 Task: Add a signature Megan Martinez containing Best wishes for a happy National Hug Day, Megan Martinez to email address softage.9@softage.net and add a folder Home insurance
Action: Mouse moved to (1009, 76)
Screenshot: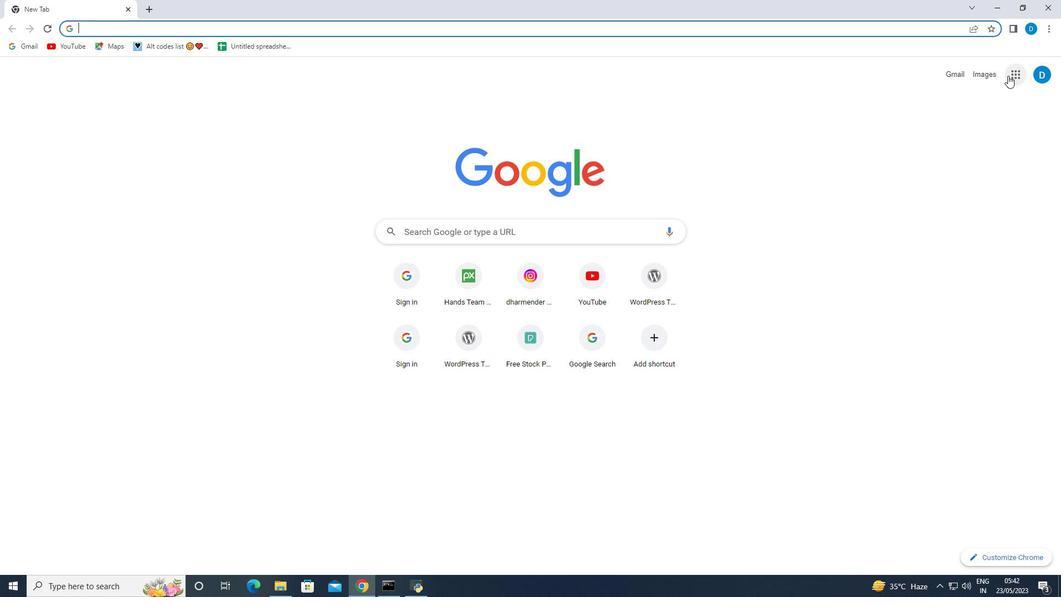 
Action: Mouse pressed left at (1009, 76)
Screenshot: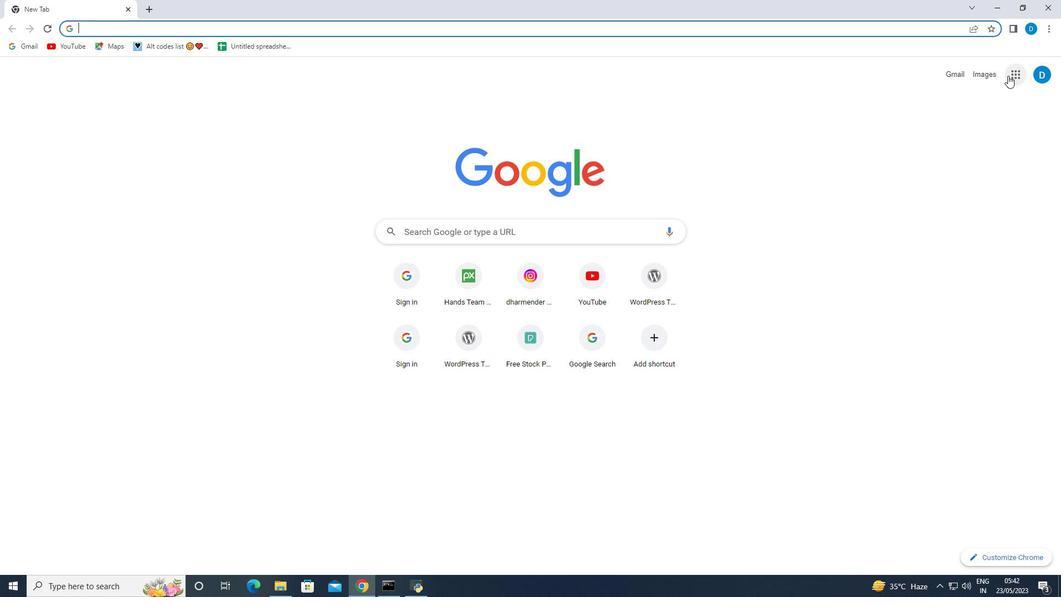 
Action: Mouse moved to (928, 215)
Screenshot: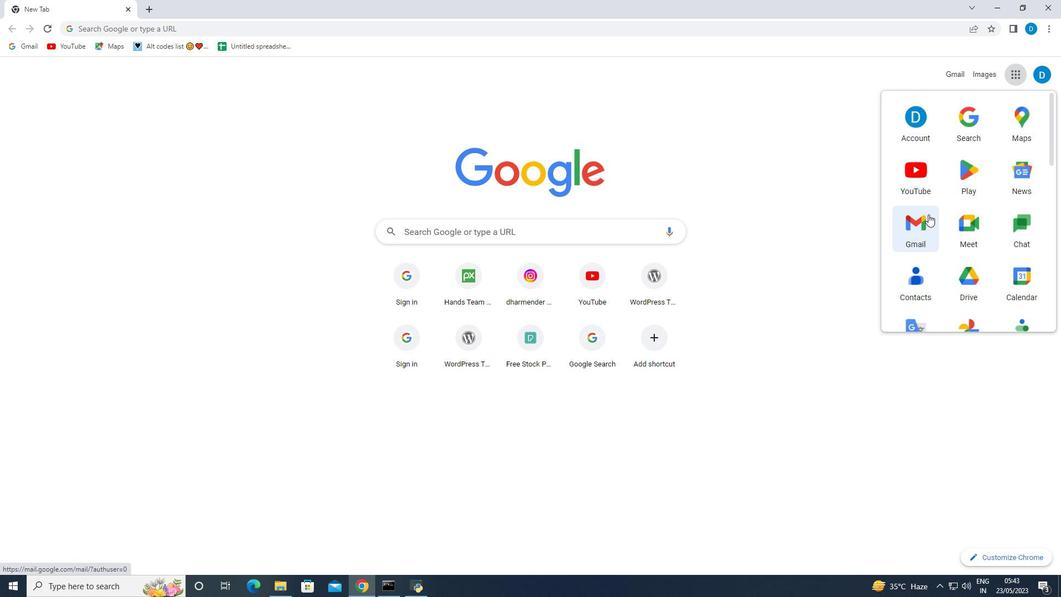 
Action: Mouse pressed left at (928, 215)
Screenshot: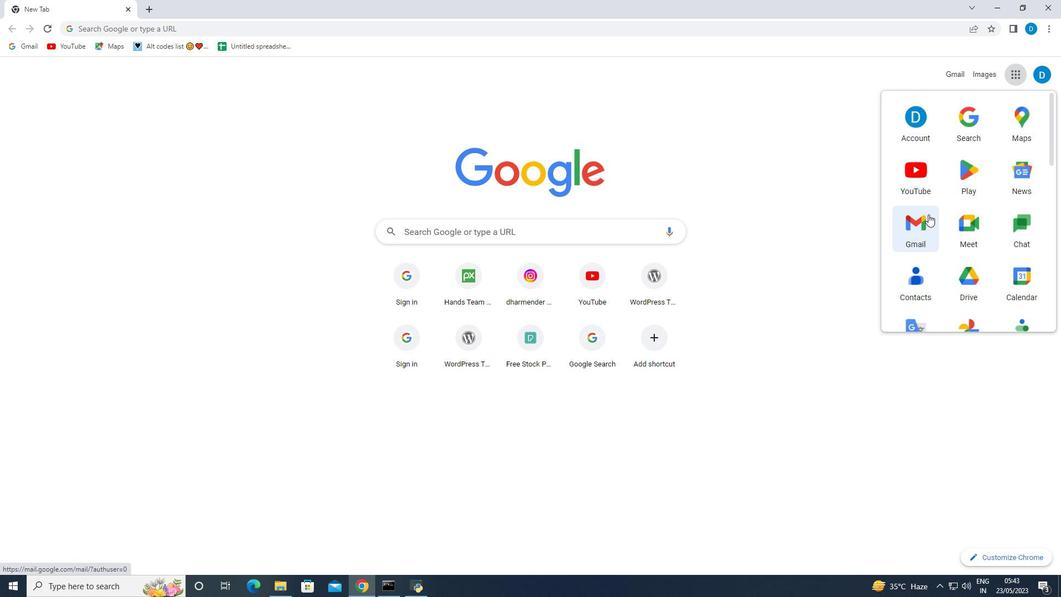 
Action: Mouse moved to (123, 283)
Screenshot: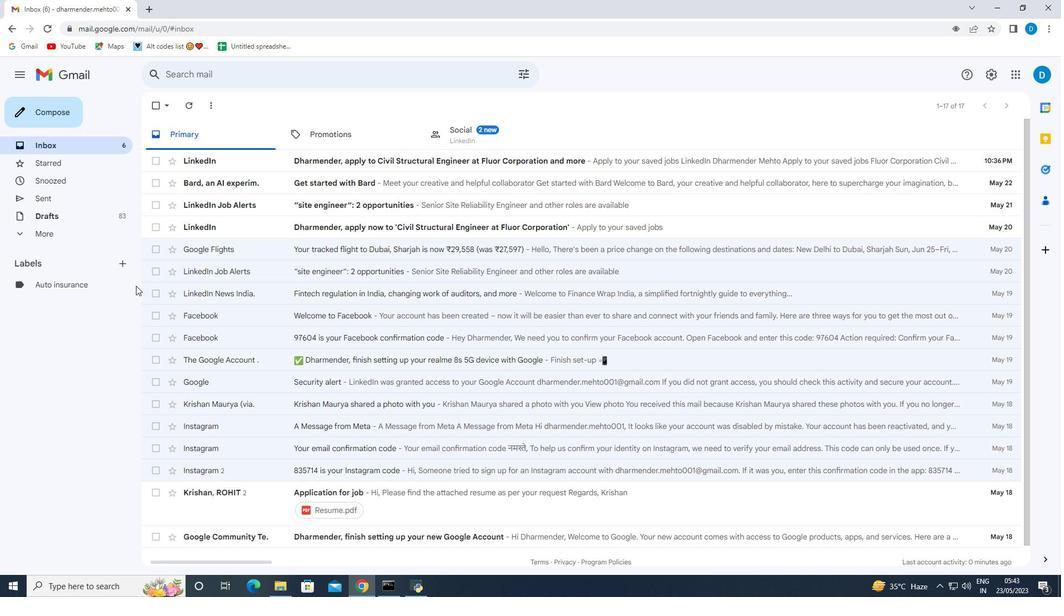 
Action: Mouse pressed left at (123, 283)
Screenshot: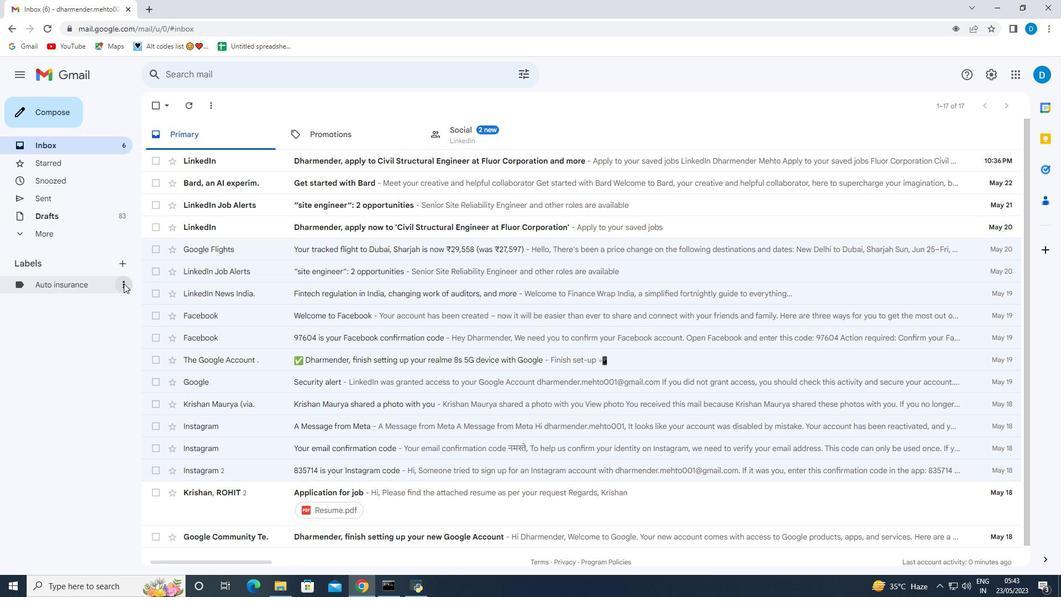 
Action: Mouse moved to (165, 479)
Screenshot: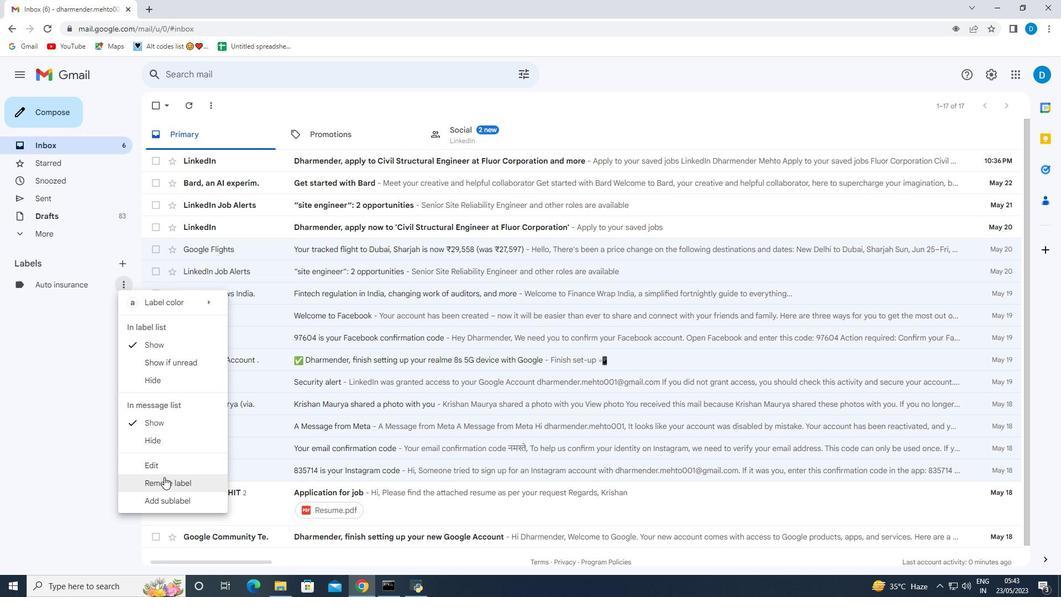 
Action: Mouse pressed left at (165, 479)
Screenshot: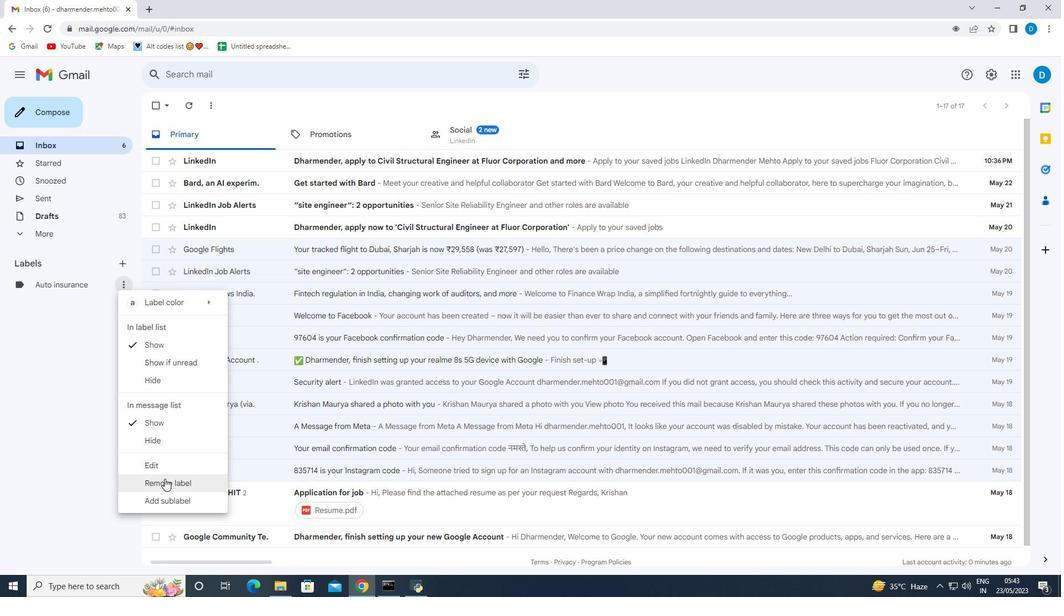 
Action: Mouse moved to (635, 347)
Screenshot: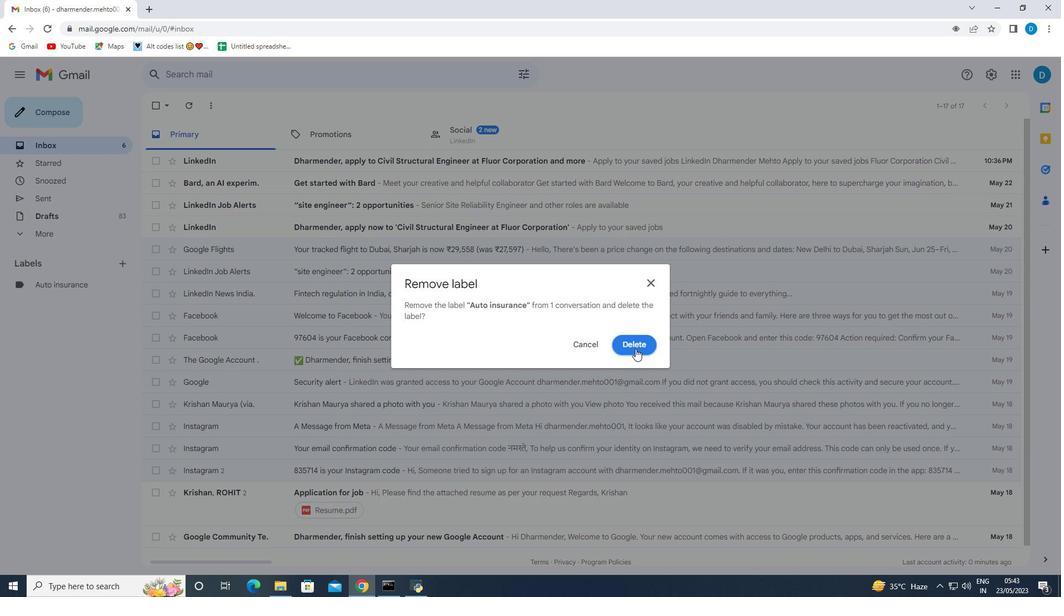 
Action: Mouse pressed left at (635, 347)
Screenshot: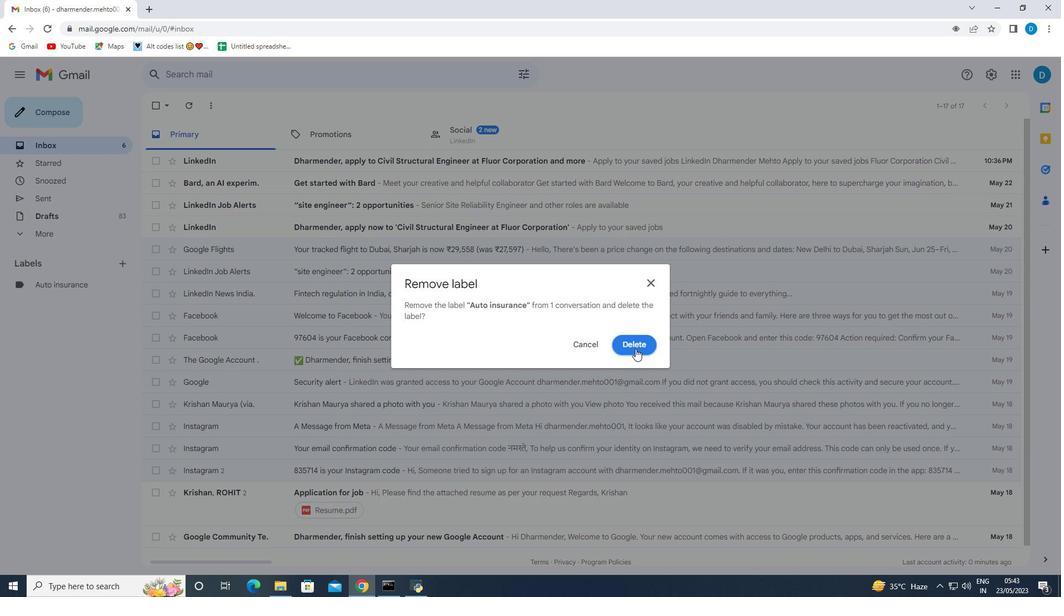 
Action: Mouse moved to (994, 75)
Screenshot: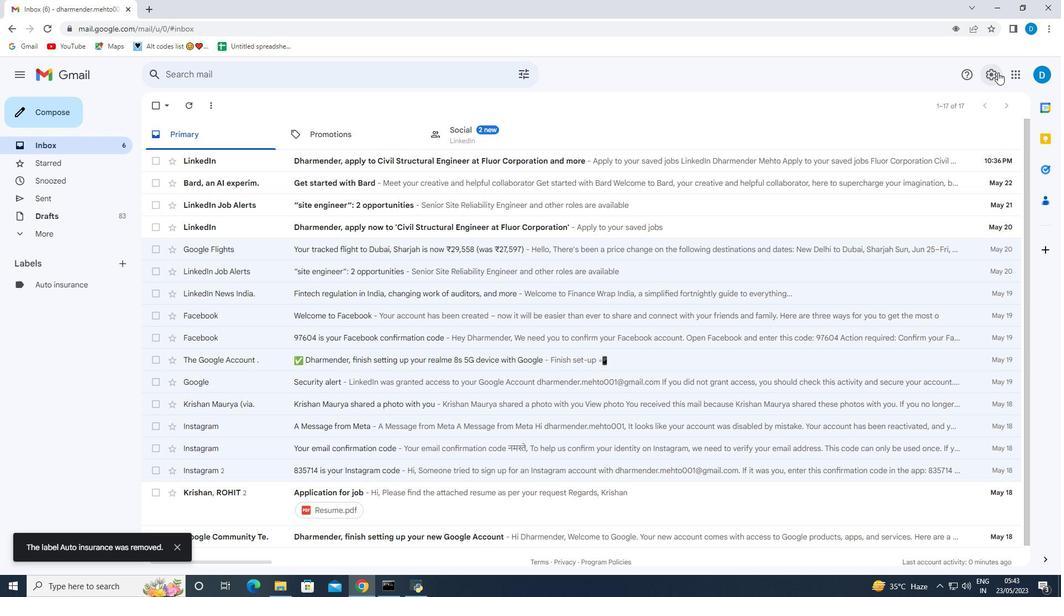 
Action: Mouse pressed left at (994, 75)
Screenshot: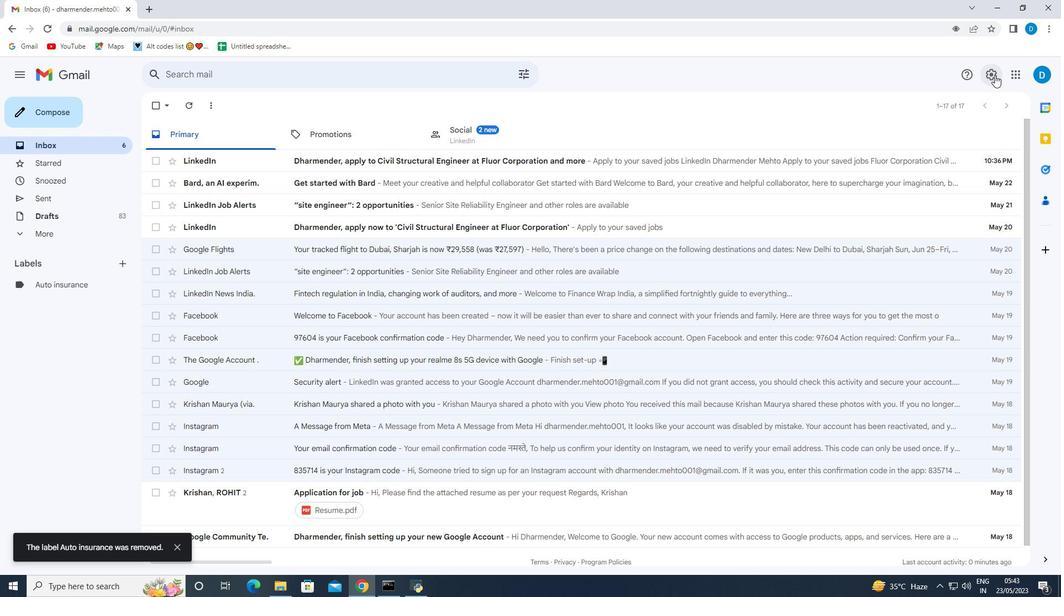
Action: Mouse moved to (919, 126)
Screenshot: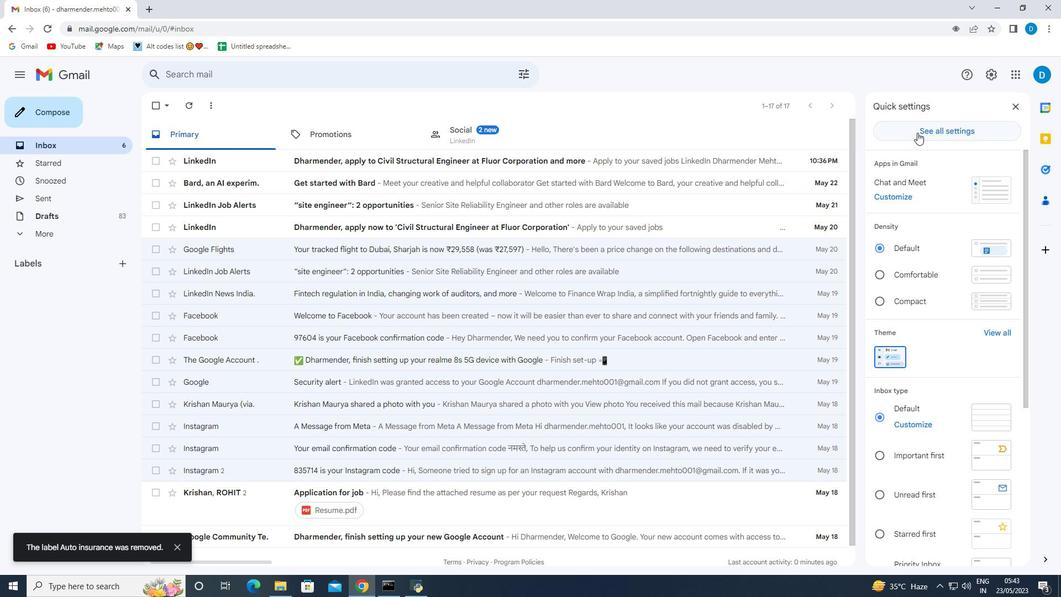 
Action: Mouse pressed left at (919, 126)
Screenshot: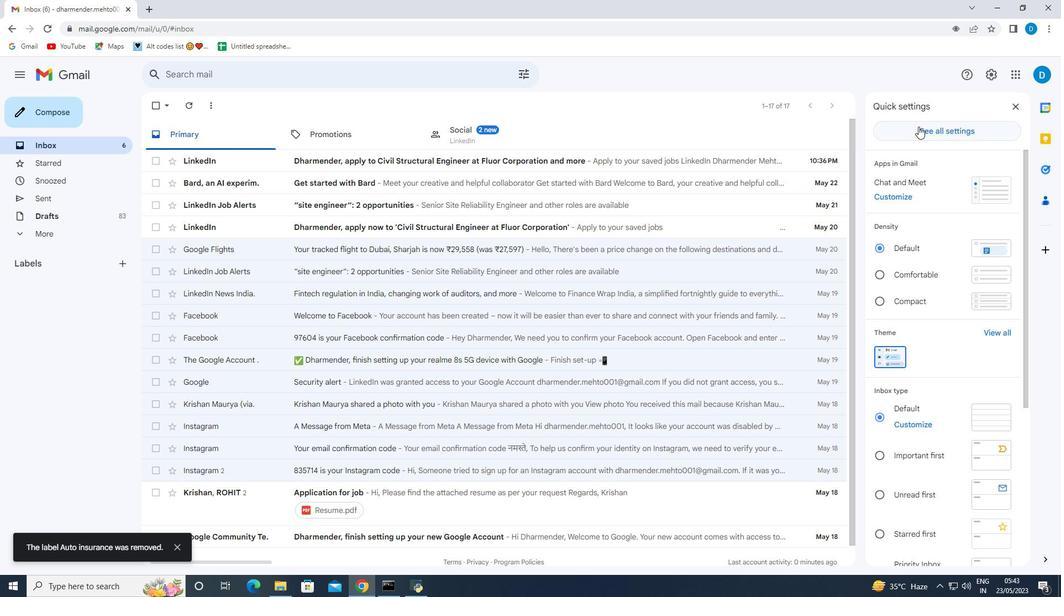 
Action: Mouse moved to (941, 130)
Screenshot: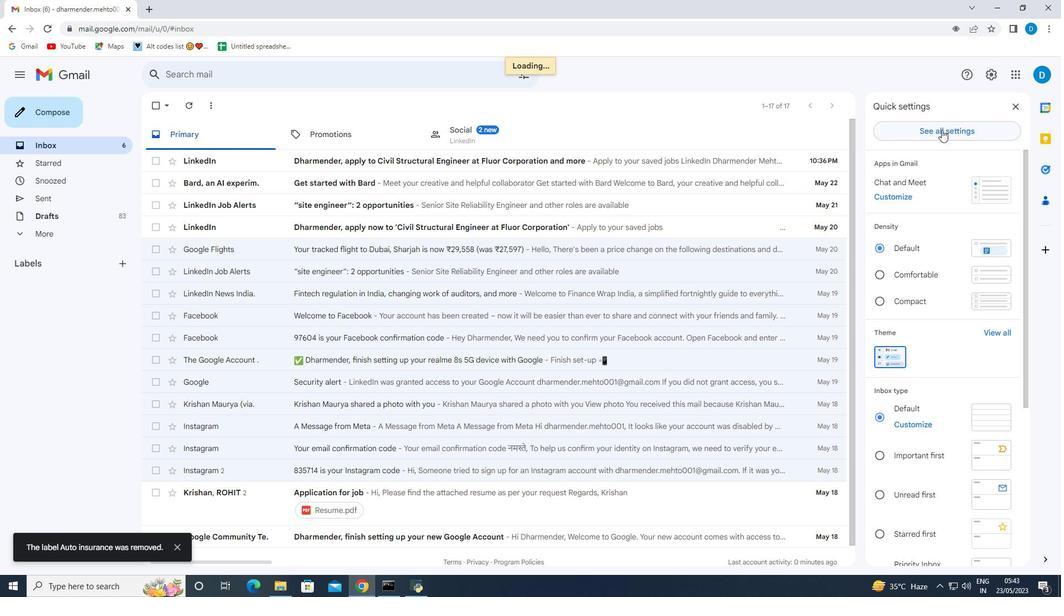 
Action: Mouse pressed left at (941, 130)
Screenshot: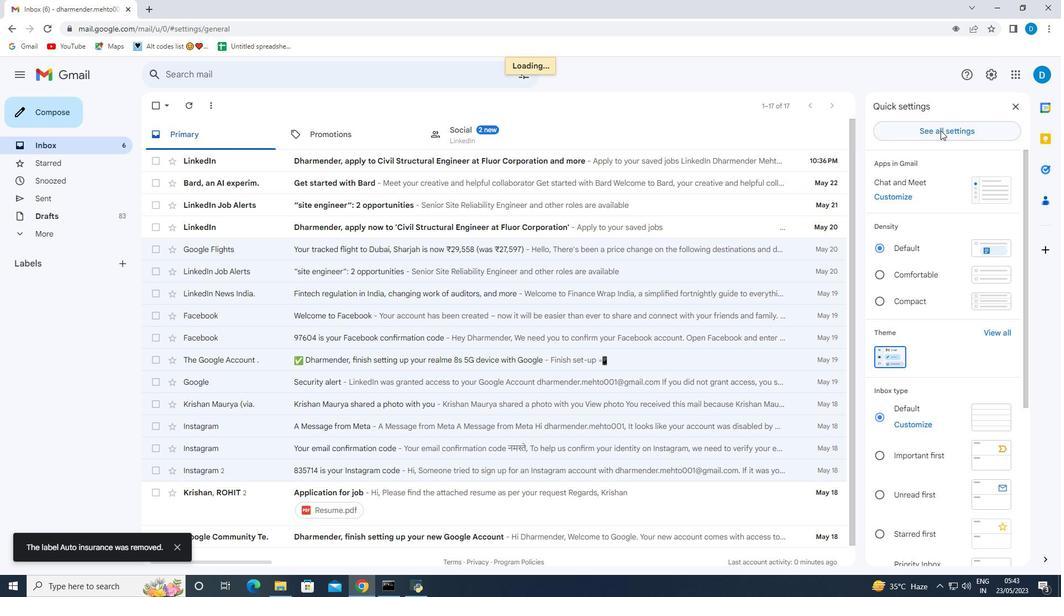 
Action: Mouse pressed left at (941, 130)
Screenshot: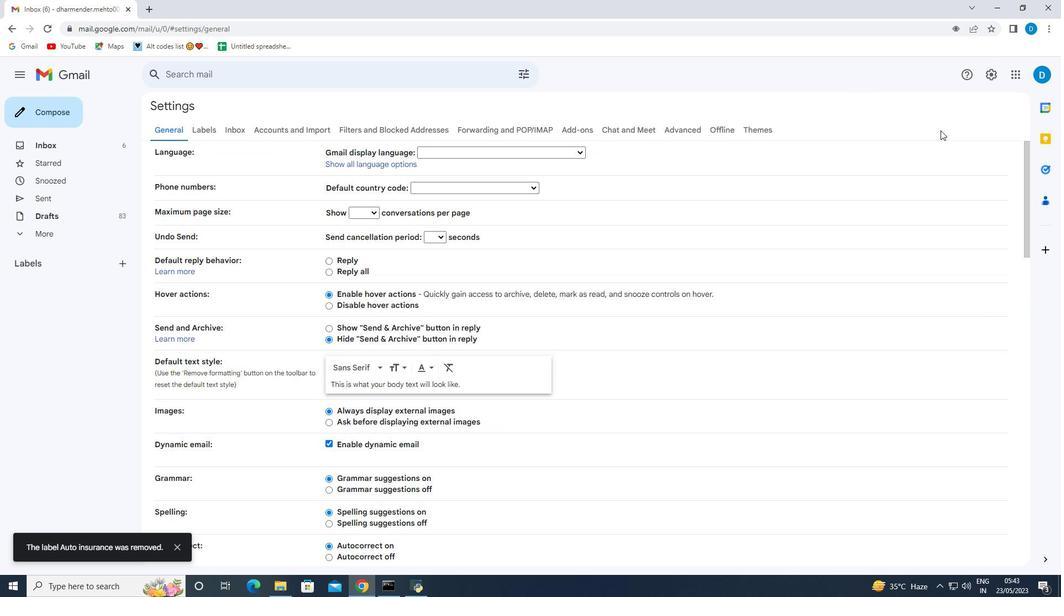 
Action: Mouse moved to (560, 273)
Screenshot: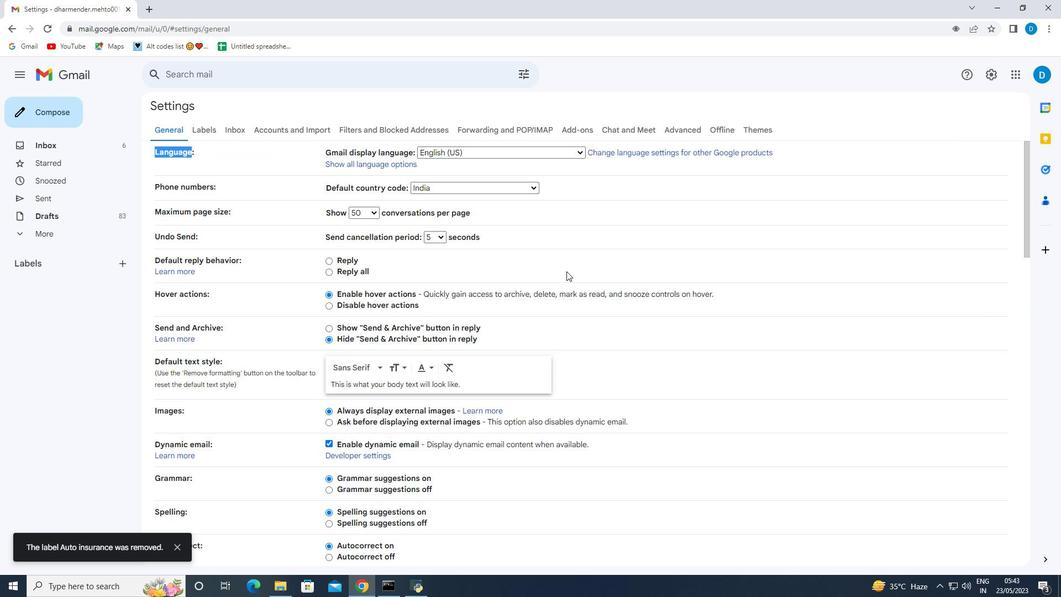 
Action: Mouse scrolled (560, 272) with delta (0, 0)
Screenshot: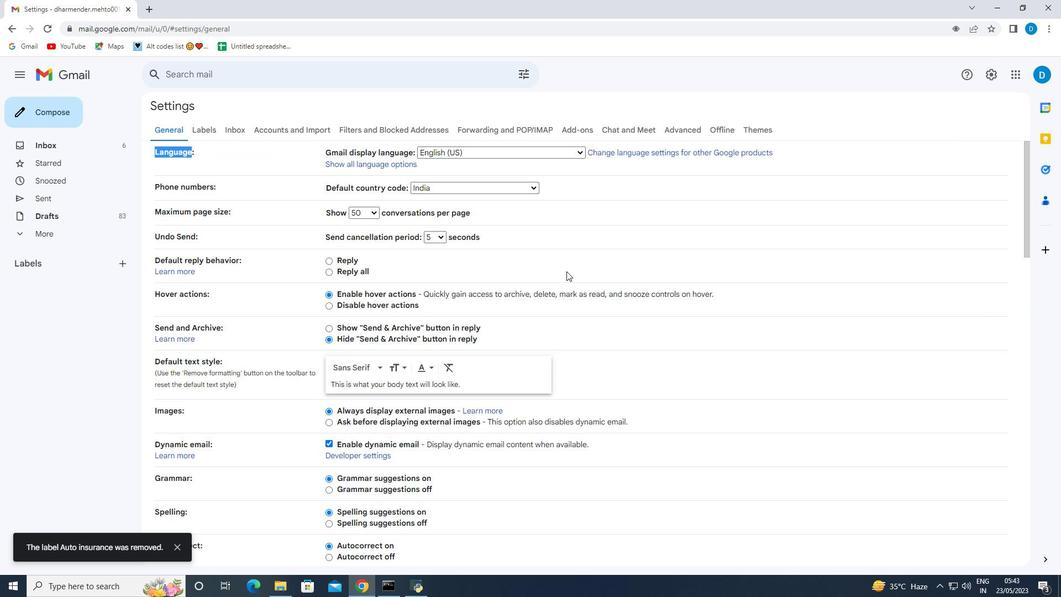 
Action: Mouse moved to (553, 273)
Screenshot: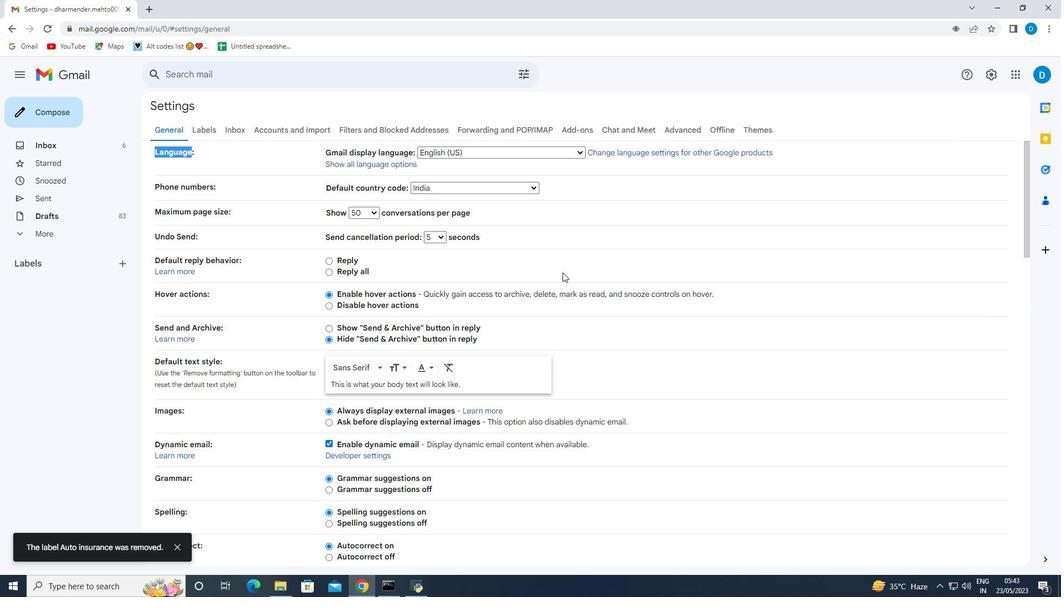 
Action: Mouse scrolled (553, 272) with delta (0, 0)
Screenshot: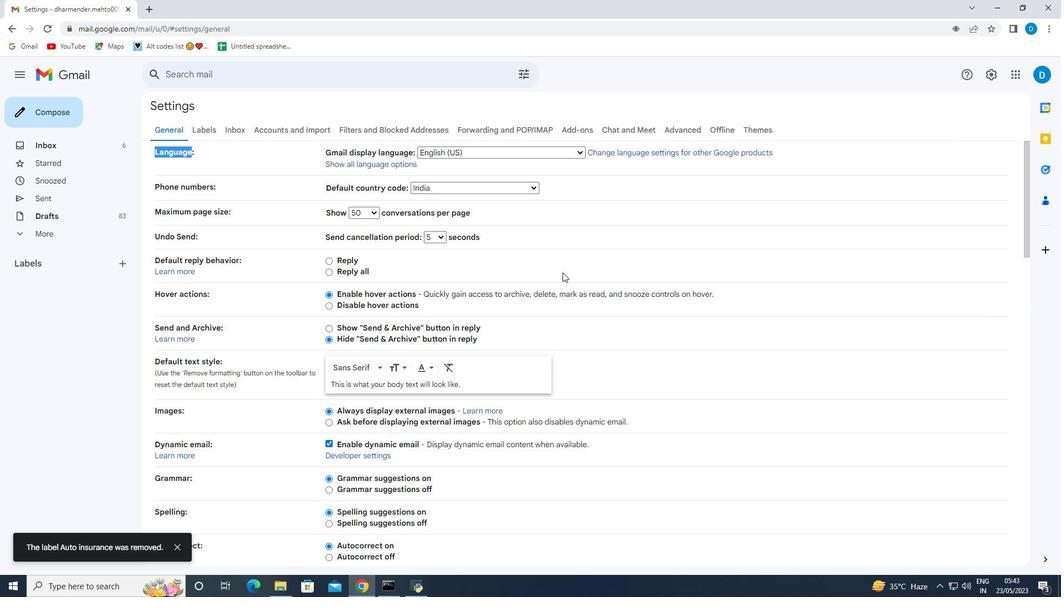 
Action: Mouse moved to (552, 273)
Screenshot: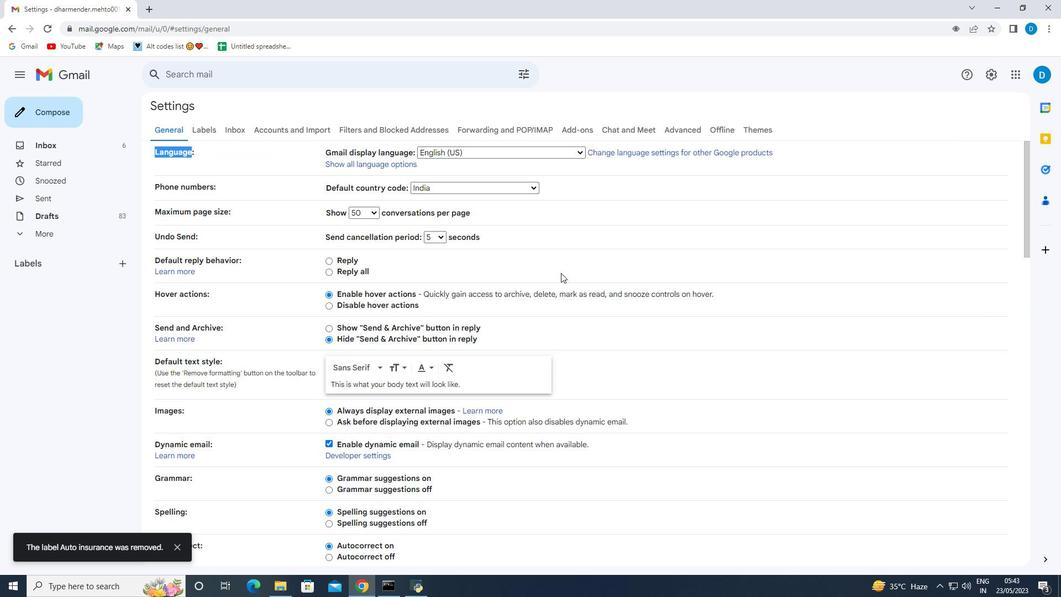 
Action: Mouse scrolled (552, 272) with delta (0, 0)
Screenshot: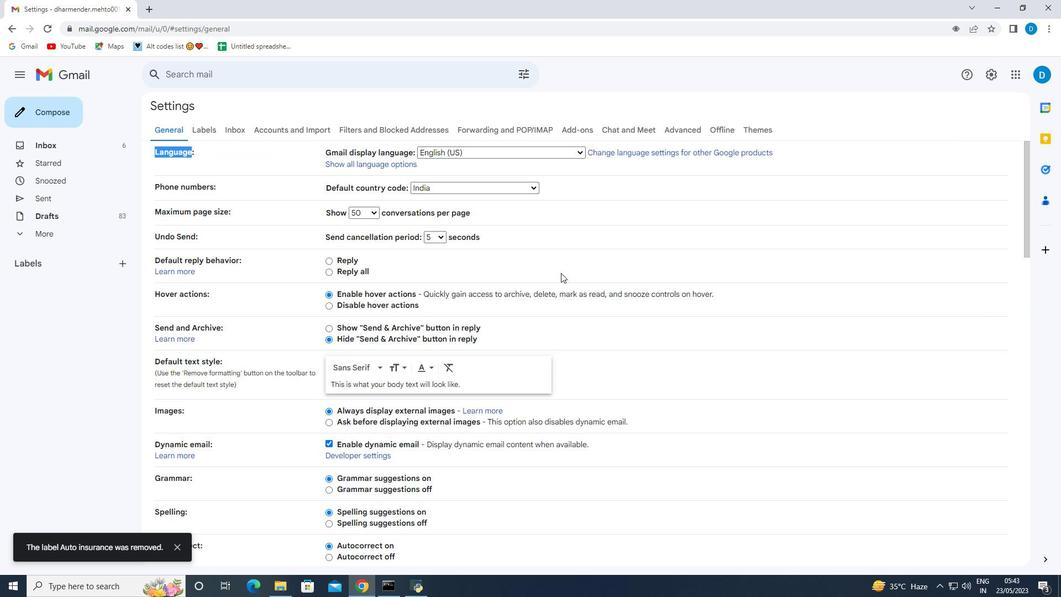 
Action: Mouse scrolled (552, 272) with delta (0, 0)
Screenshot: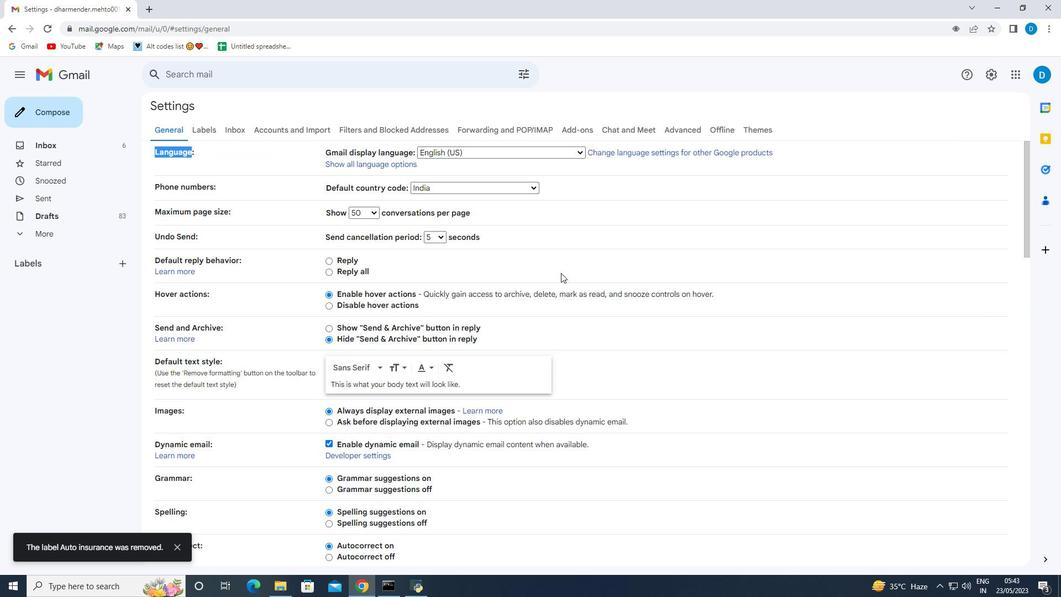 
Action: Mouse scrolled (552, 272) with delta (0, 0)
Screenshot: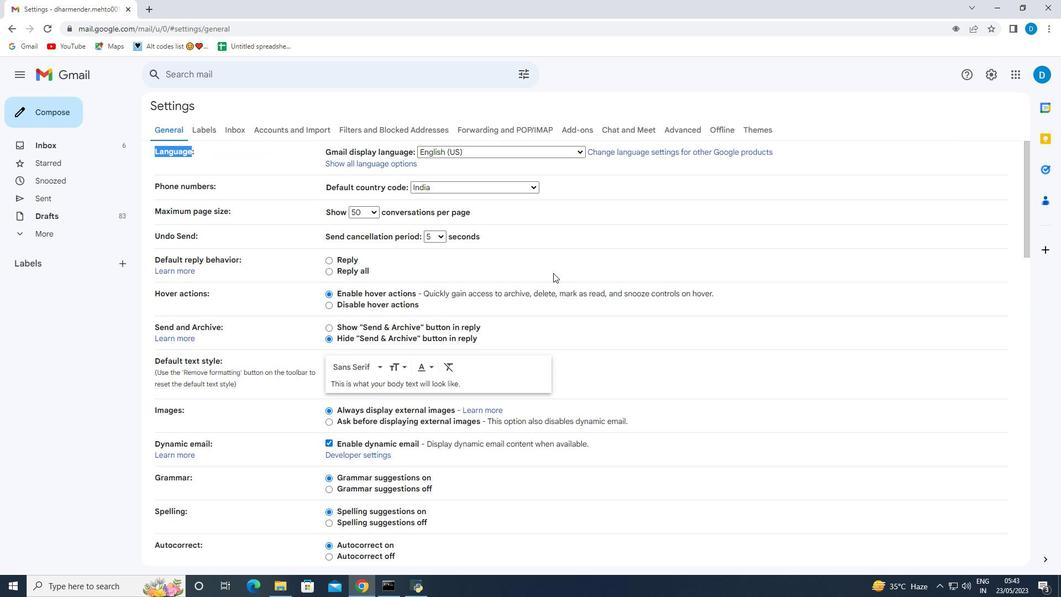 
Action: Mouse moved to (525, 277)
Screenshot: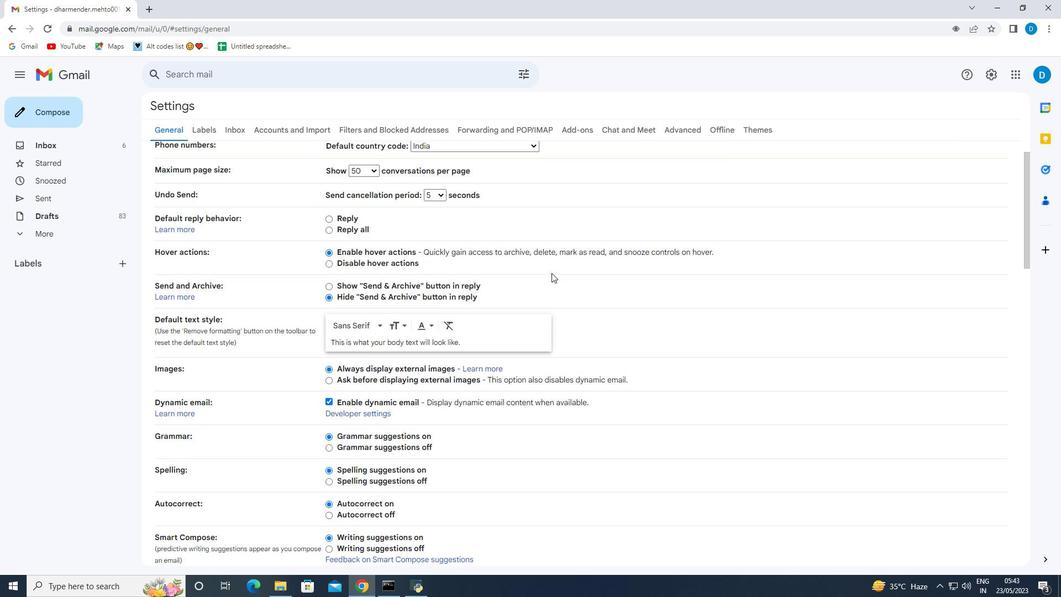 
Action: Mouse scrolled (525, 277) with delta (0, 0)
Screenshot: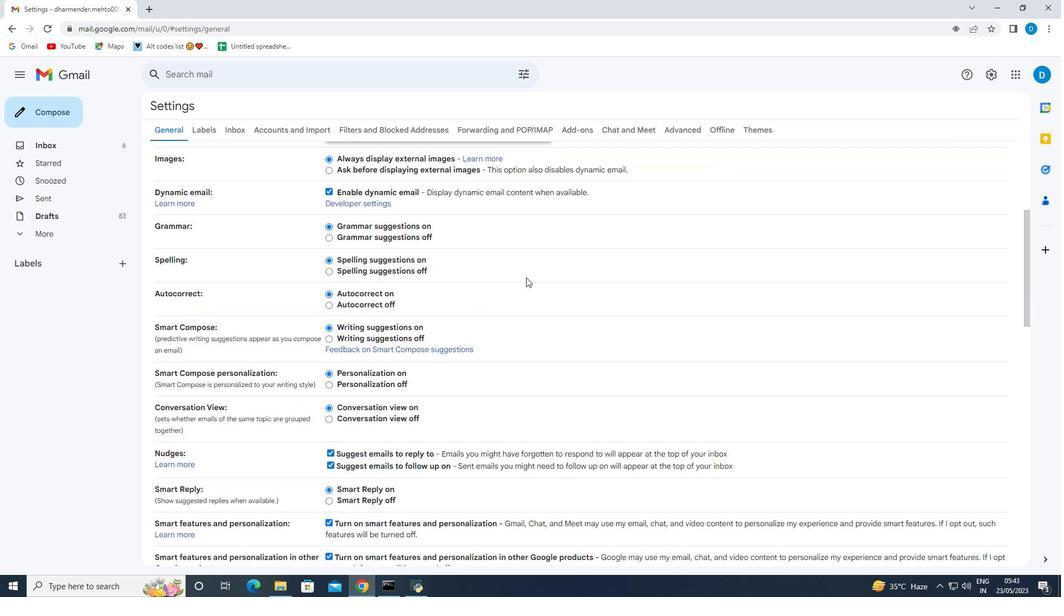
Action: Mouse moved to (523, 283)
Screenshot: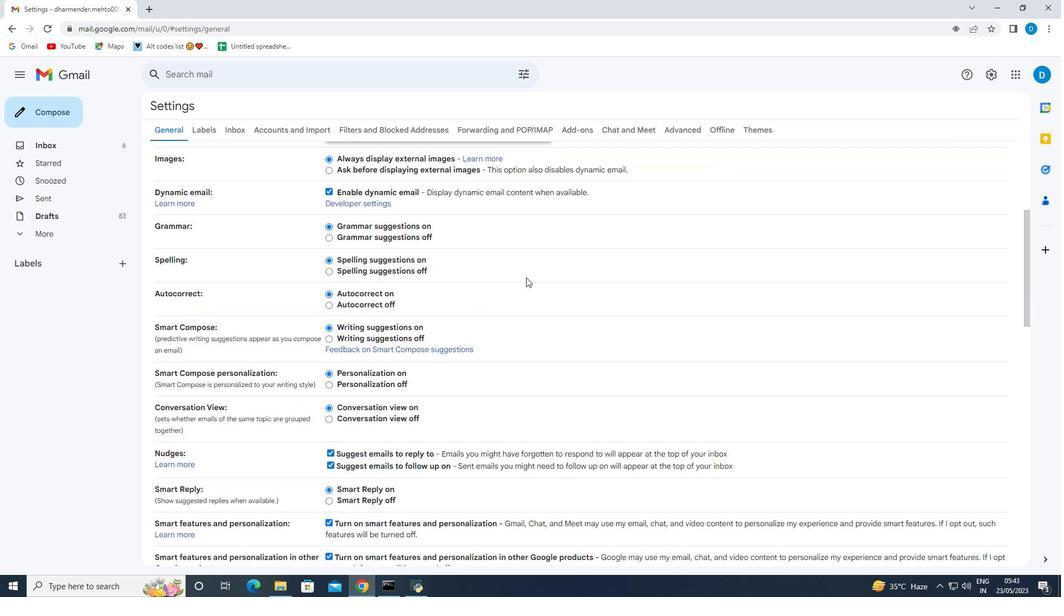 
Action: Mouse scrolled (523, 282) with delta (0, 0)
Screenshot: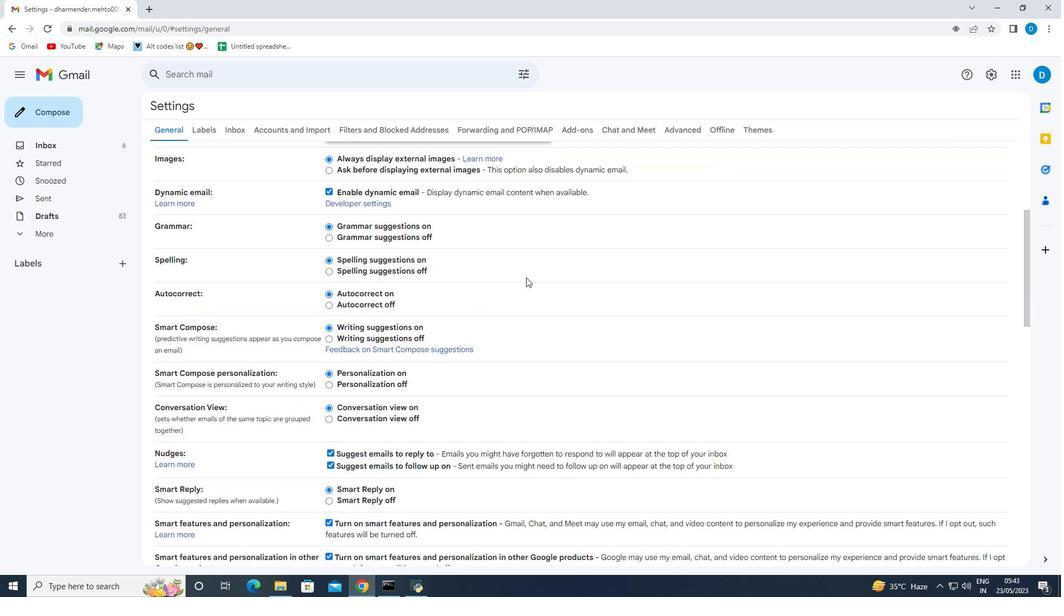 
Action: Mouse moved to (521, 285)
Screenshot: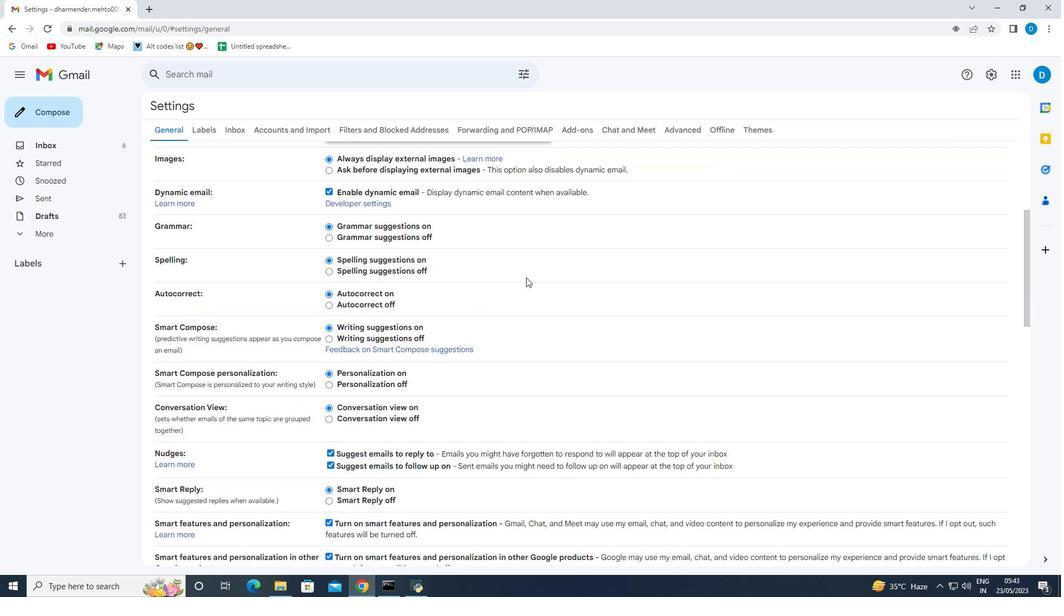 
Action: Mouse scrolled (521, 284) with delta (0, 0)
Screenshot: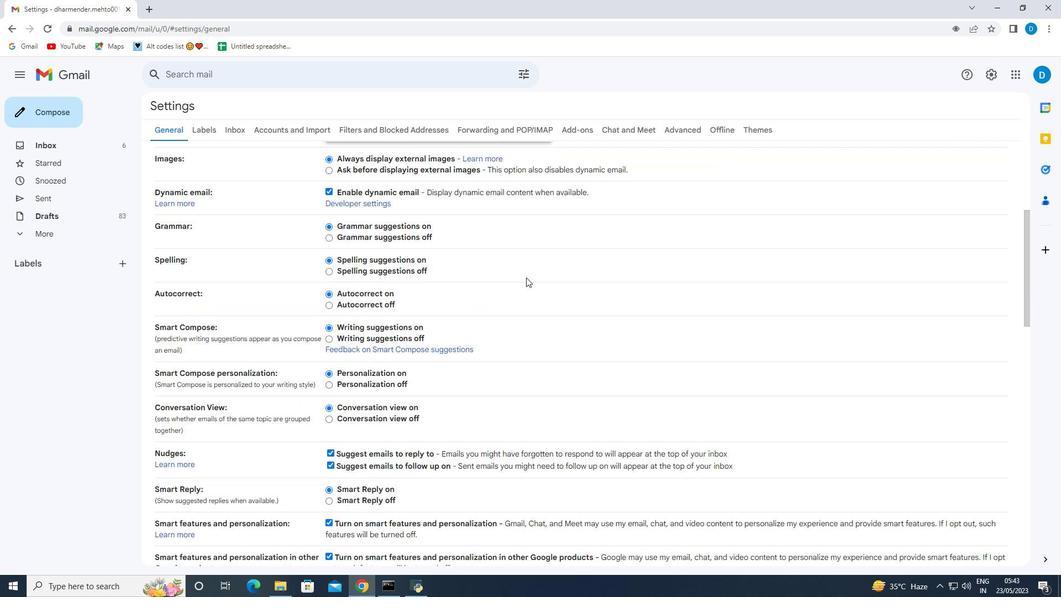 
Action: Mouse moved to (521, 286)
Screenshot: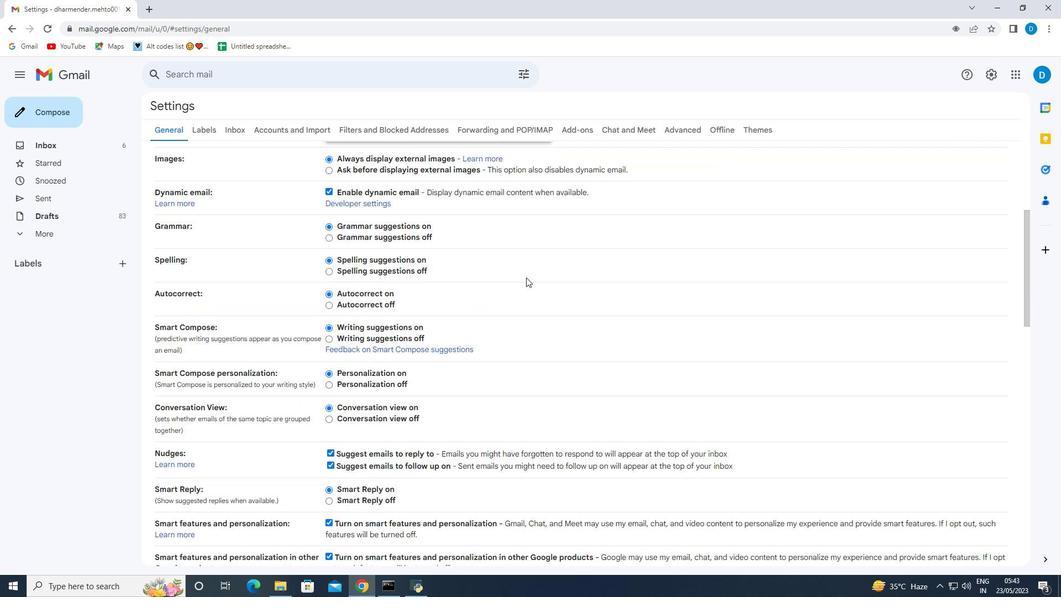 
Action: Mouse scrolled (521, 285) with delta (0, 0)
Screenshot: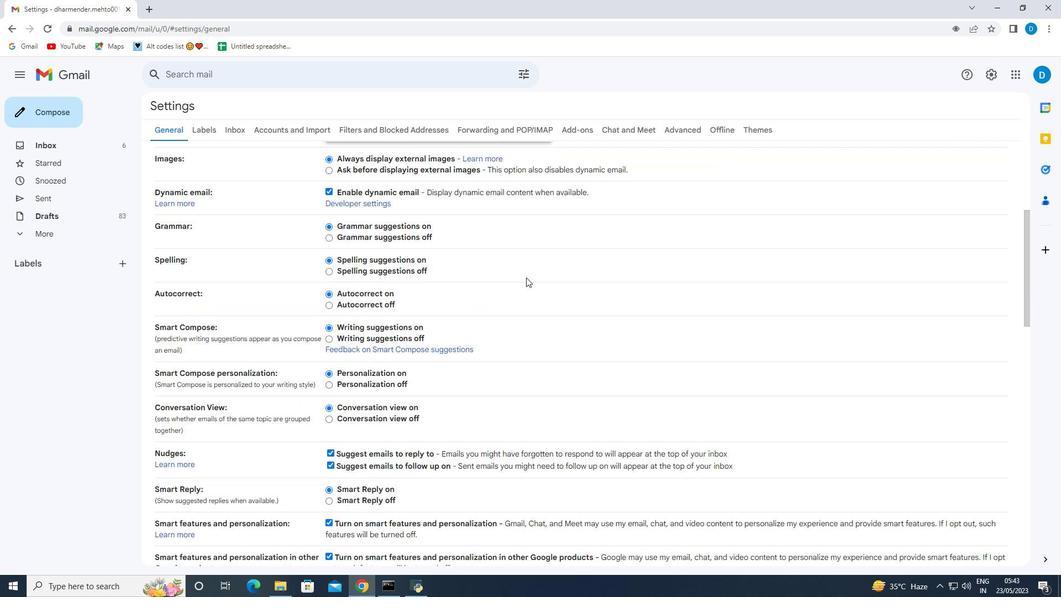 
Action: Mouse moved to (520, 286)
Screenshot: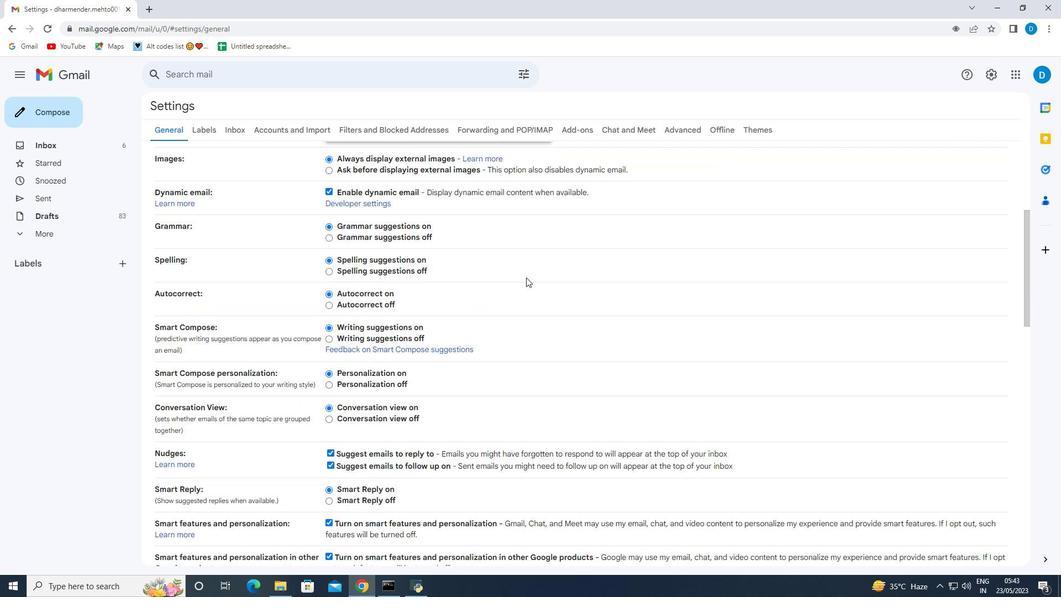 
Action: Mouse scrolled (520, 285) with delta (0, 0)
Screenshot: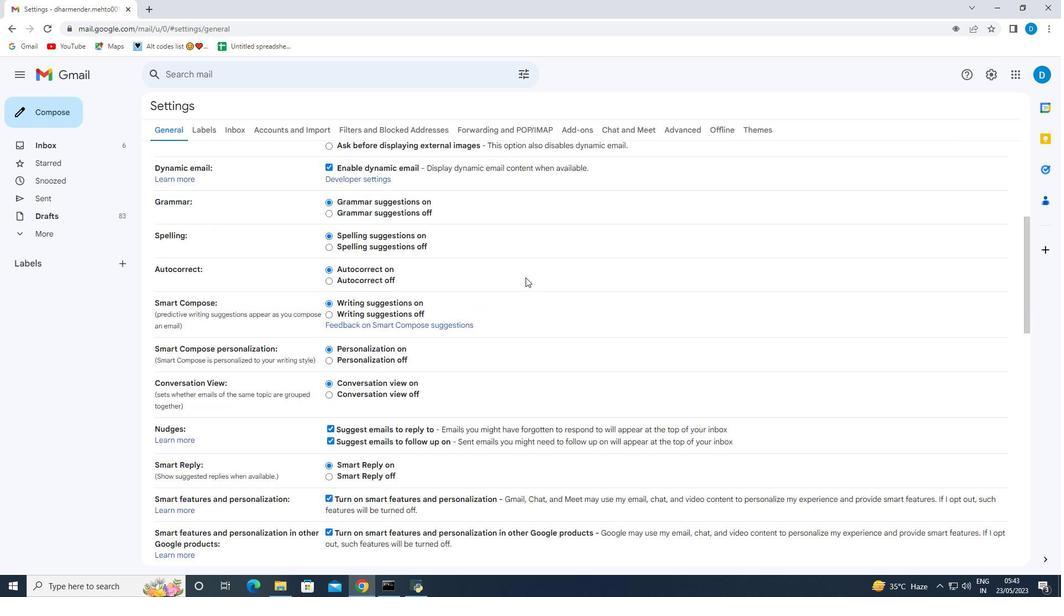 
Action: Mouse scrolled (520, 285) with delta (0, 0)
Screenshot: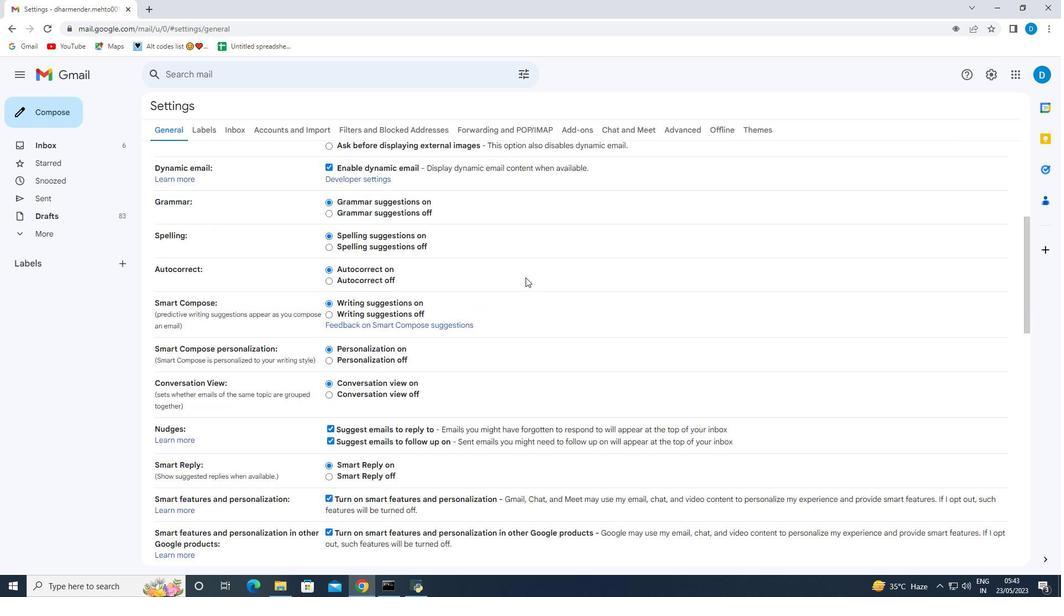 
Action: Mouse scrolled (520, 285) with delta (0, 0)
Screenshot: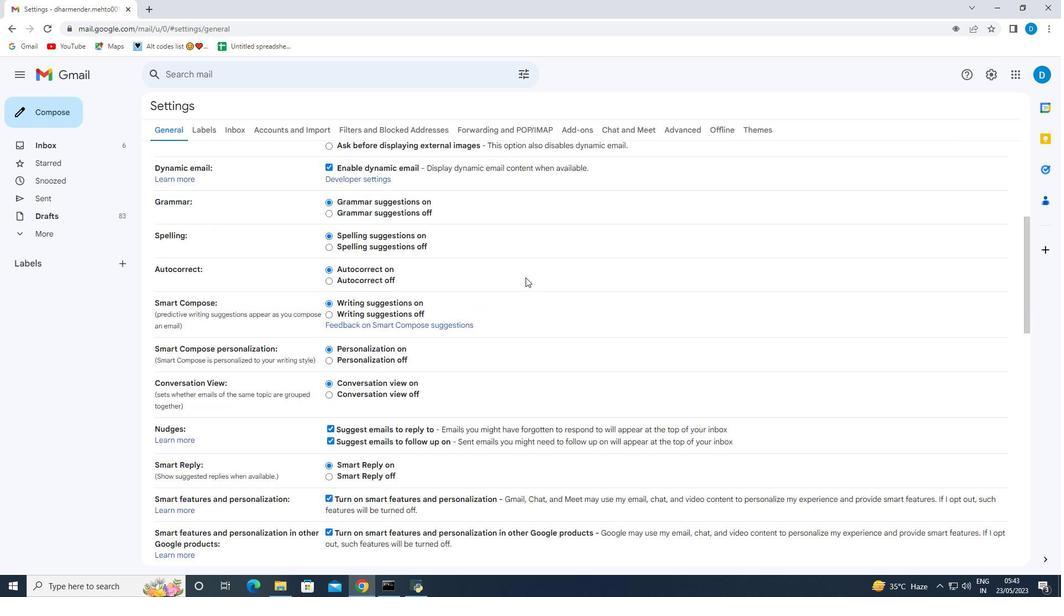 
Action: Mouse moved to (514, 296)
Screenshot: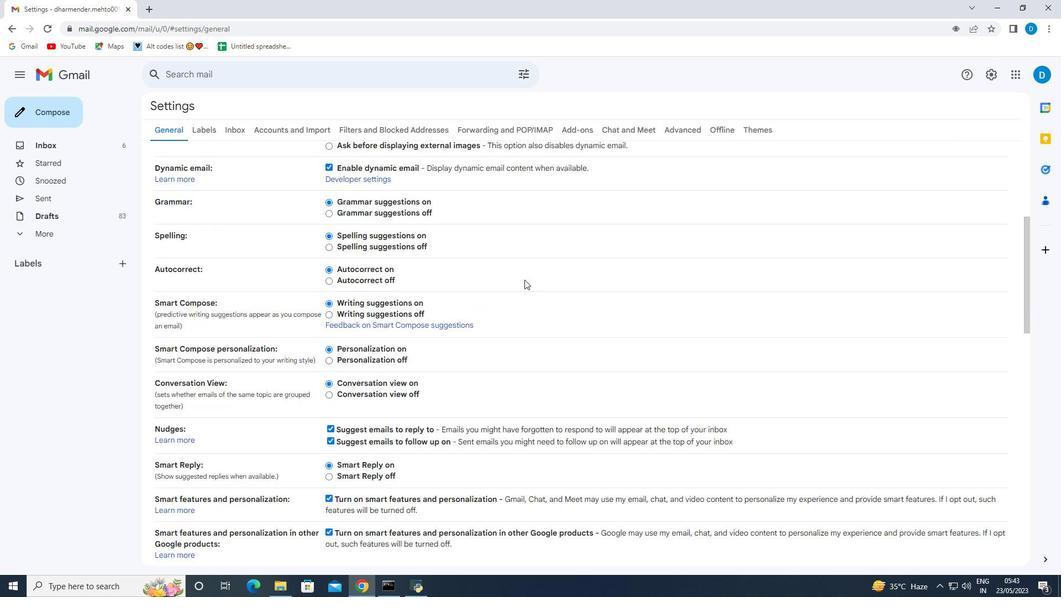 
Action: Mouse scrolled (514, 295) with delta (0, 0)
Screenshot: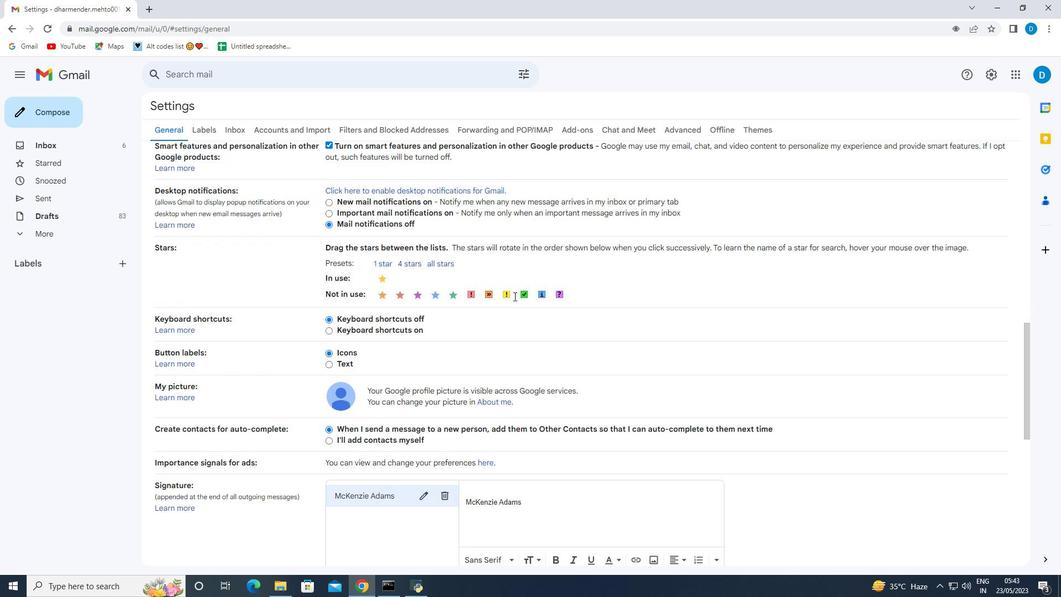 
Action: Mouse moved to (513, 297)
Screenshot: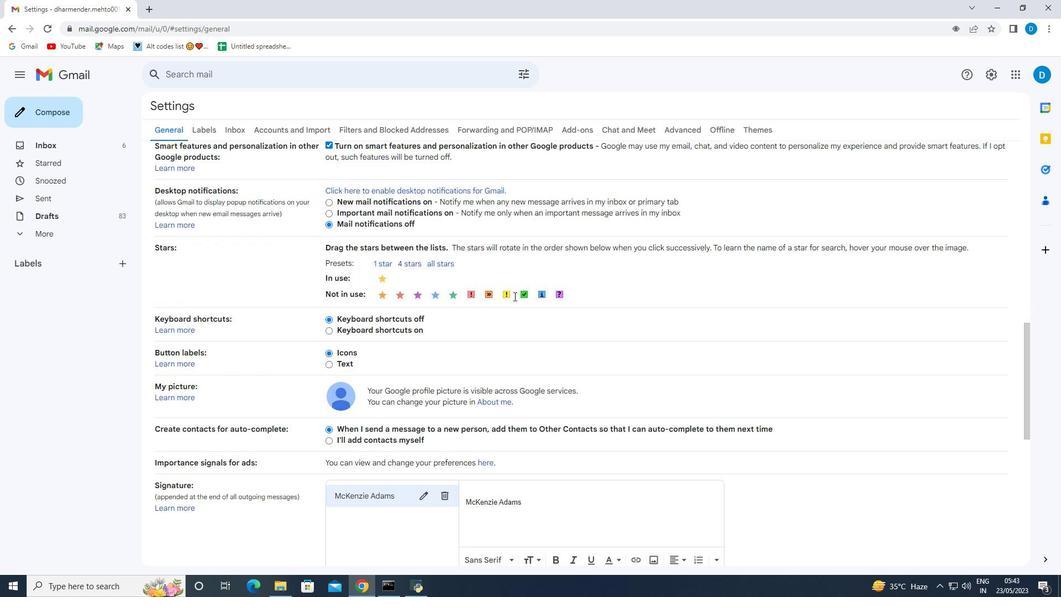 
Action: Mouse scrolled (514, 296) with delta (0, 0)
Screenshot: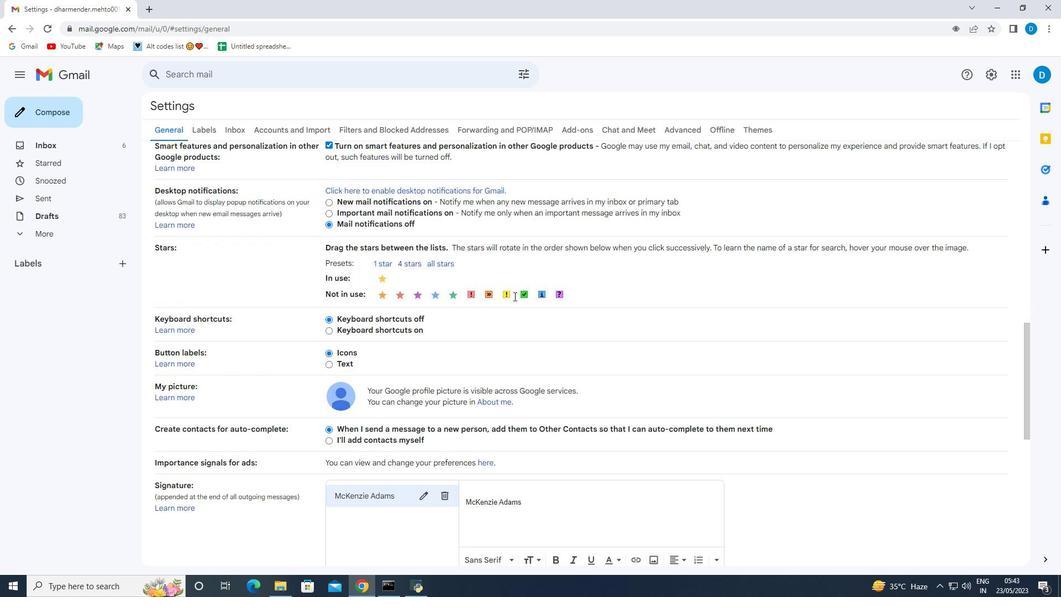 
Action: Mouse scrolled (513, 296) with delta (0, 0)
Screenshot: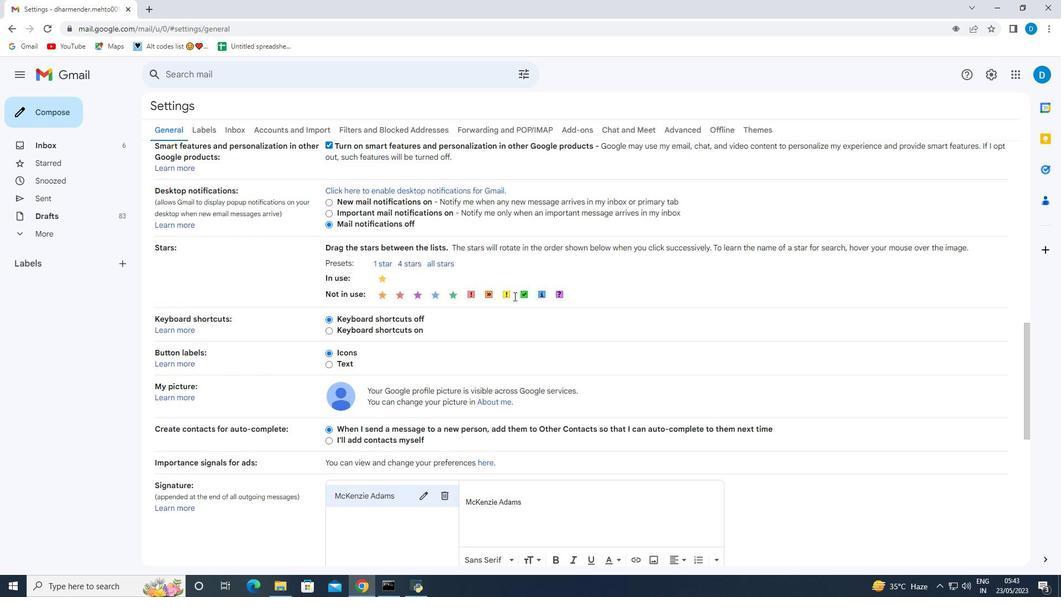 
Action: Mouse scrolled (513, 296) with delta (0, 0)
Screenshot: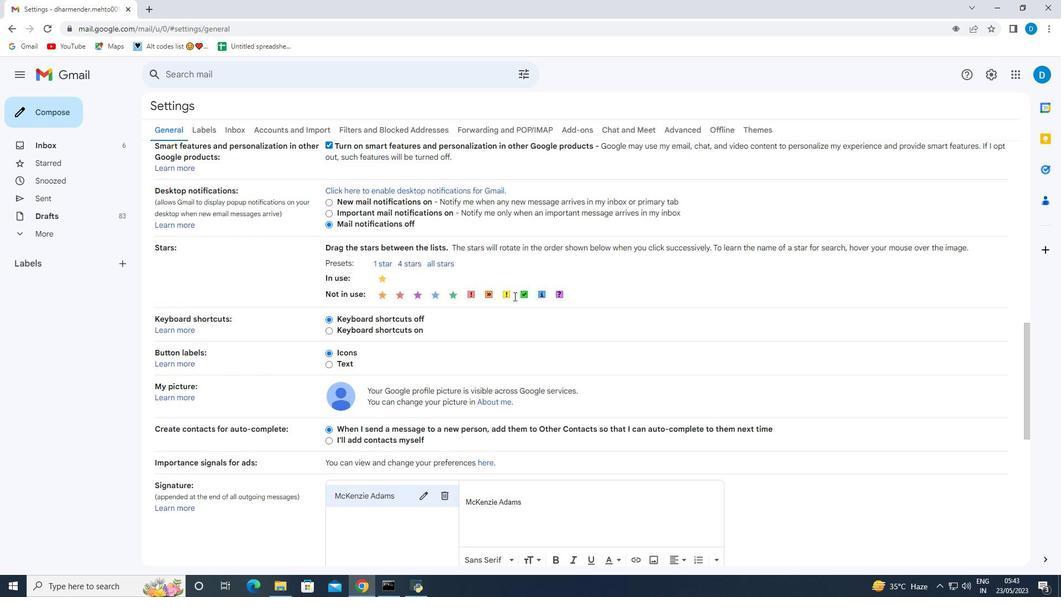 
Action: Mouse scrolled (513, 296) with delta (0, 0)
Screenshot: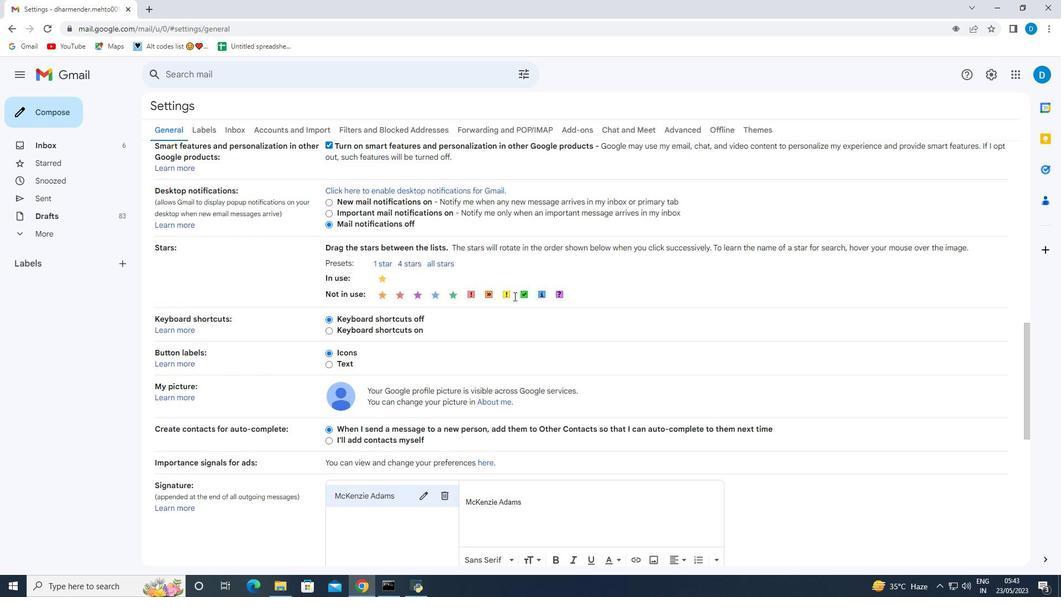 
Action: Mouse scrolled (513, 296) with delta (0, 0)
Screenshot: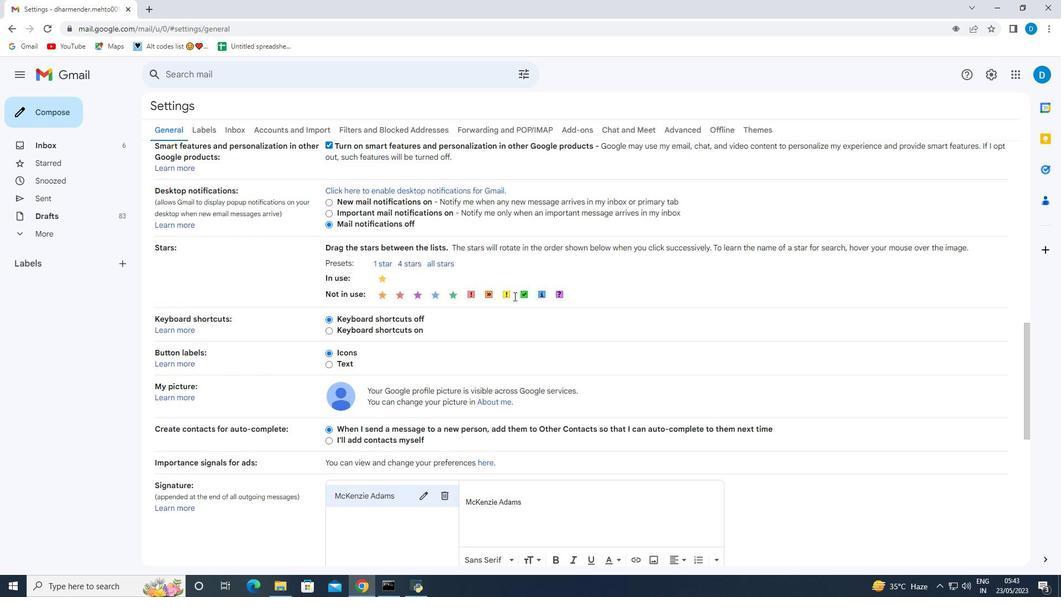 
Action: Mouse scrolled (513, 296) with delta (0, 0)
Screenshot: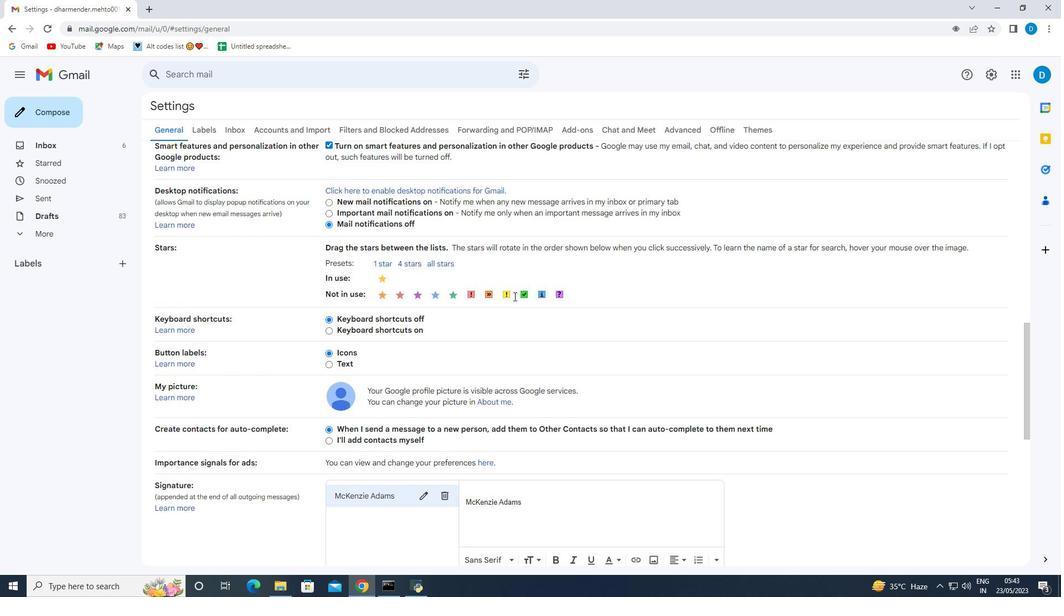 
Action: Mouse moved to (410, 231)
Screenshot: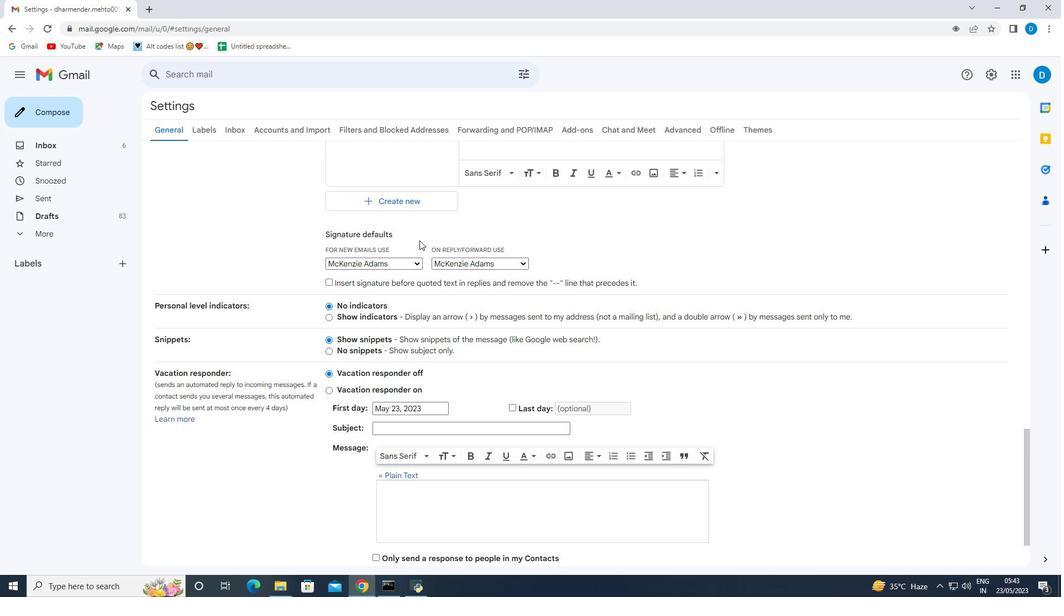 
Action: Mouse scrolled (410, 232) with delta (0, 0)
Screenshot: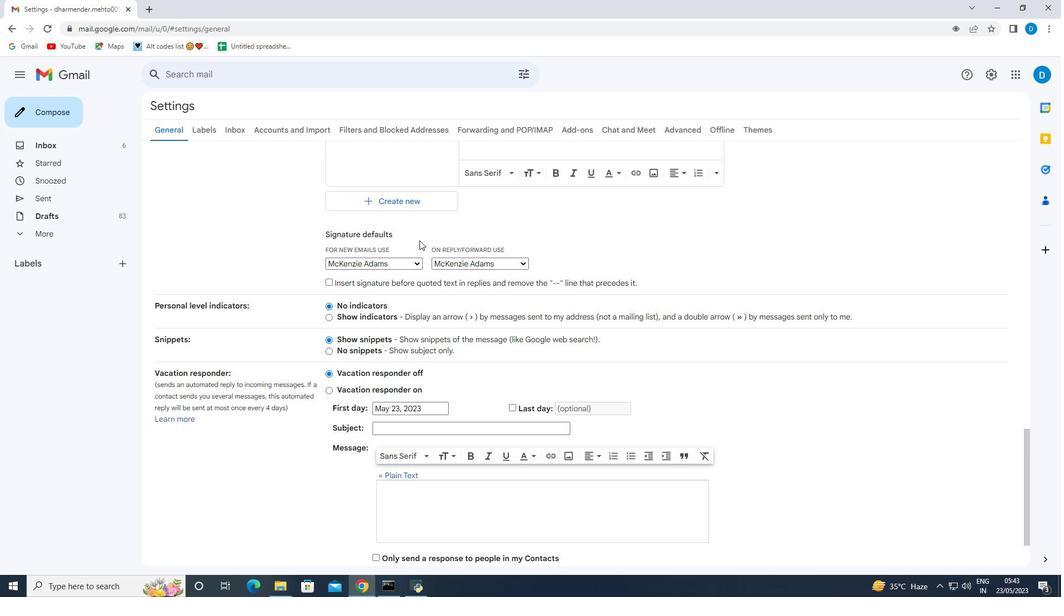 
Action: Mouse moved to (410, 231)
Screenshot: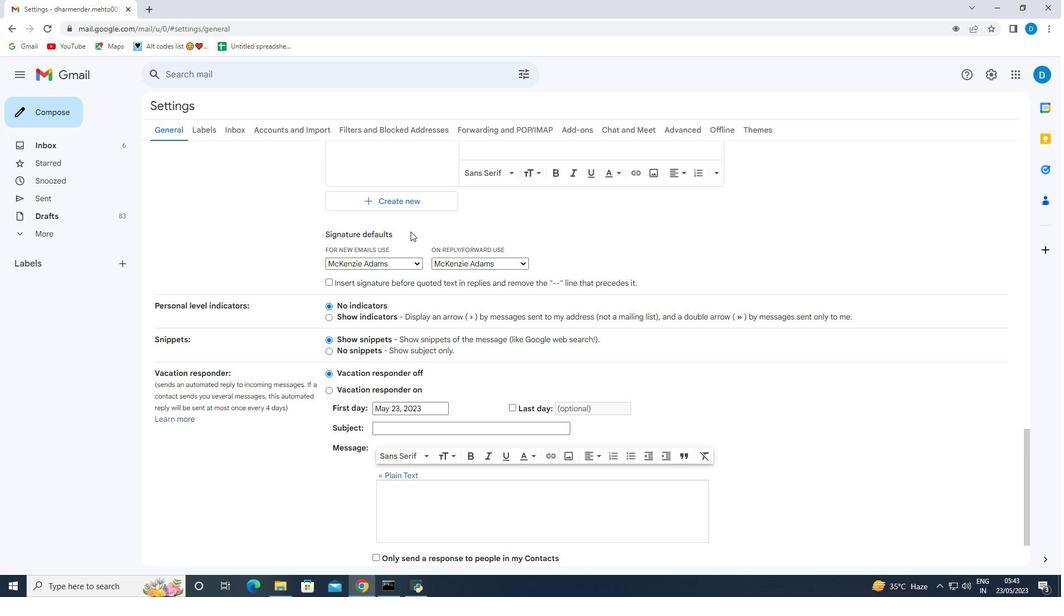 
Action: Mouse scrolled (410, 232) with delta (0, 0)
Screenshot: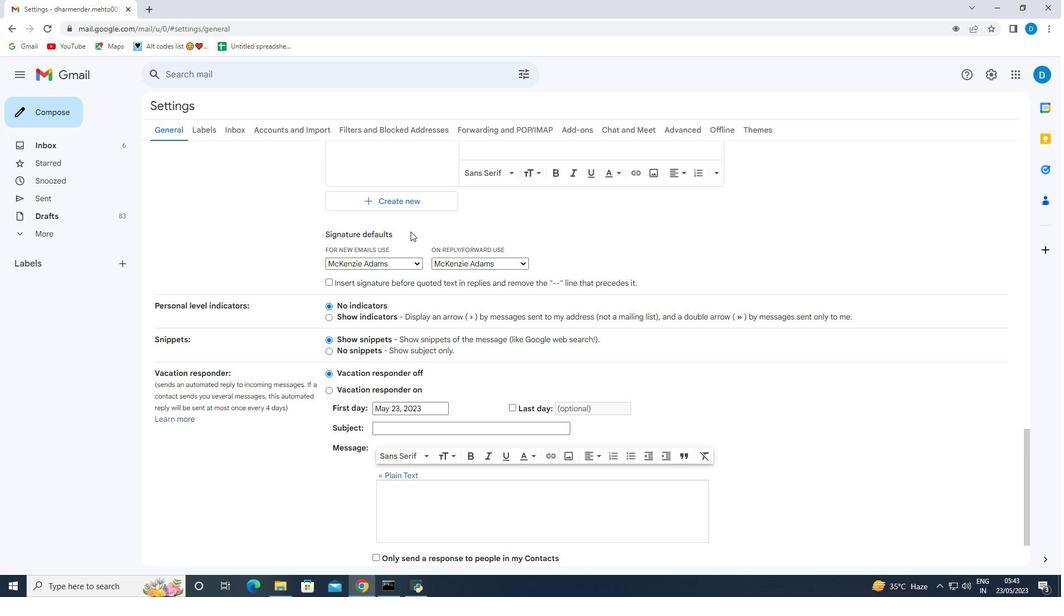 
Action: Mouse moved to (412, 232)
Screenshot: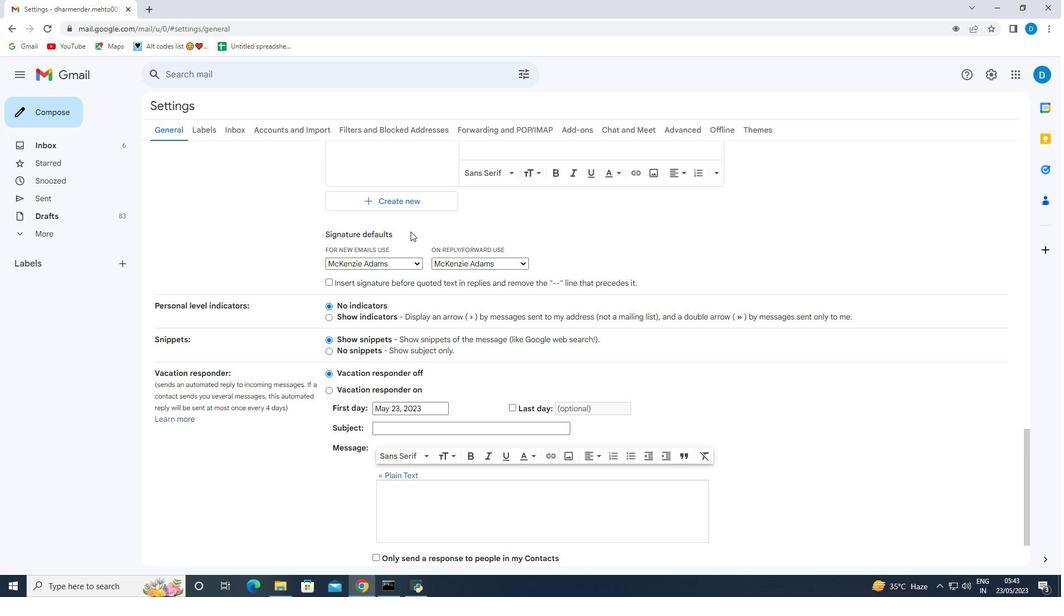 
Action: Mouse scrolled (412, 232) with delta (0, 0)
Screenshot: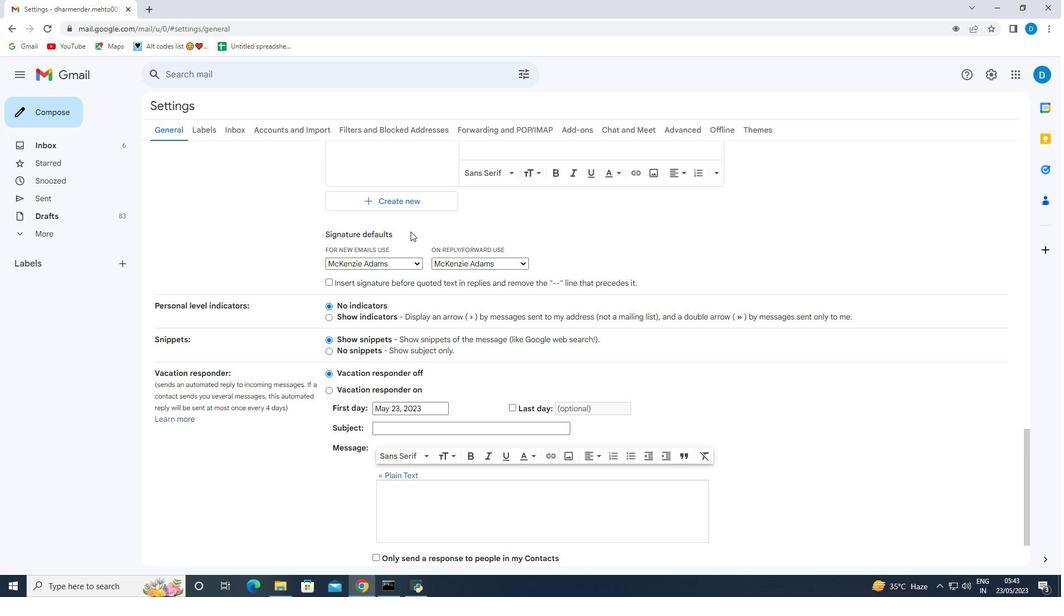 
Action: Mouse moved to (442, 272)
Screenshot: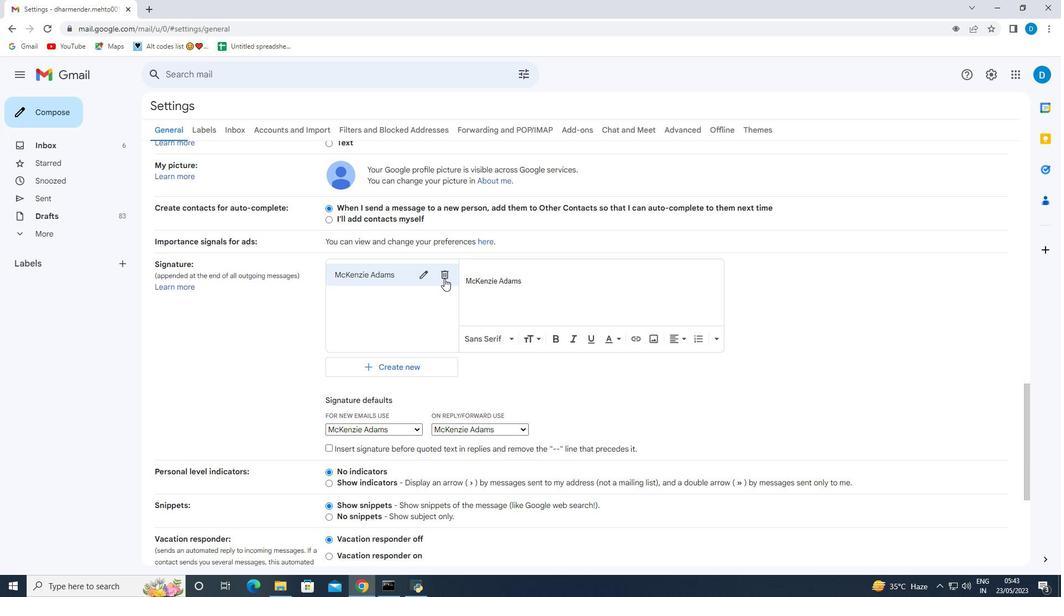 
Action: Mouse pressed left at (442, 272)
Screenshot: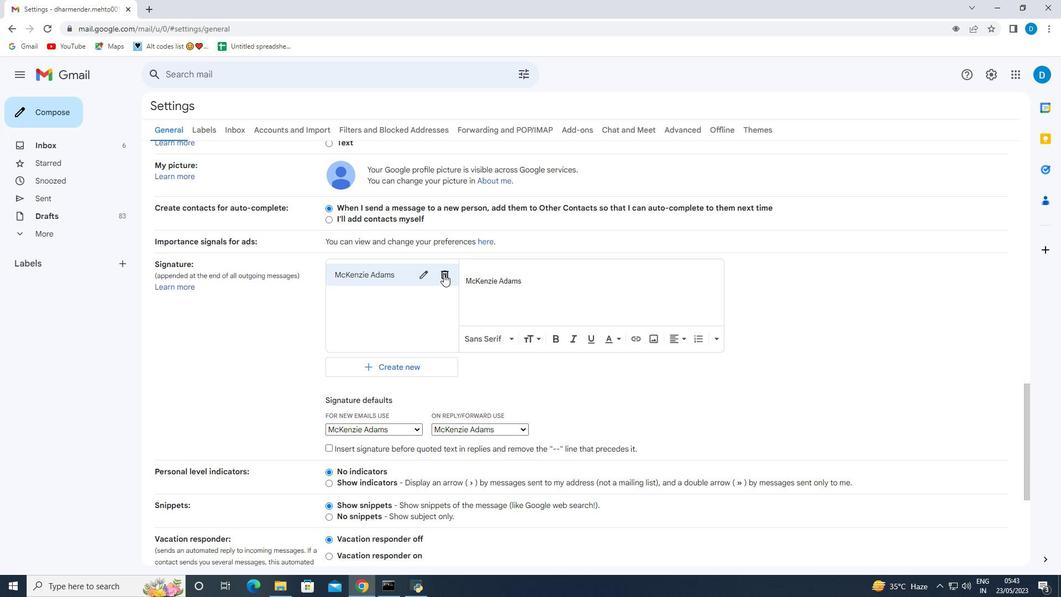 
Action: Mouse moved to (619, 339)
Screenshot: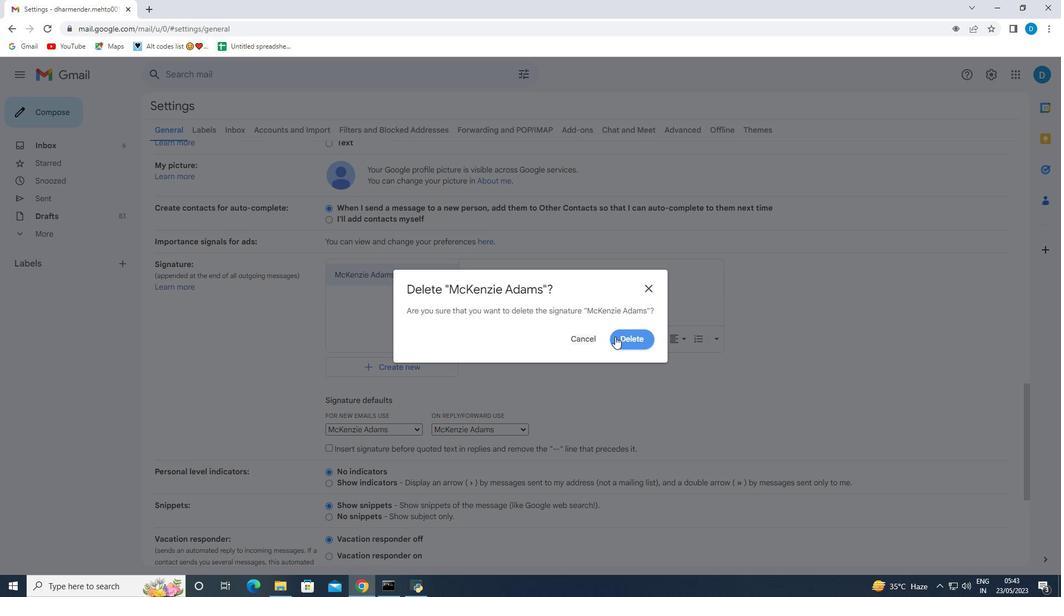 
Action: Mouse pressed left at (619, 339)
Screenshot: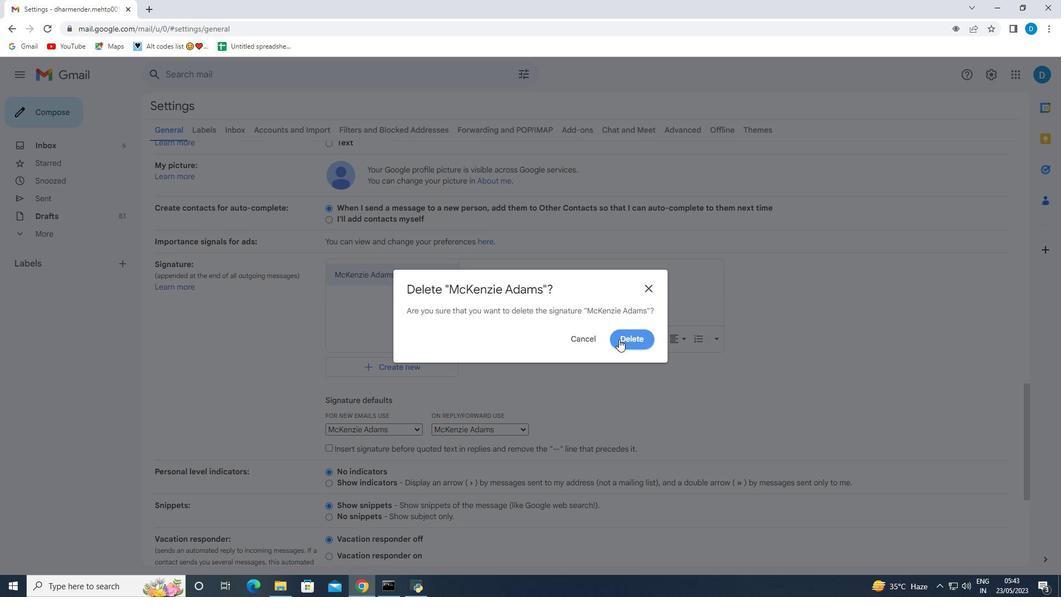
Action: Mouse moved to (388, 283)
Screenshot: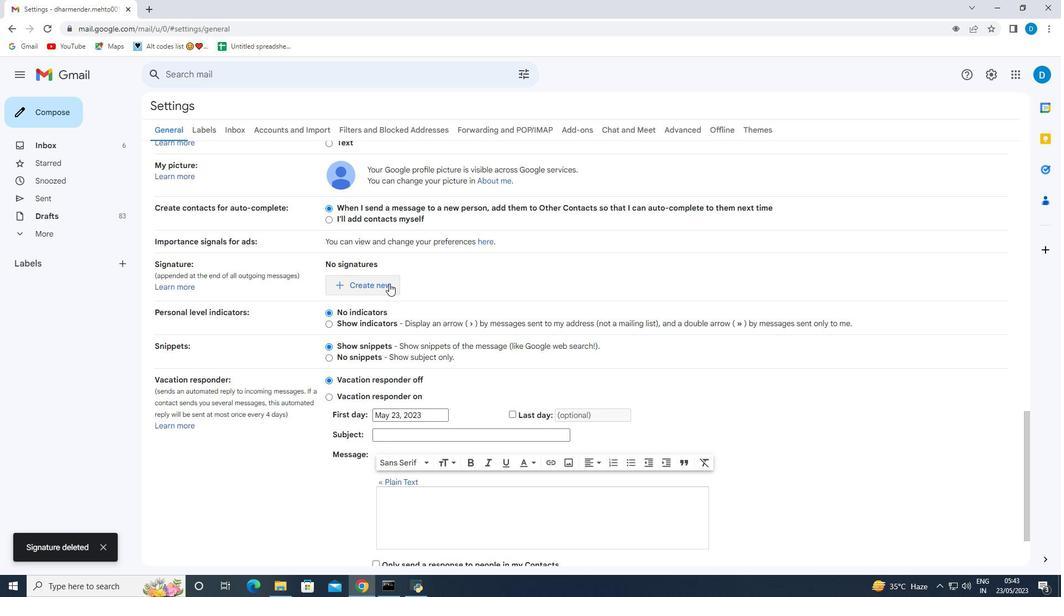 
Action: Mouse pressed left at (388, 283)
Screenshot: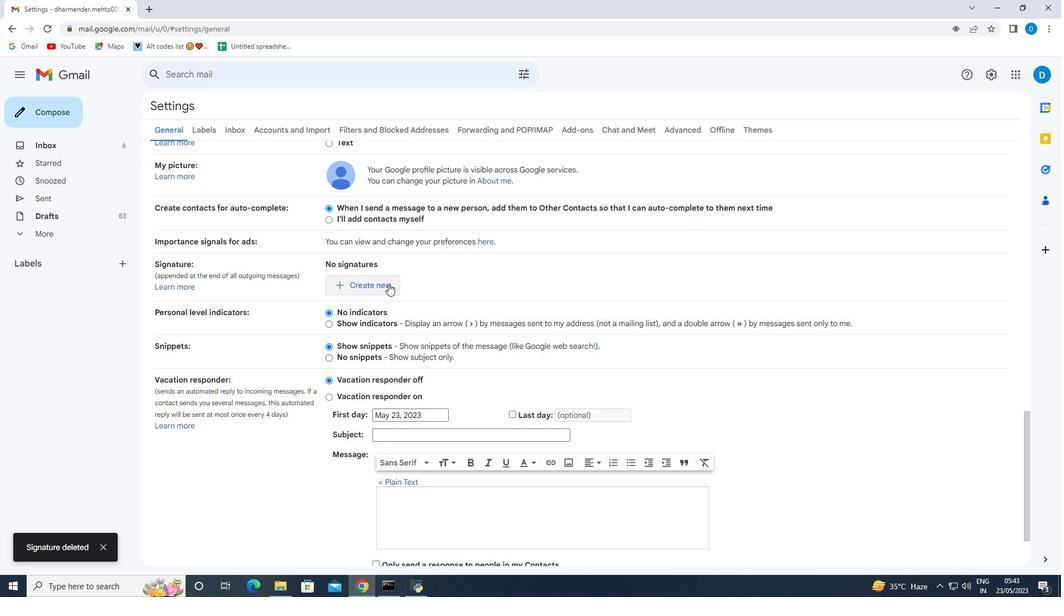 
Action: Mouse moved to (443, 311)
Screenshot: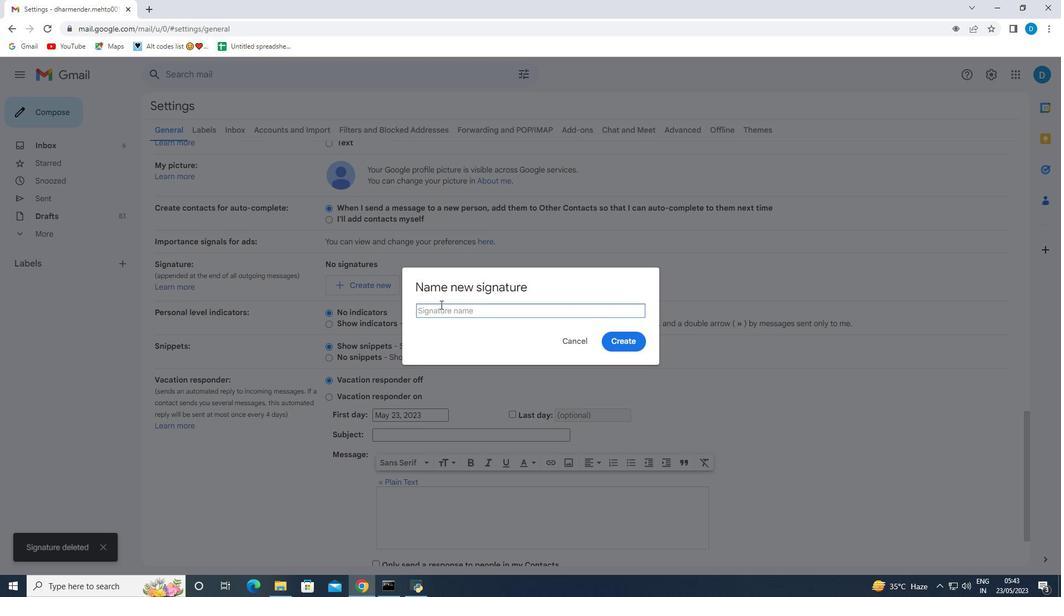 
Action: Mouse pressed left at (443, 311)
Screenshot: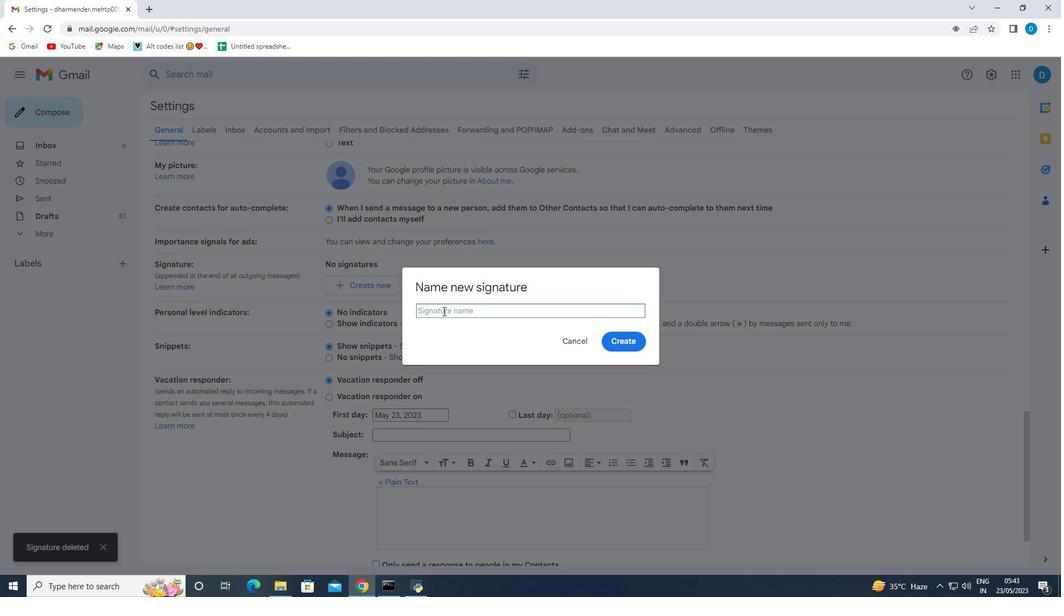
Action: Mouse moved to (447, 310)
Screenshot: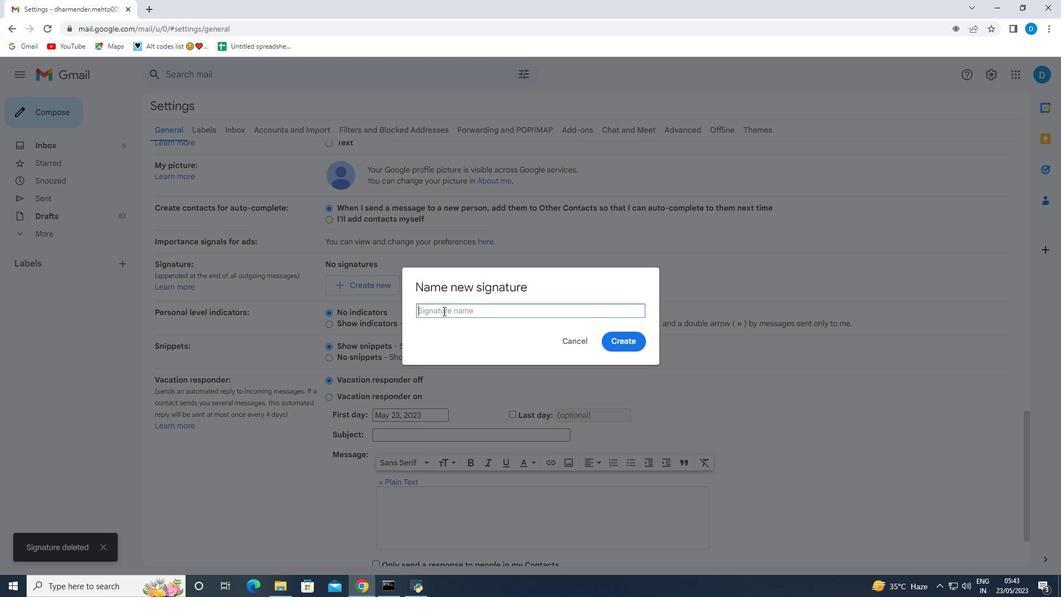 
Action: Key pressed <Key.shift>Megan<Key.space><Key.shift>Martinez
Screenshot: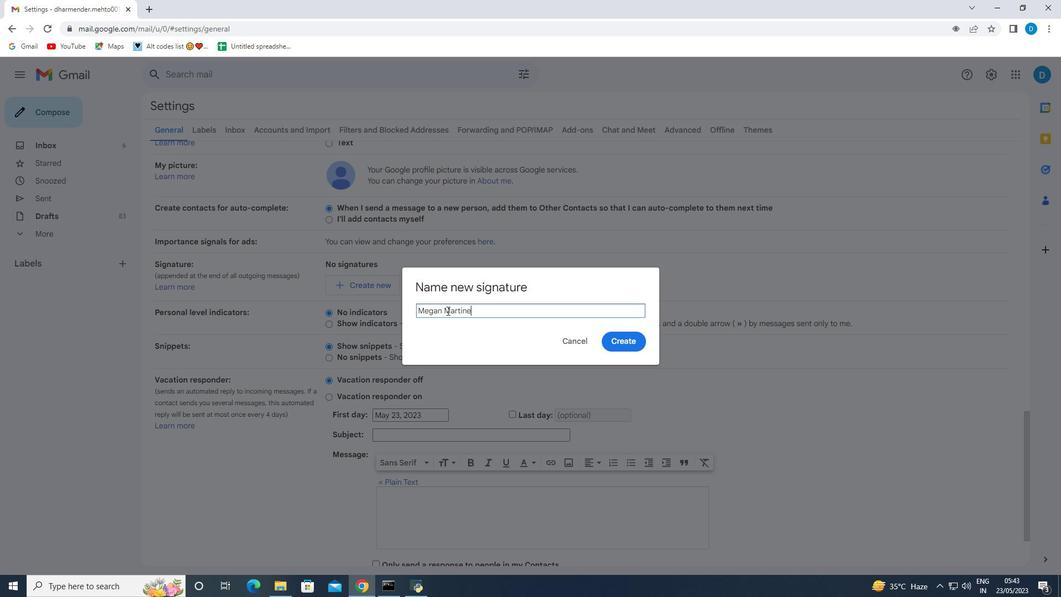
Action: Mouse moved to (619, 343)
Screenshot: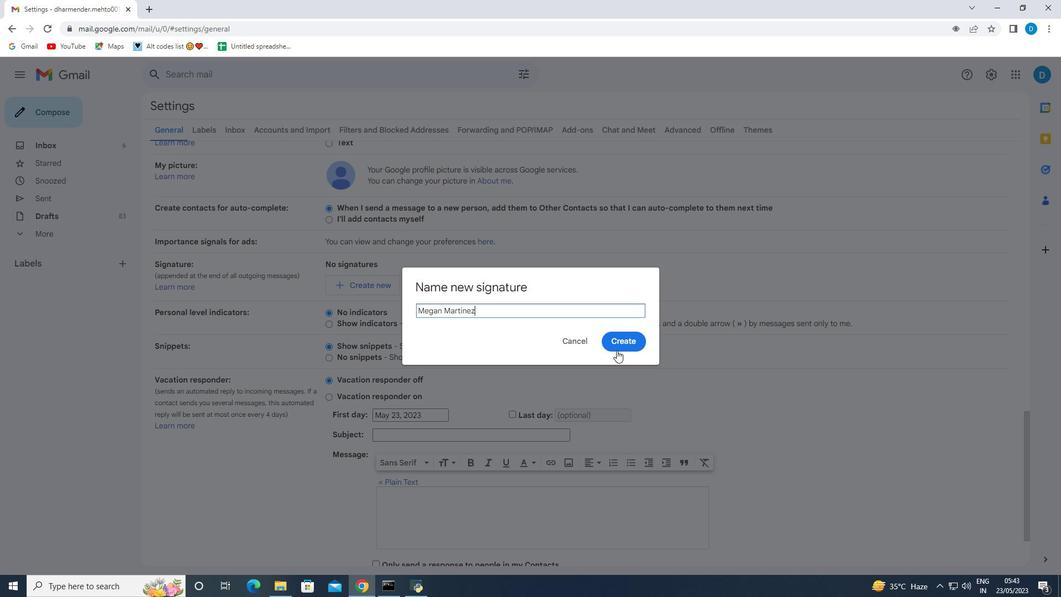 
Action: Mouse pressed left at (619, 343)
Screenshot: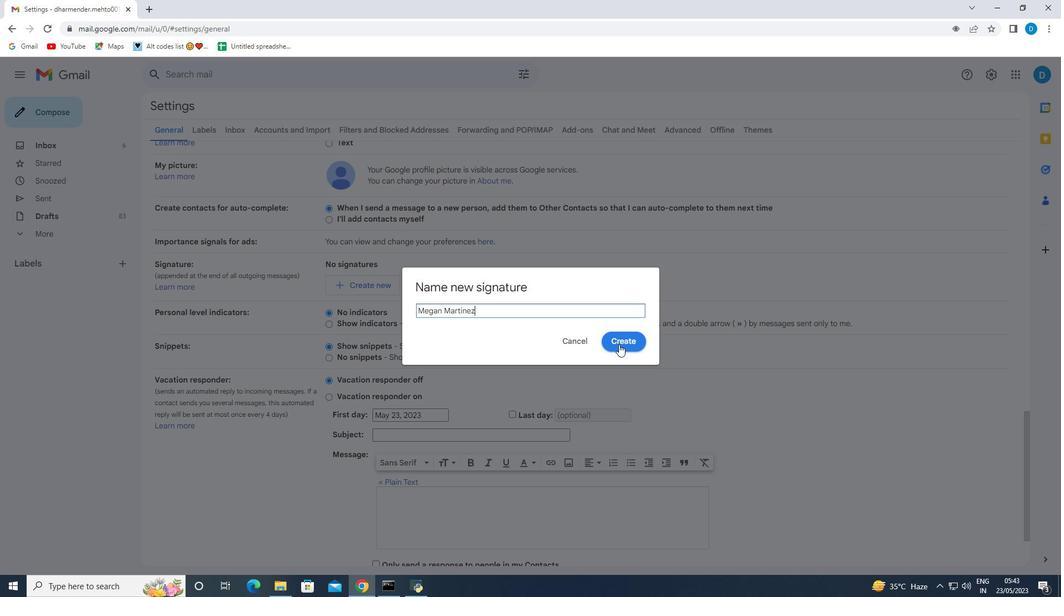
Action: Mouse moved to (488, 286)
Screenshot: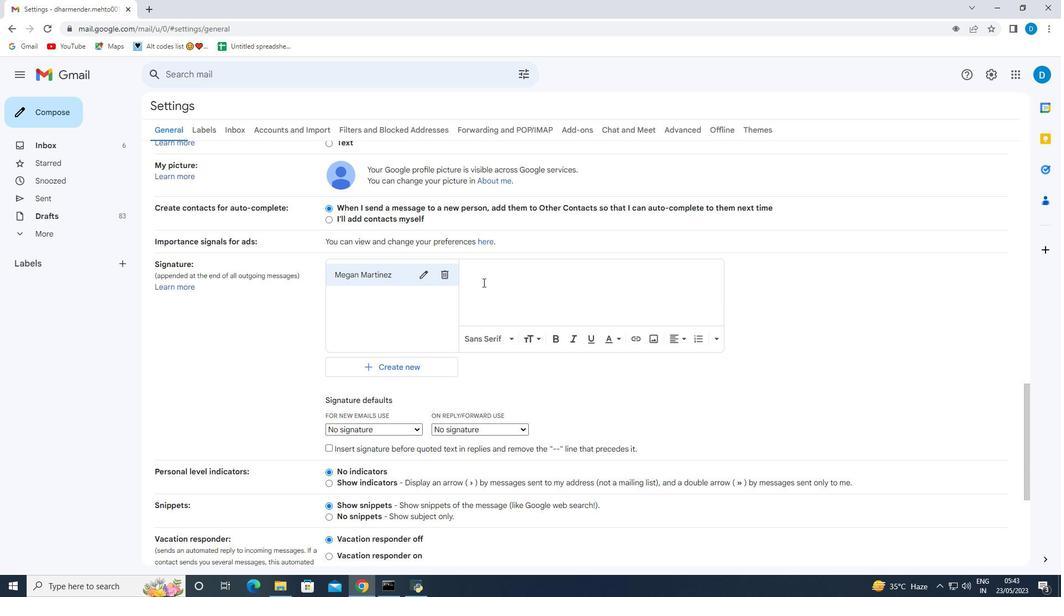 
Action: Mouse pressed left at (488, 286)
Screenshot: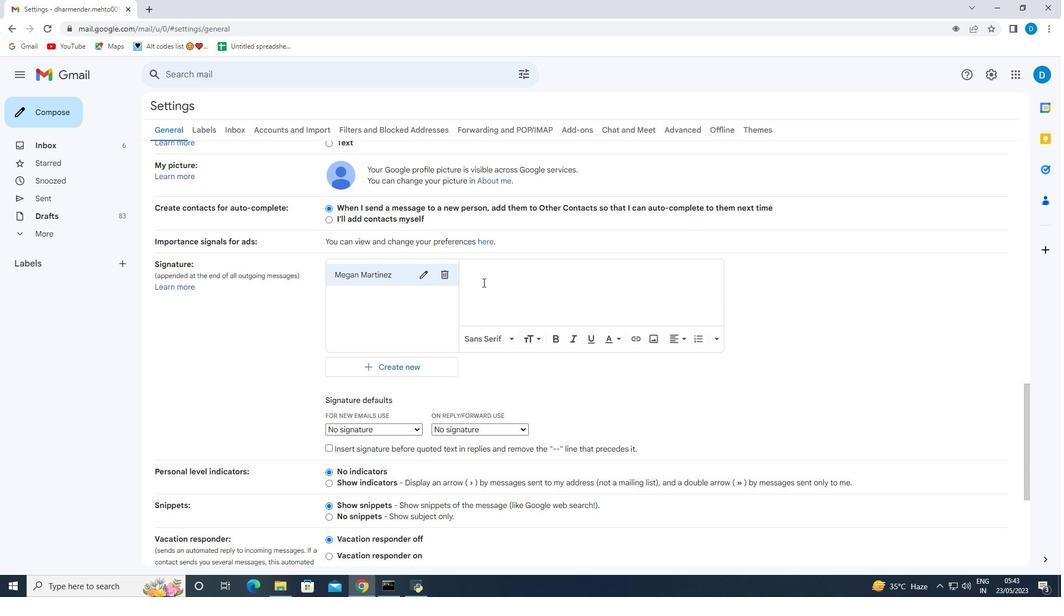 
Action: Key pressed <Key.enter><Key.shift>Megan<Key.space><Key.shift>Martinez
Screenshot: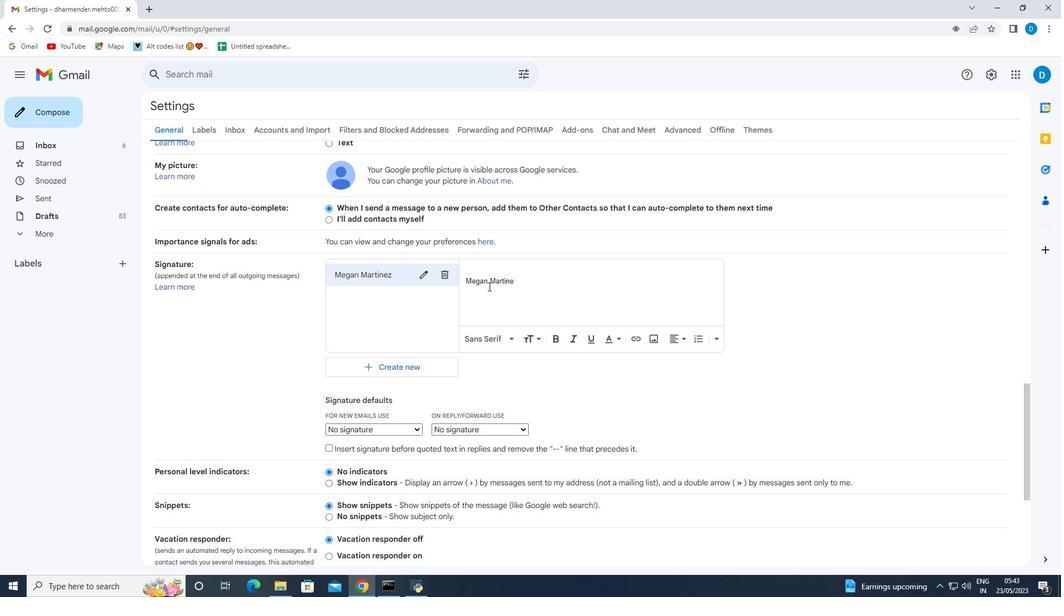 
Action: Mouse moved to (378, 378)
Screenshot: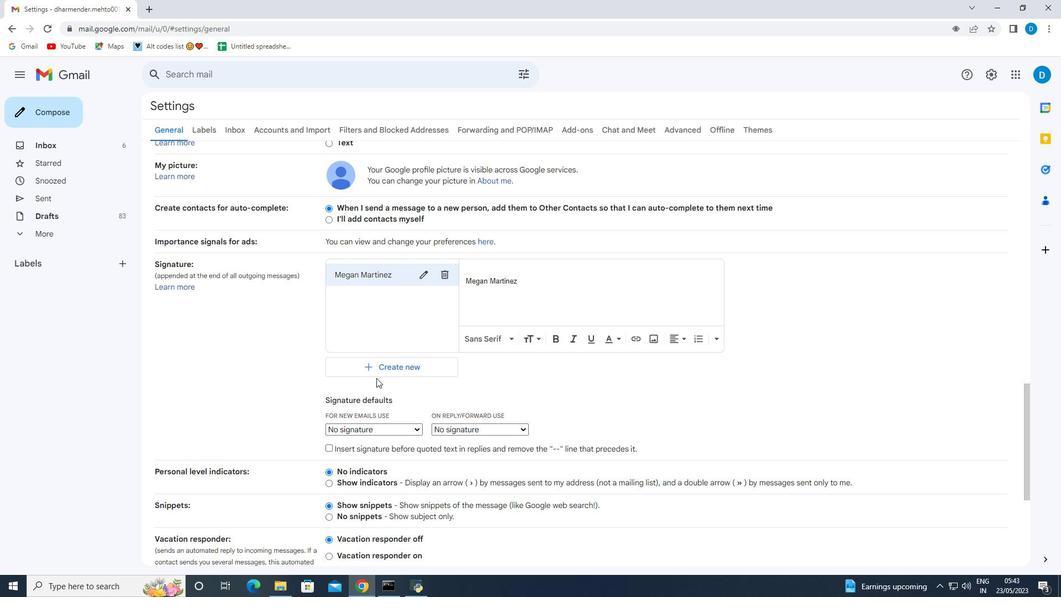 
Action: Mouse scrolled (378, 378) with delta (0, 0)
Screenshot: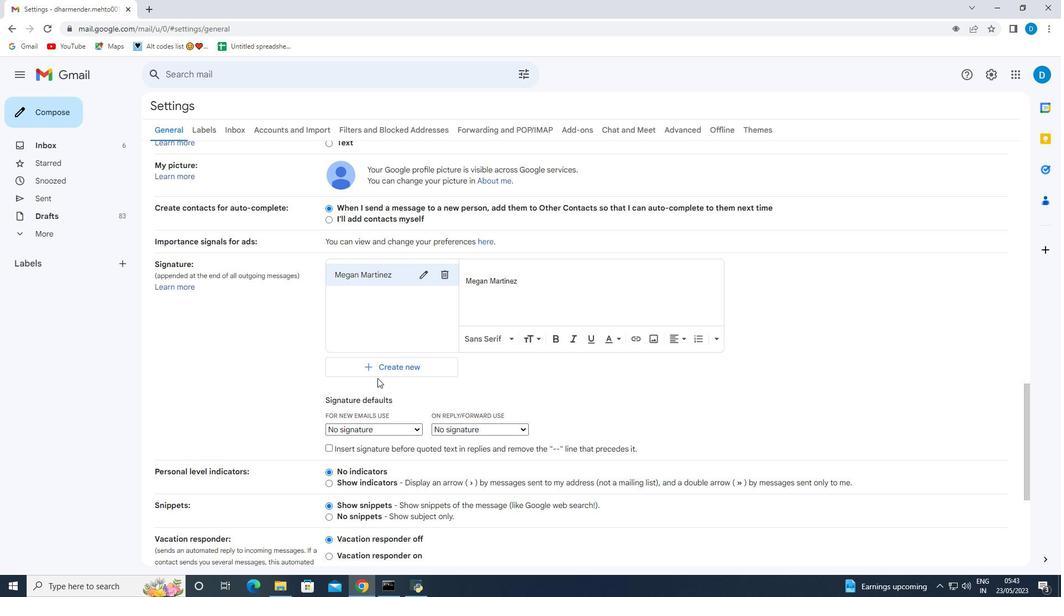 
Action: Mouse moved to (387, 368)
Screenshot: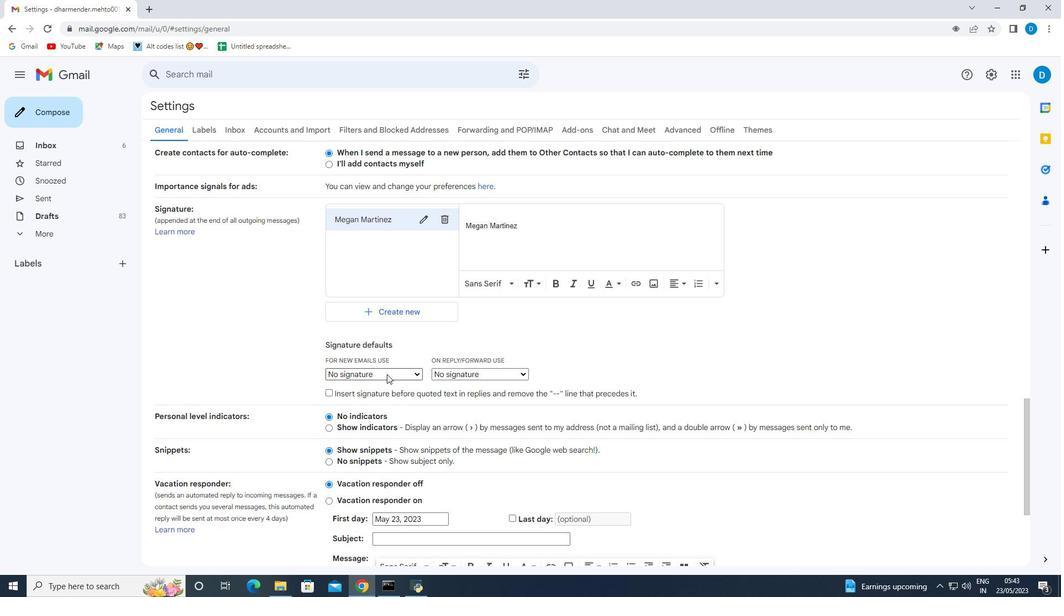 
Action: Mouse pressed left at (387, 368)
Screenshot: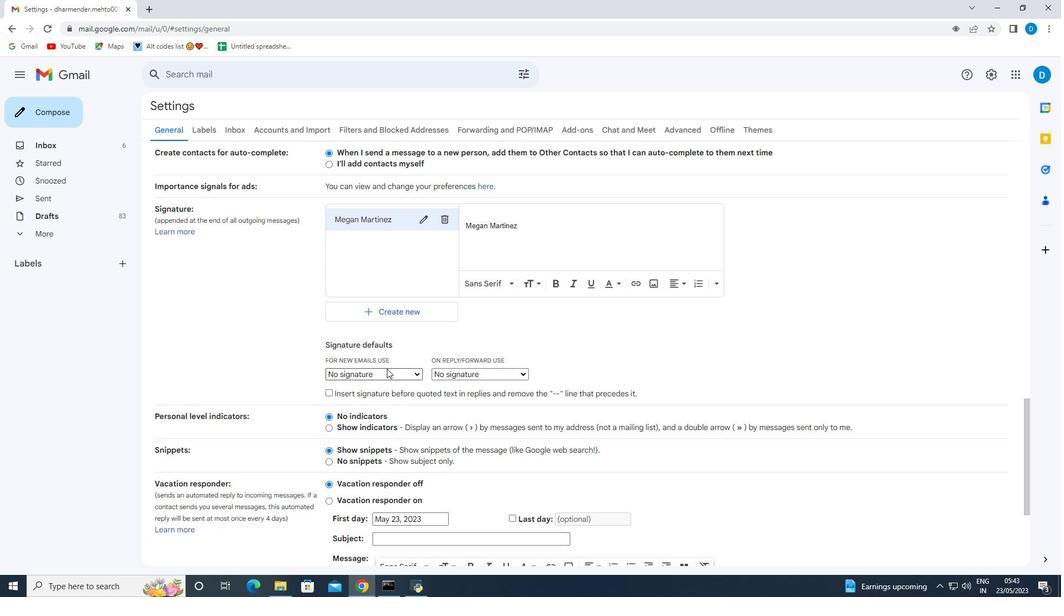 
Action: Mouse moved to (381, 390)
Screenshot: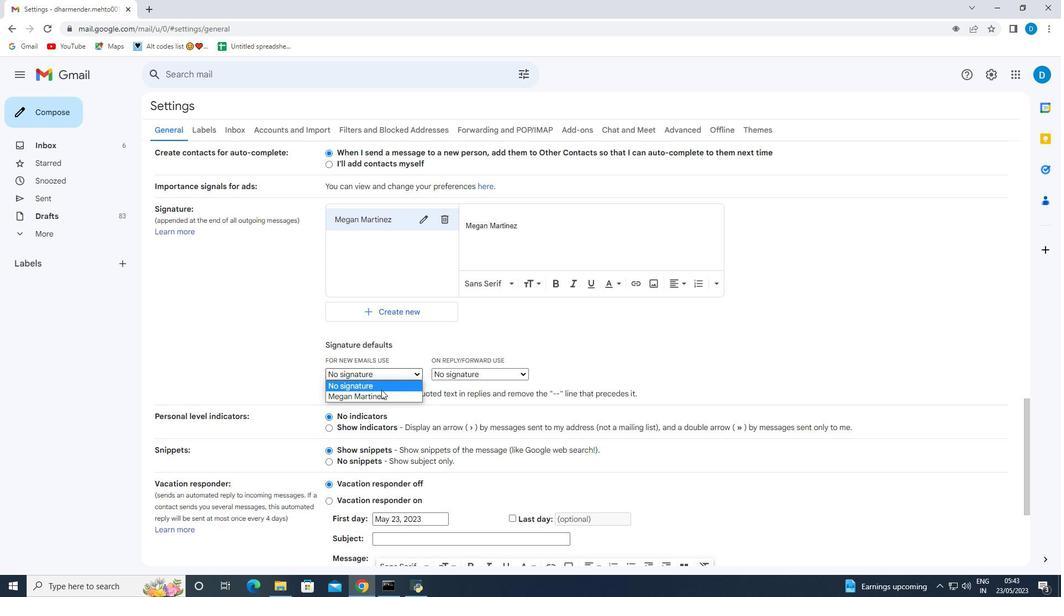 
Action: Mouse pressed left at (381, 390)
Screenshot: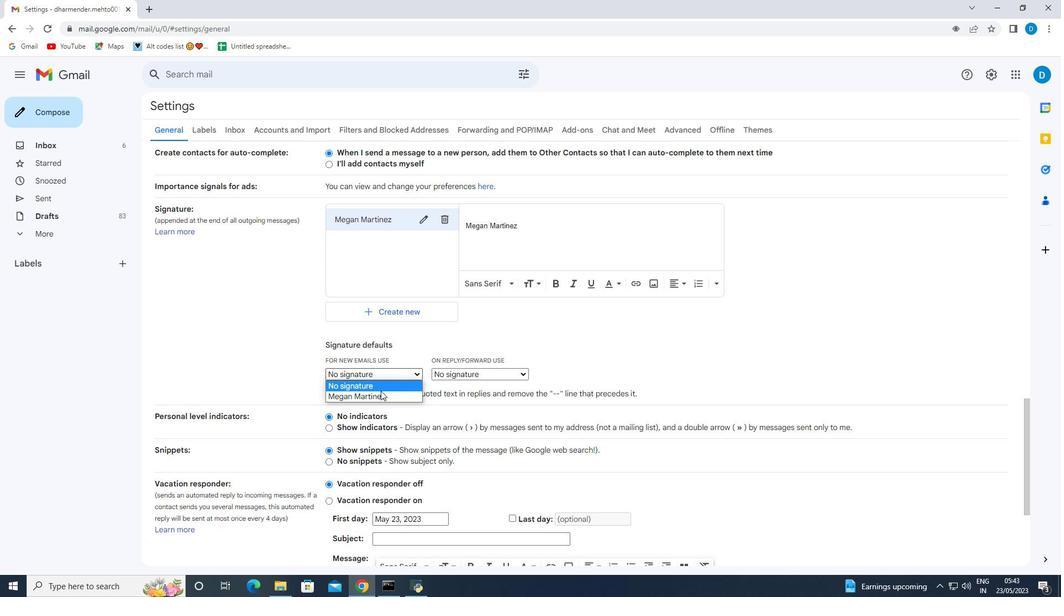 
Action: Mouse moved to (382, 376)
Screenshot: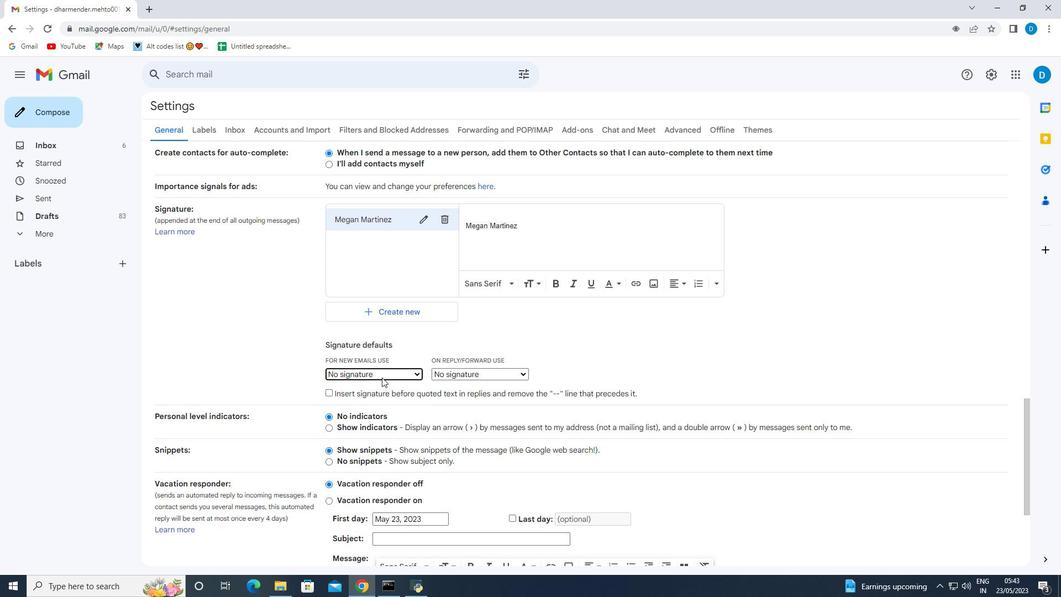 
Action: Mouse pressed left at (382, 376)
Screenshot: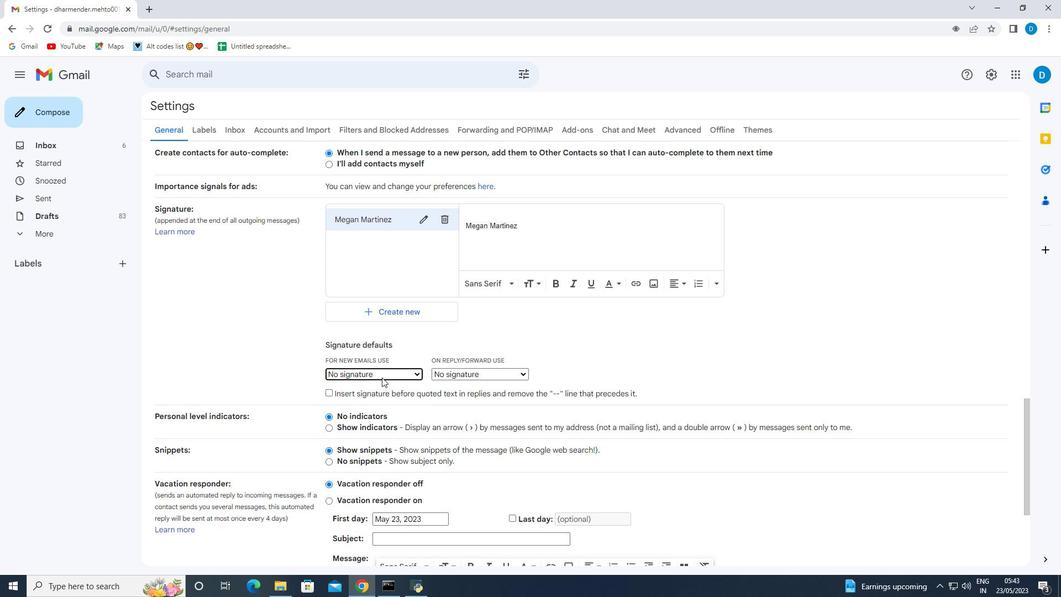 
Action: Mouse moved to (381, 393)
Screenshot: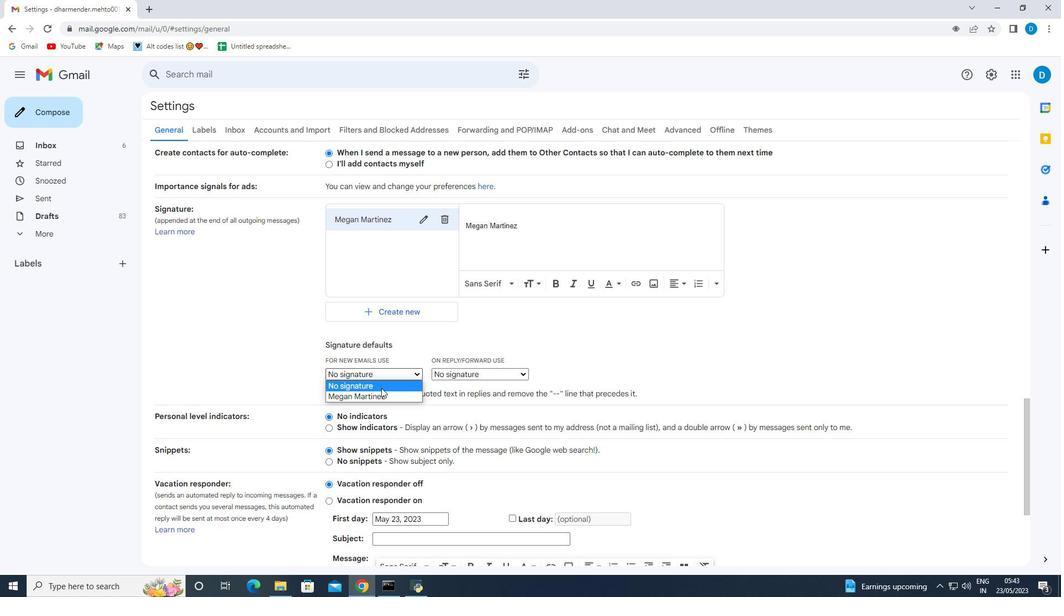 
Action: Mouse pressed left at (381, 393)
Screenshot: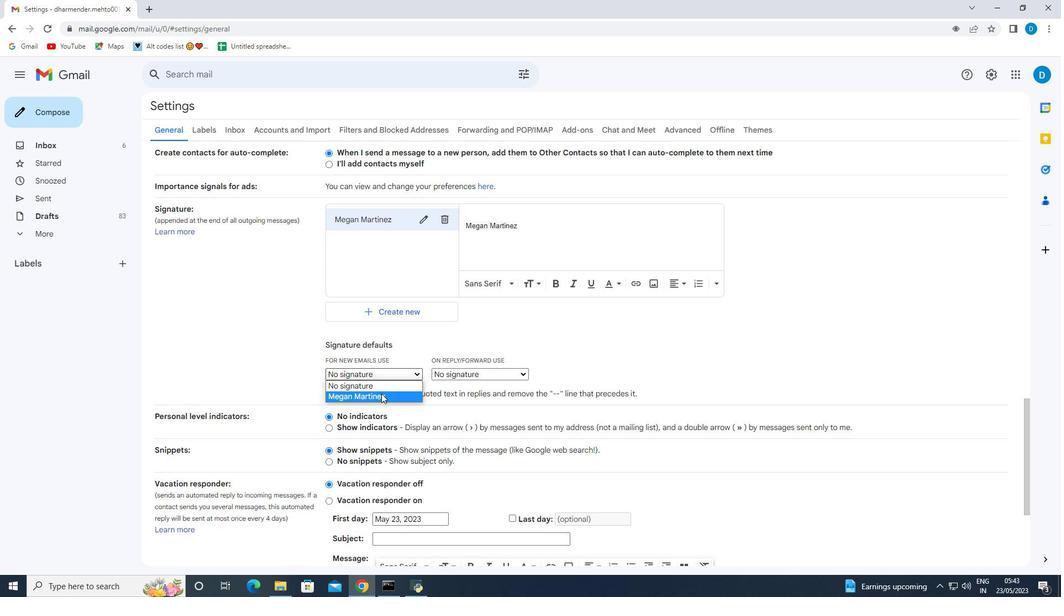 
Action: Mouse moved to (435, 371)
Screenshot: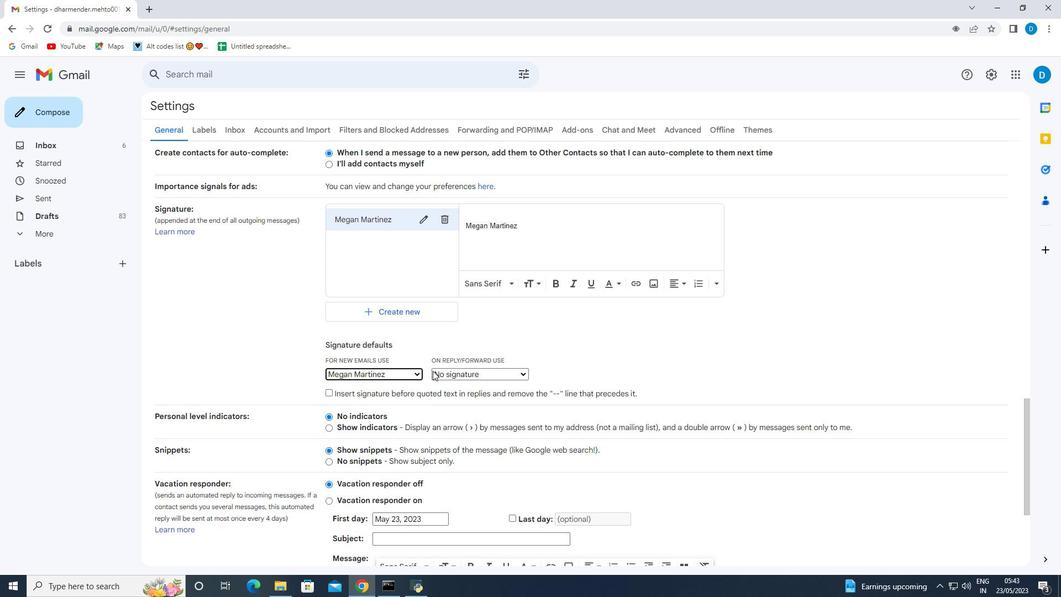 
Action: Mouse pressed left at (435, 371)
Screenshot: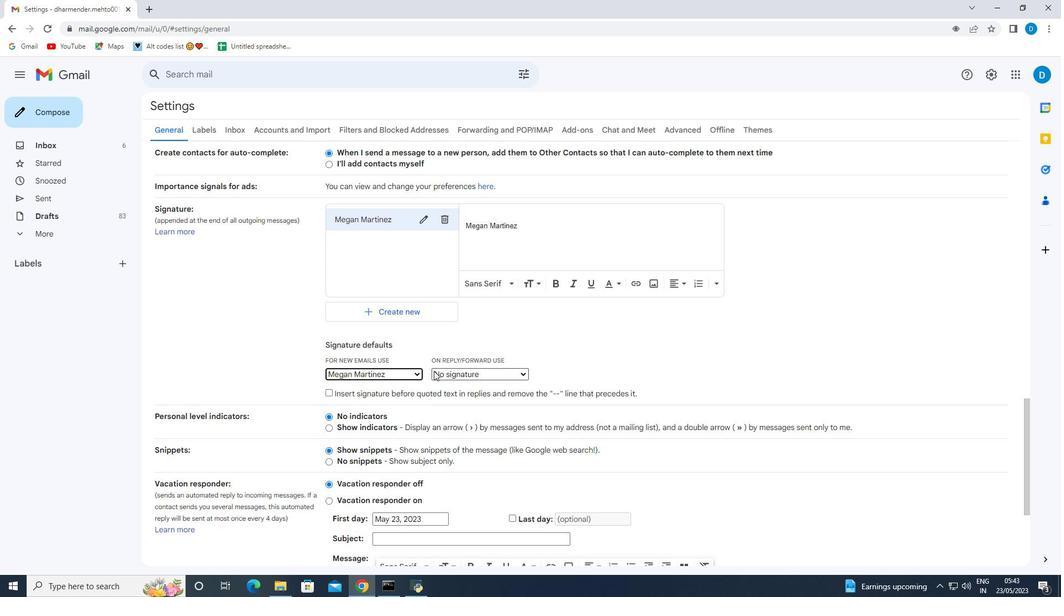 
Action: Mouse moved to (452, 397)
Screenshot: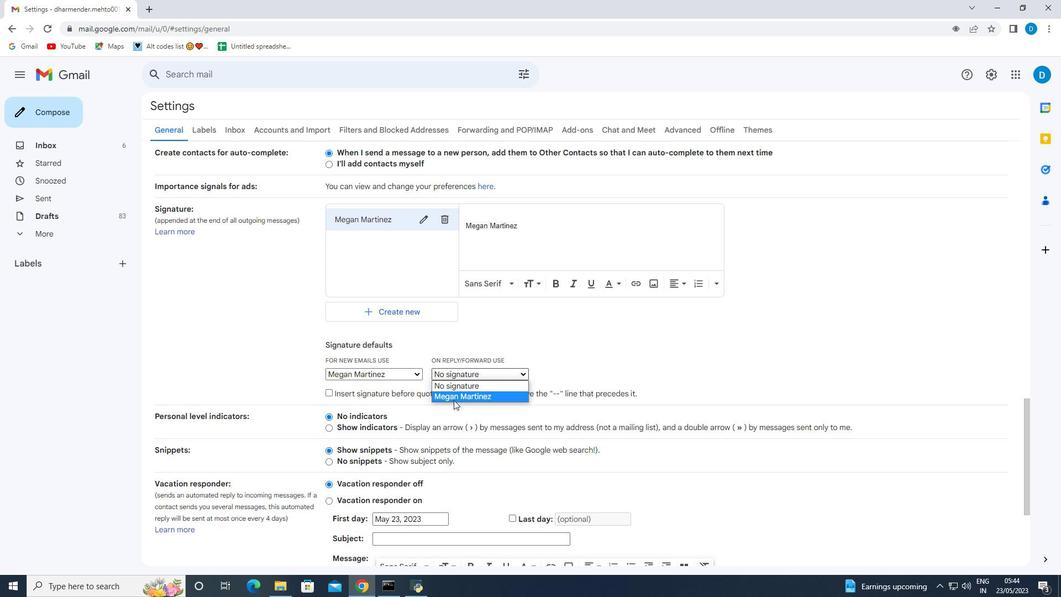 
Action: Mouse pressed left at (452, 397)
Screenshot: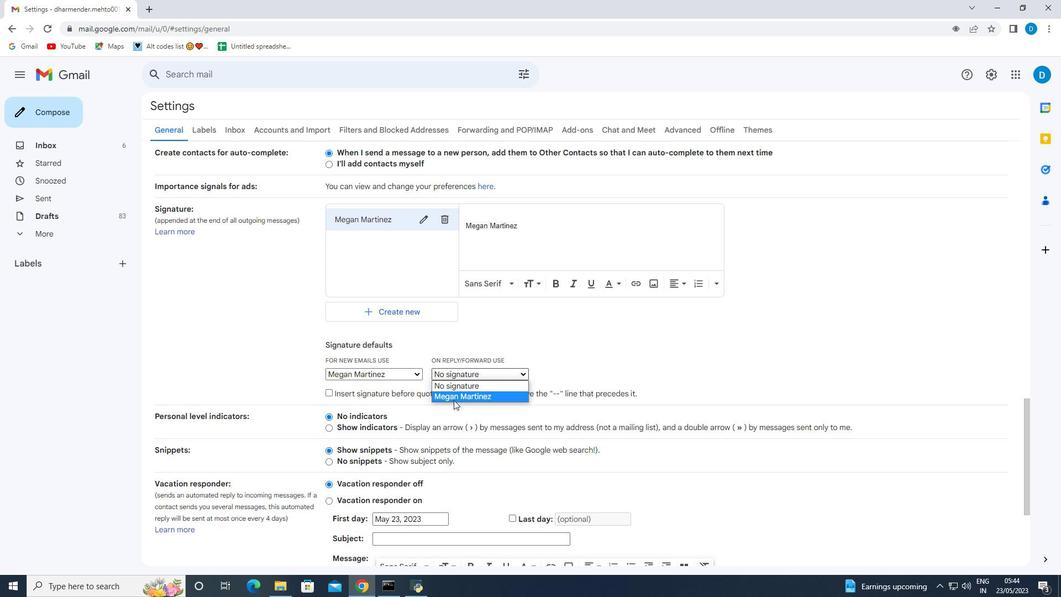 
Action: Mouse moved to (386, 379)
Screenshot: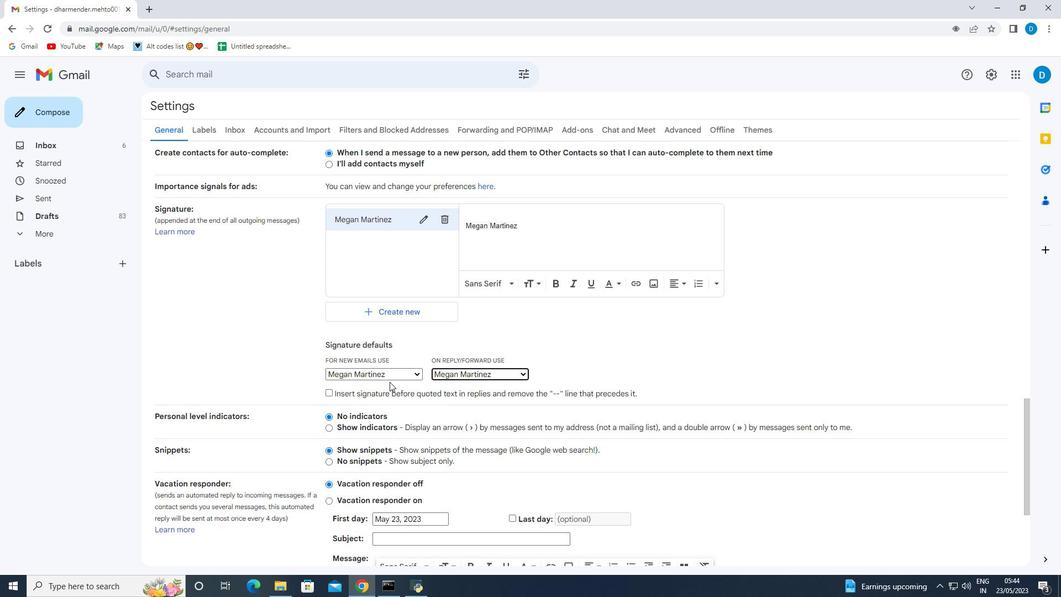 
Action: Mouse scrolled (386, 378) with delta (0, 0)
Screenshot: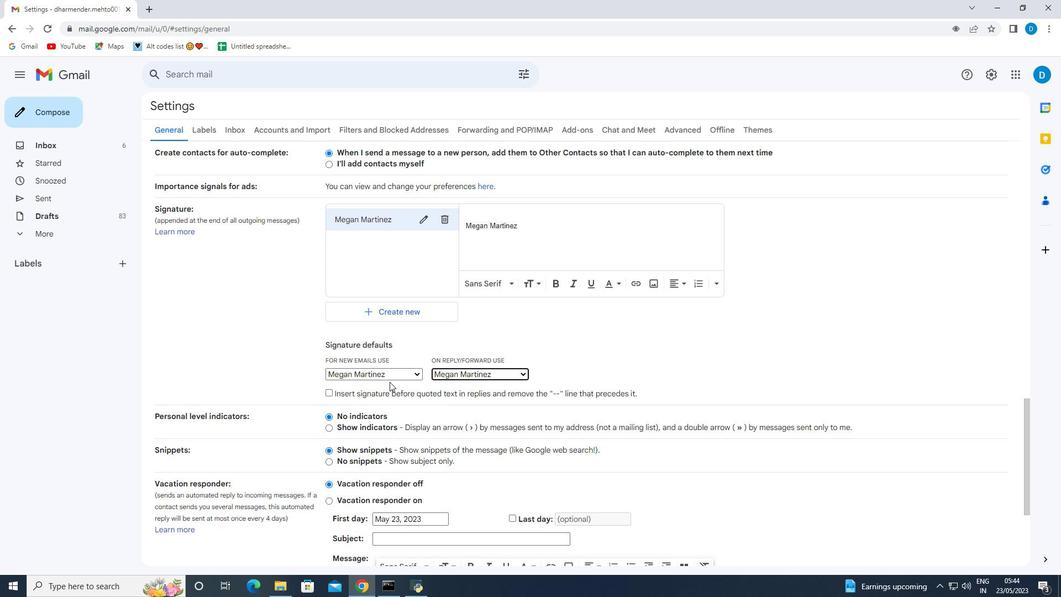
Action: Mouse scrolled (386, 378) with delta (0, 0)
Screenshot: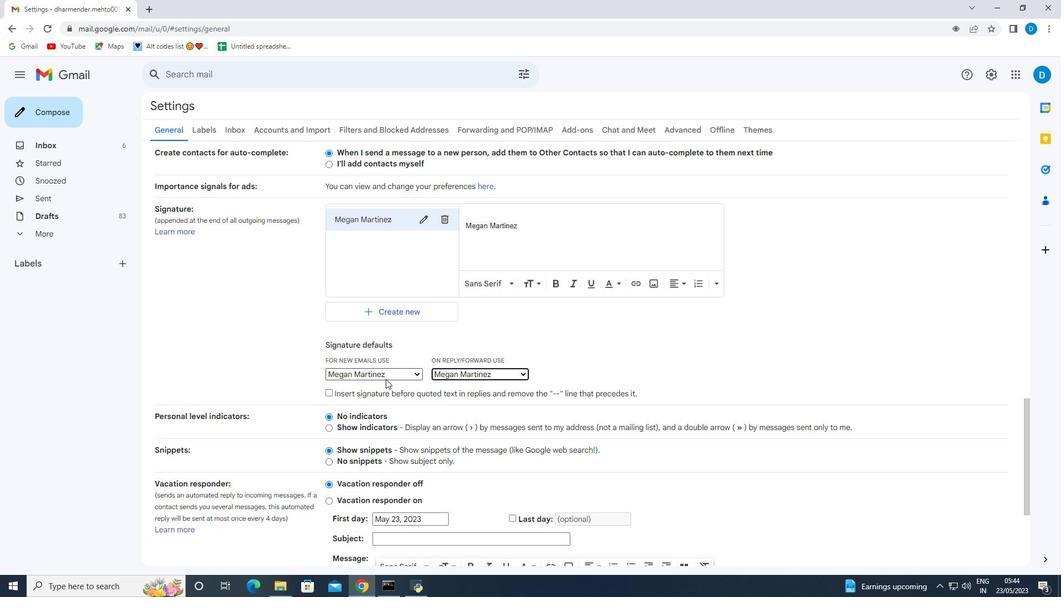 
Action: Mouse scrolled (386, 378) with delta (0, 0)
Screenshot: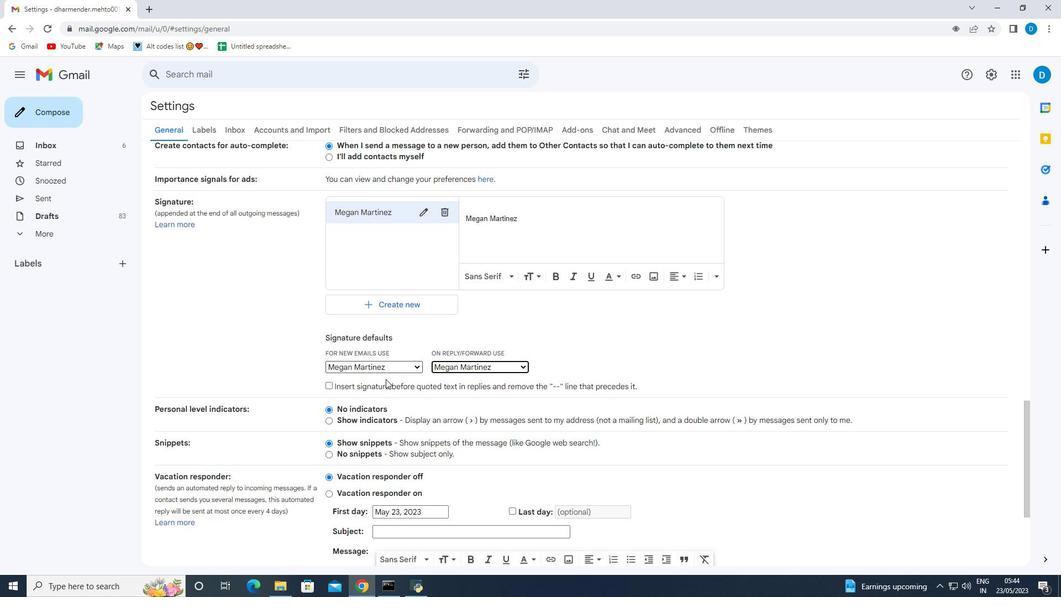 
Action: Mouse moved to (384, 379)
Screenshot: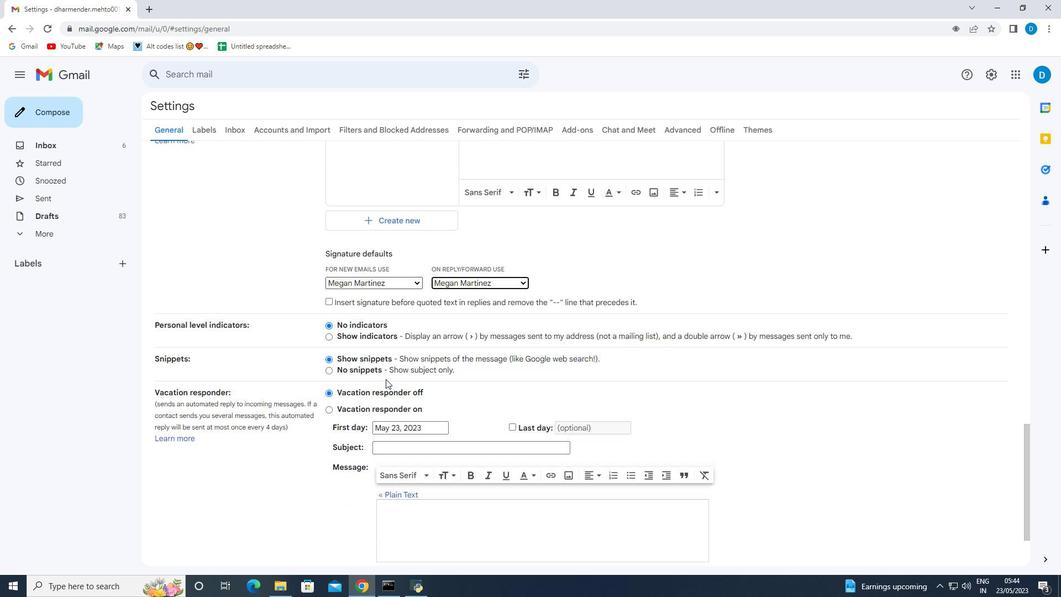 
Action: Mouse scrolled (384, 378) with delta (0, 0)
Screenshot: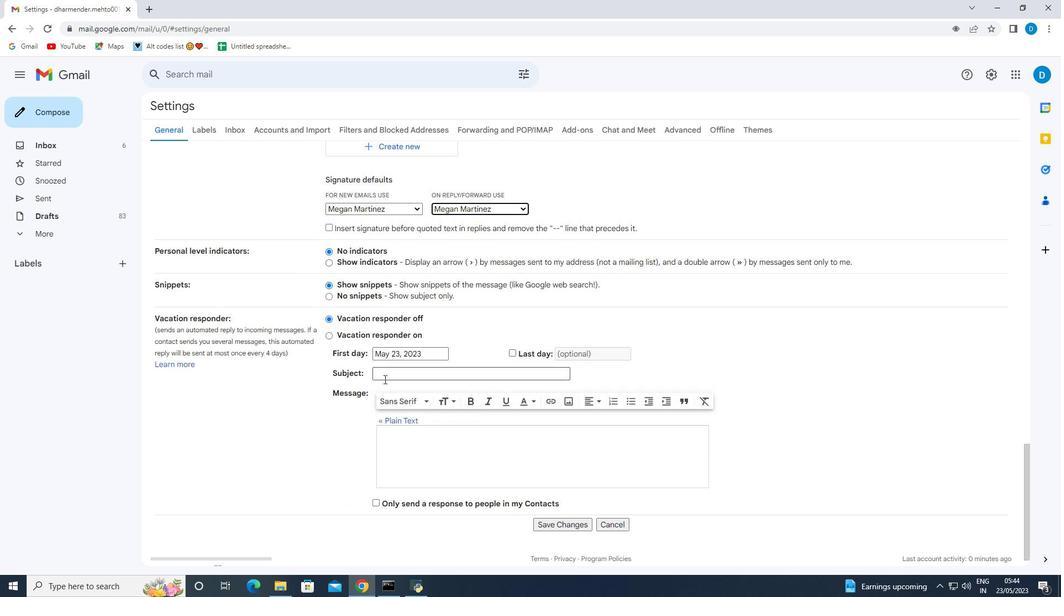 
Action: Mouse scrolled (384, 378) with delta (0, 0)
Screenshot: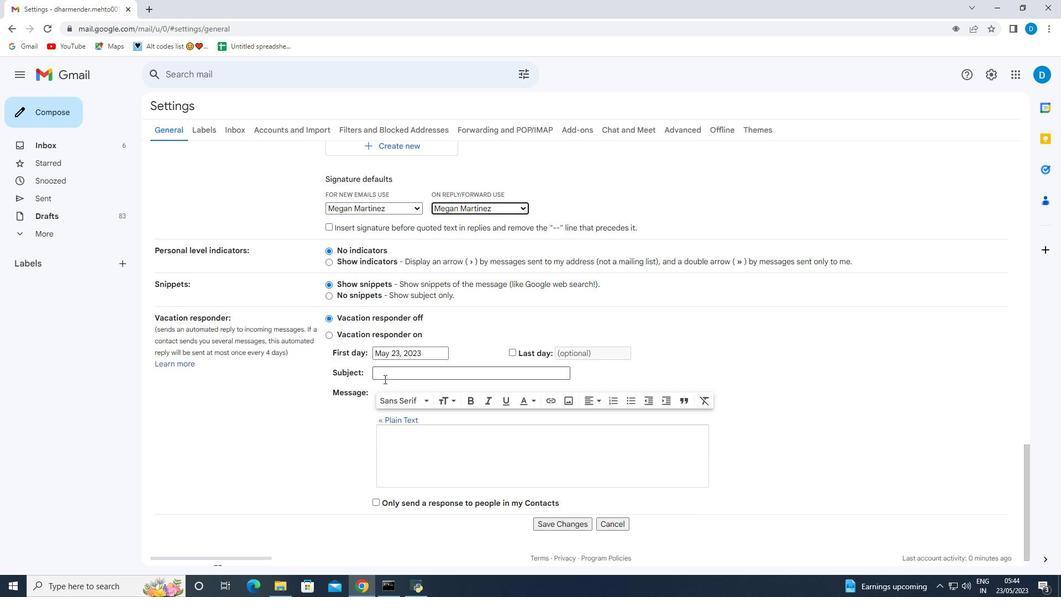 
Action: Mouse scrolled (384, 378) with delta (0, 0)
Screenshot: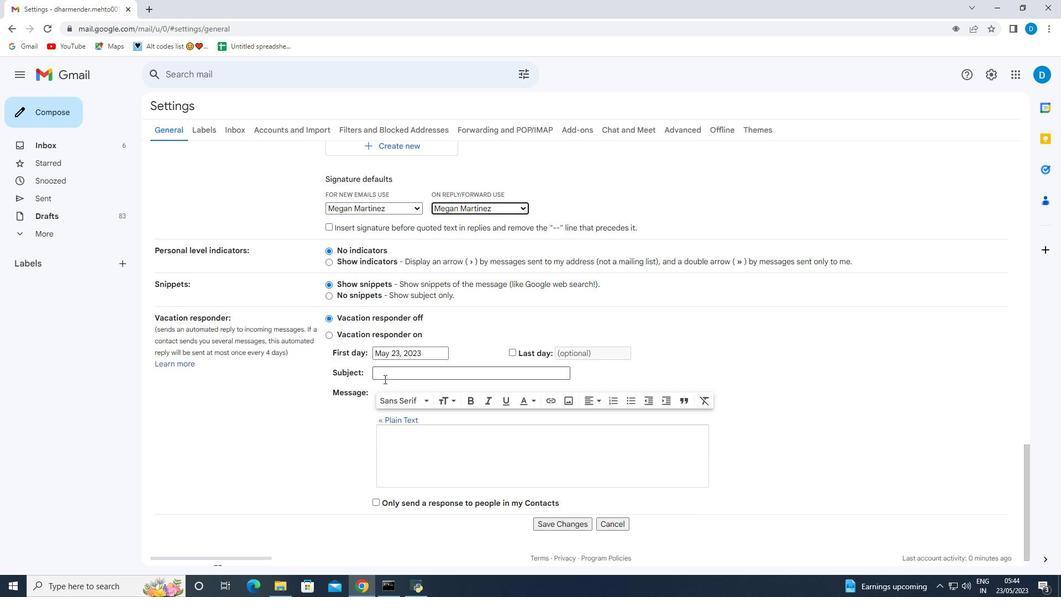 
Action: Mouse moved to (544, 501)
Screenshot: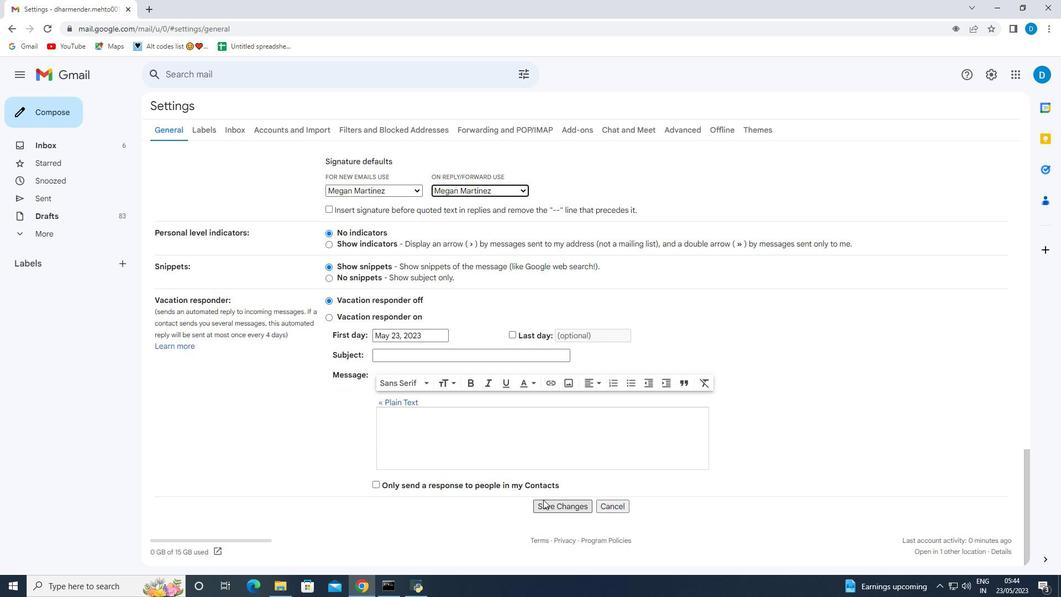 
Action: Mouse pressed left at (544, 501)
Screenshot: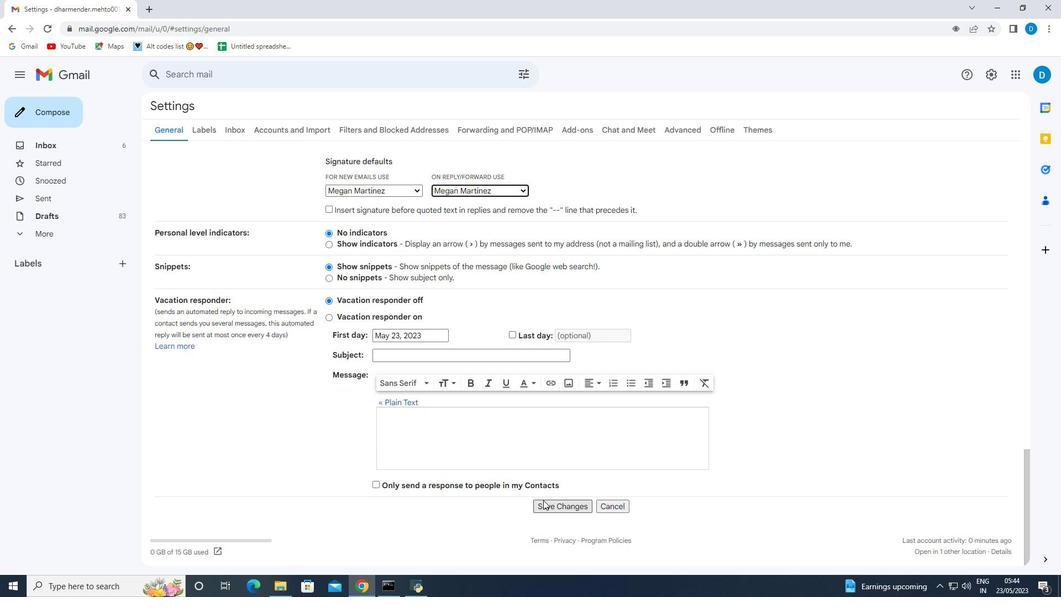 
Action: Mouse moved to (54, 116)
Screenshot: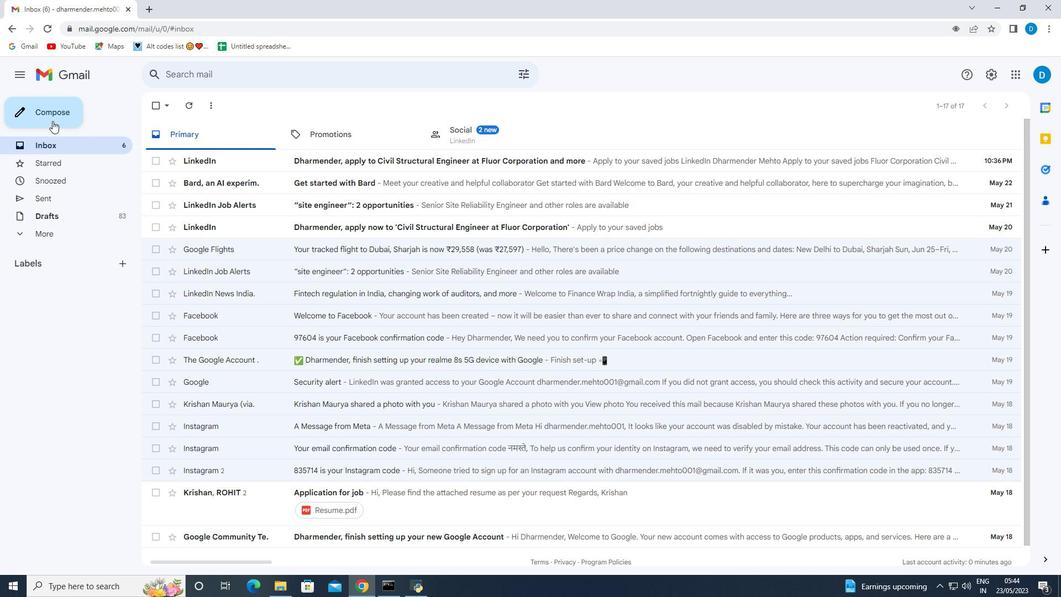 
Action: Mouse pressed left at (54, 116)
Screenshot: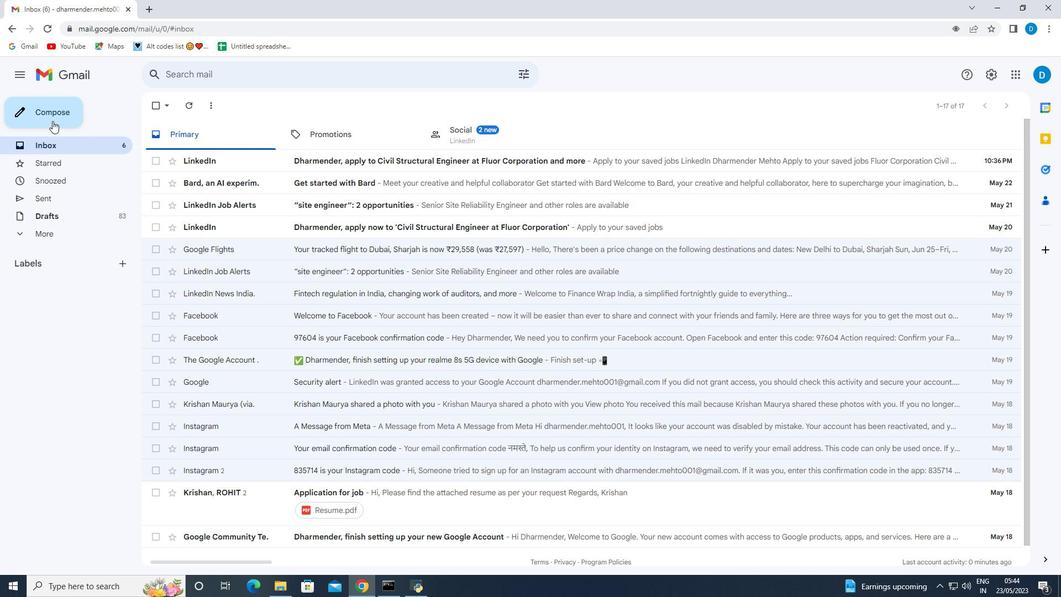
Action: Mouse moved to (707, 333)
Screenshot: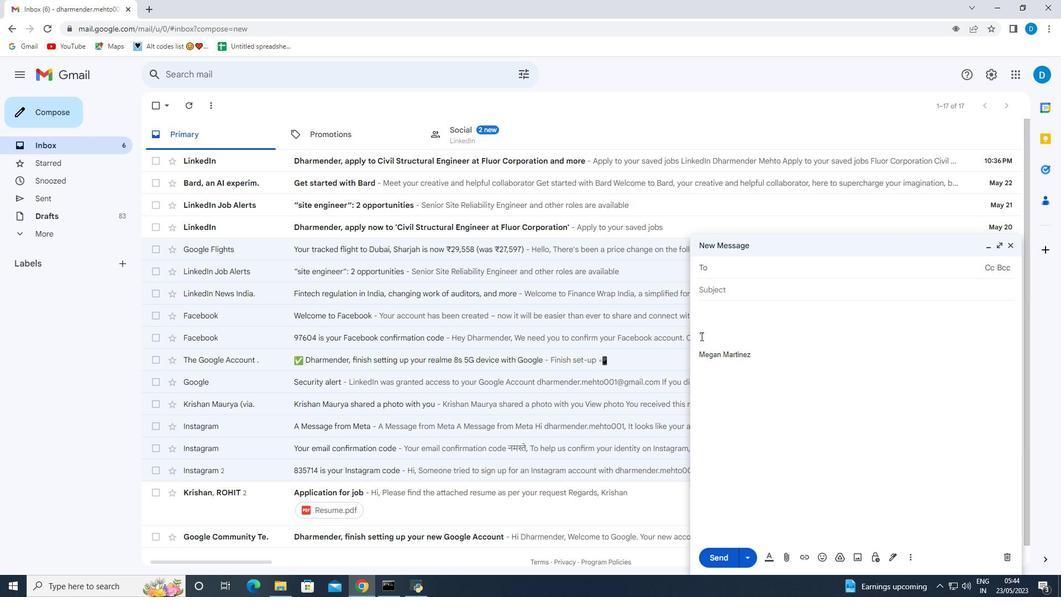 
Action: Mouse pressed left at (707, 333)
Screenshot: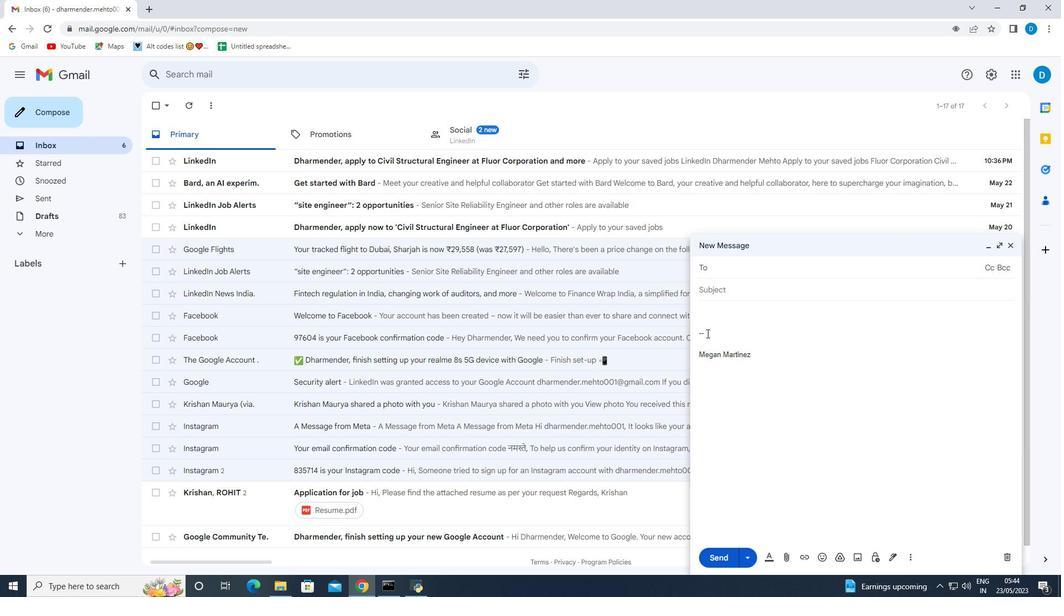 
Action: Mouse moved to (702, 335)
Screenshot: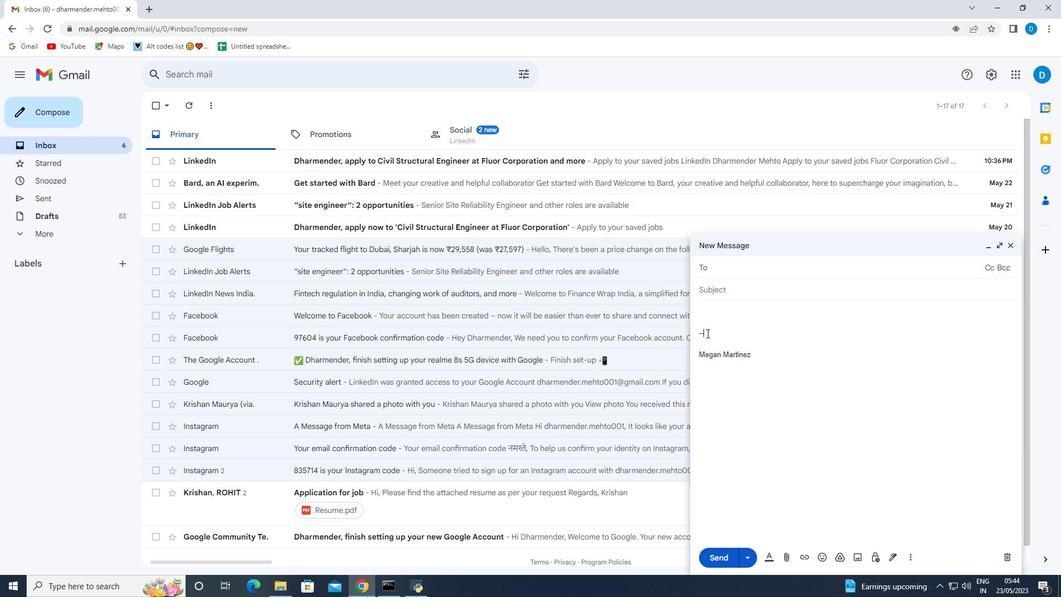 
Action: Key pressed <Key.backspace><Key.backspace><Key.backspace><Key.backspace><Key.shift>Best<Key.space><Key.shift>wishes<Key.space>for<Key.space>a<Key.space>happy<Key.space><Key.shift>National<Key.space><Key.shift>Hug<Key.space><Key.shift>Day,
Screenshot: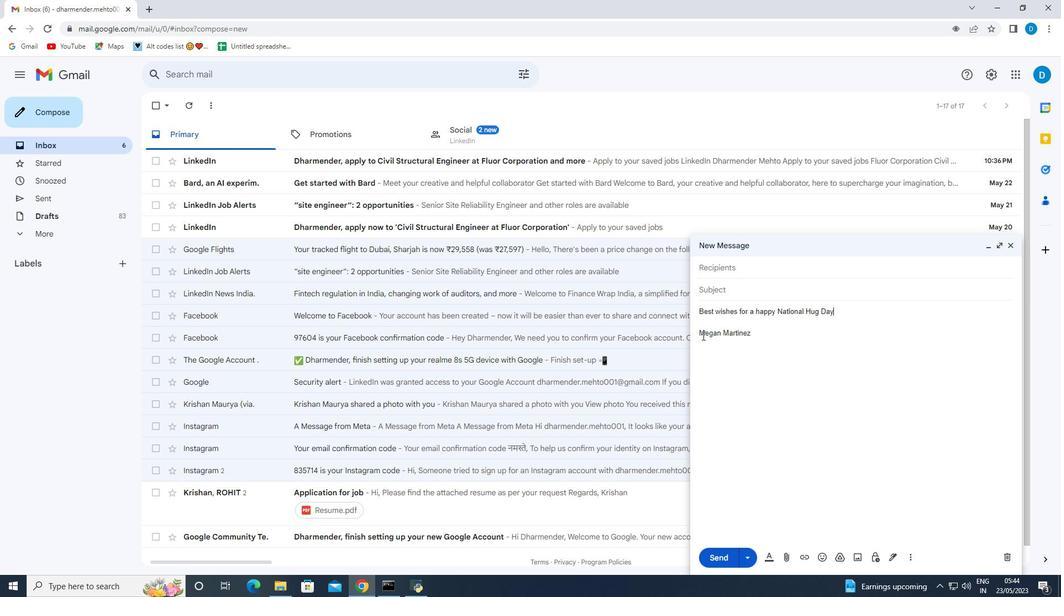 
Action: Mouse moved to (122, 258)
Screenshot: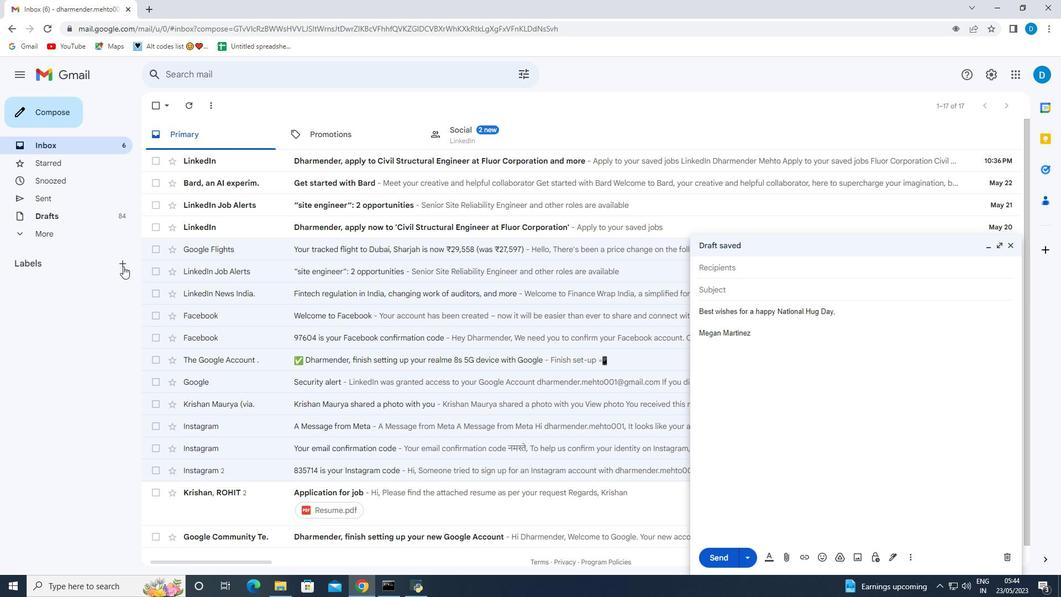 
Action: Mouse pressed left at (122, 258)
Screenshot: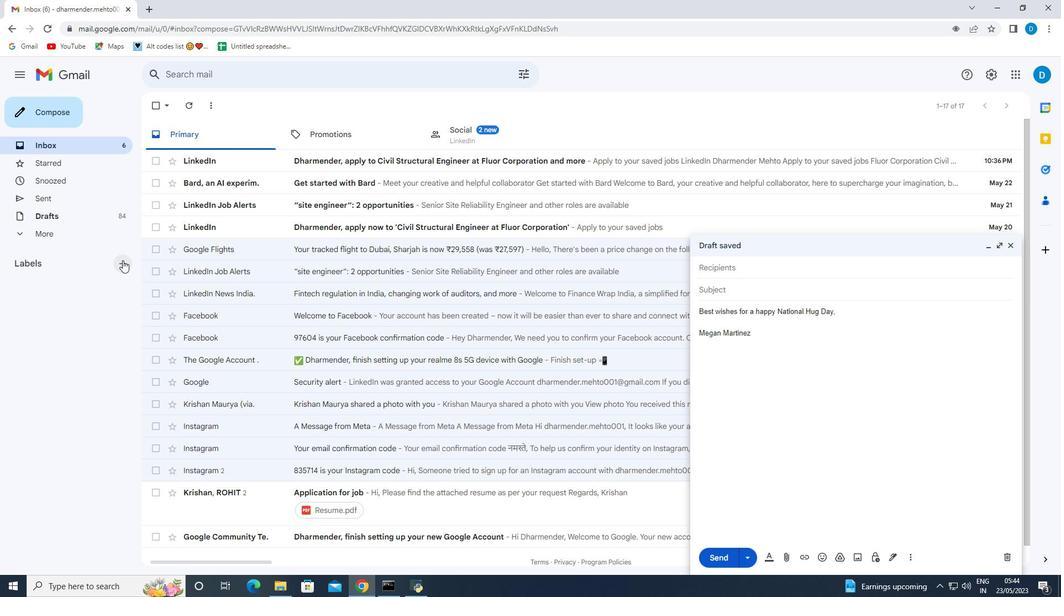
Action: Mouse moved to (468, 301)
Screenshot: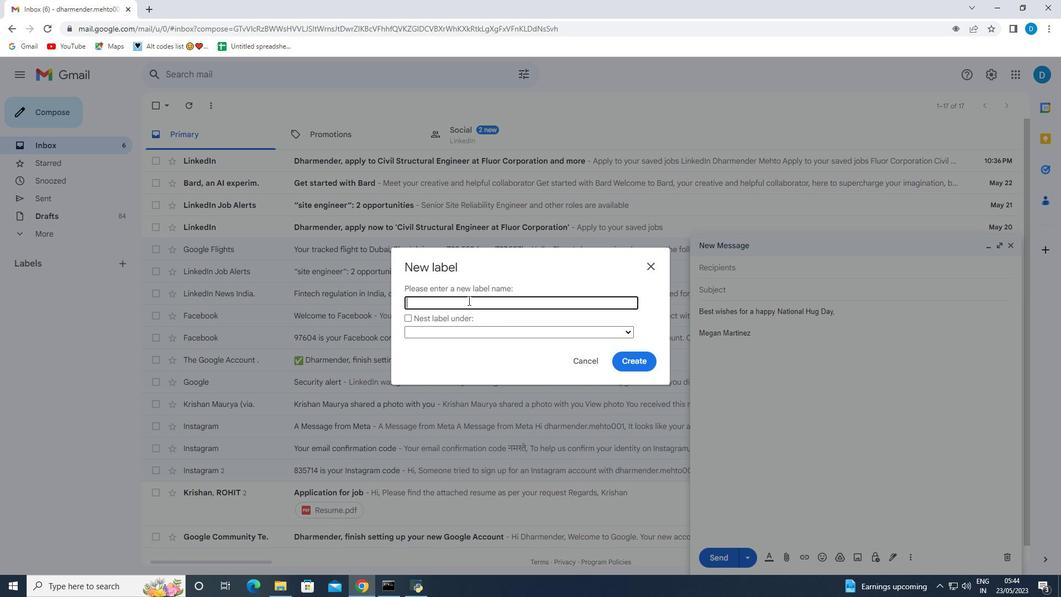 
Action: Mouse pressed left at (468, 301)
Screenshot: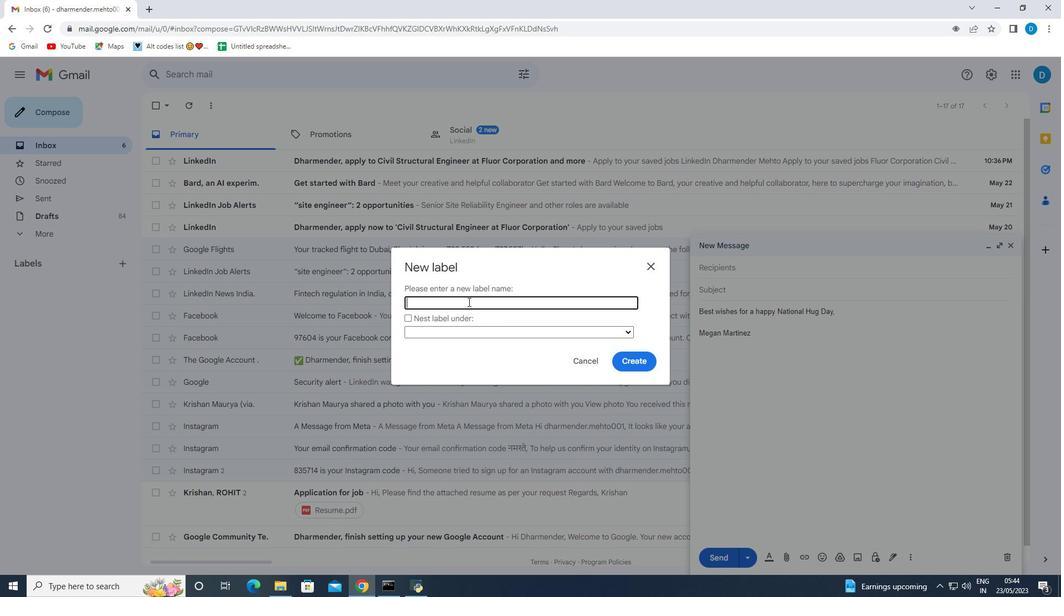 
Action: Key pressed <Key.shift>Home<Key.space><Key.shift>insurance
Screenshot: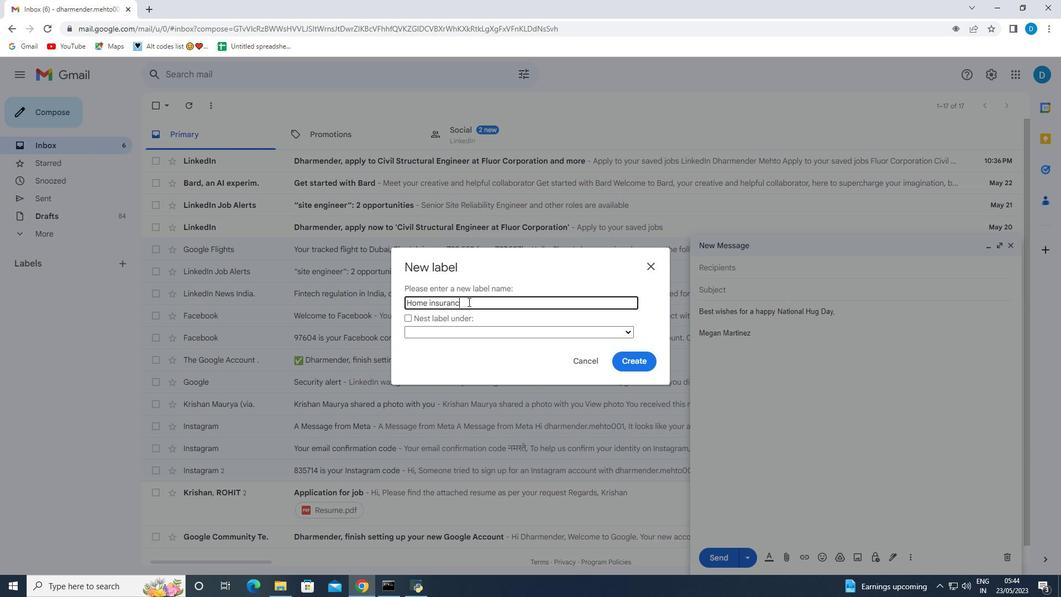 
Action: Mouse moved to (629, 361)
Screenshot: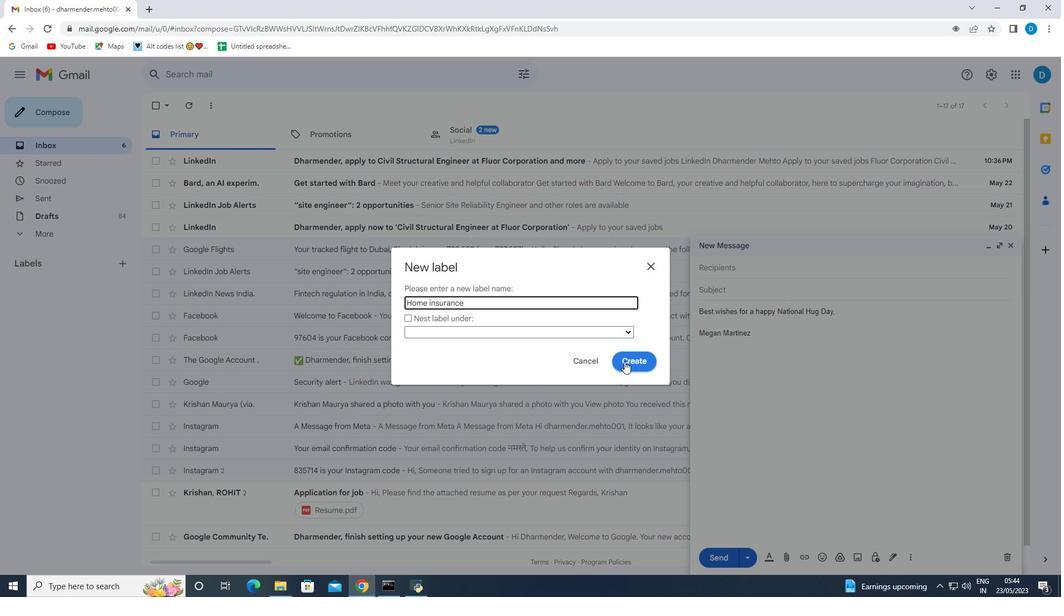 
Action: Mouse pressed left at (629, 361)
Screenshot: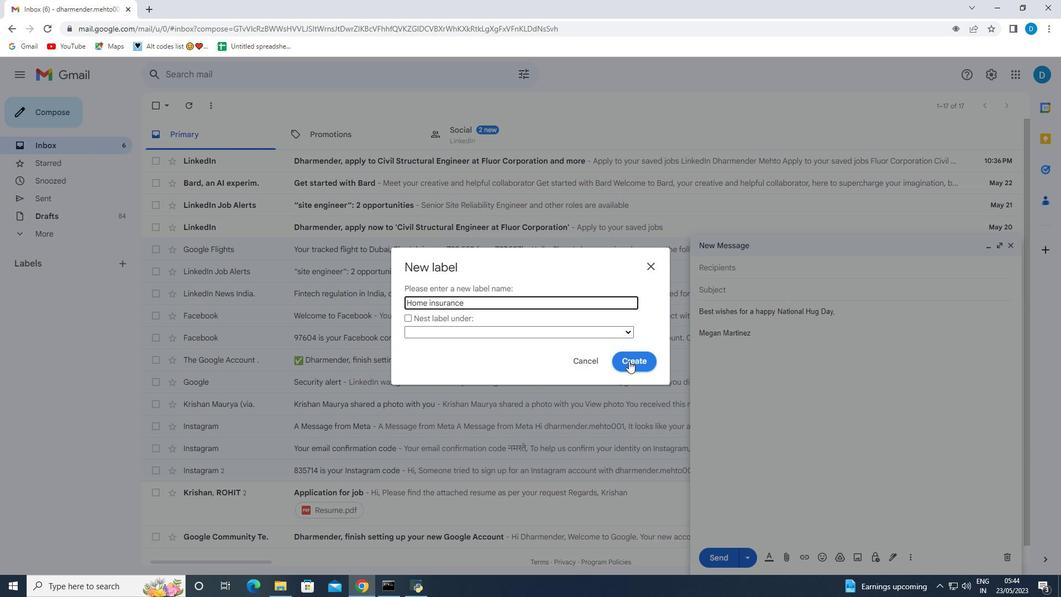 
Action: Mouse moved to (121, 287)
Screenshot: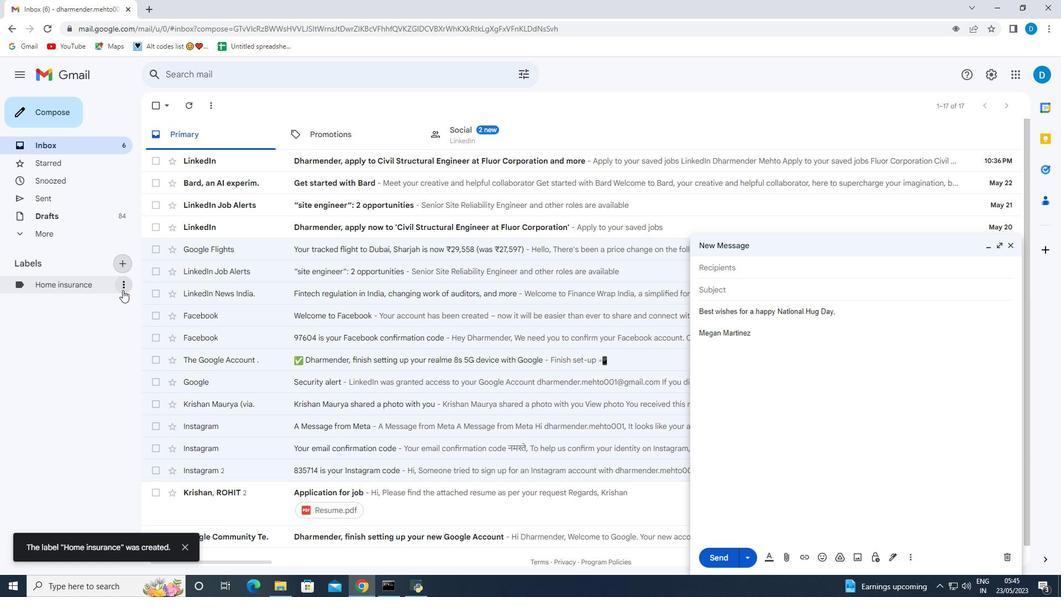 
Action: Mouse pressed left at (121, 287)
Screenshot: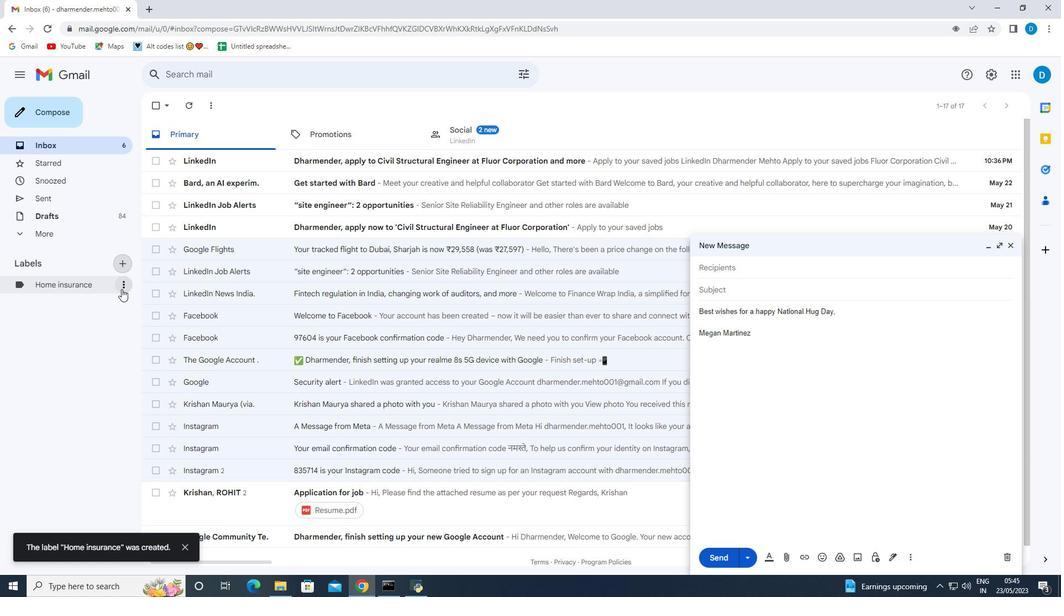 
Action: Mouse moved to (260, 360)
Screenshot: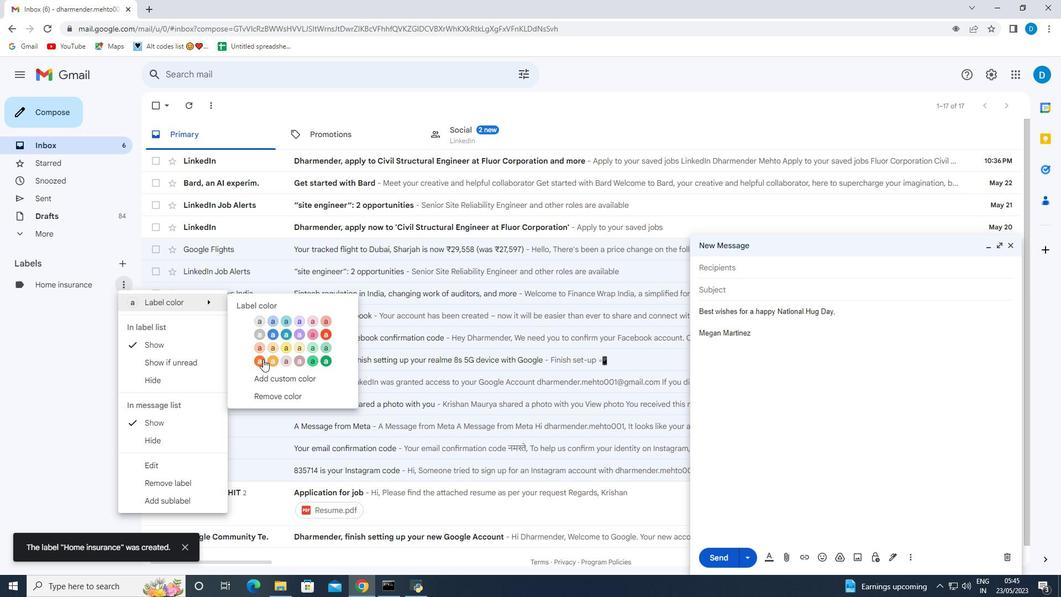 
Action: Mouse pressed left at (260, 360)
Screenshot: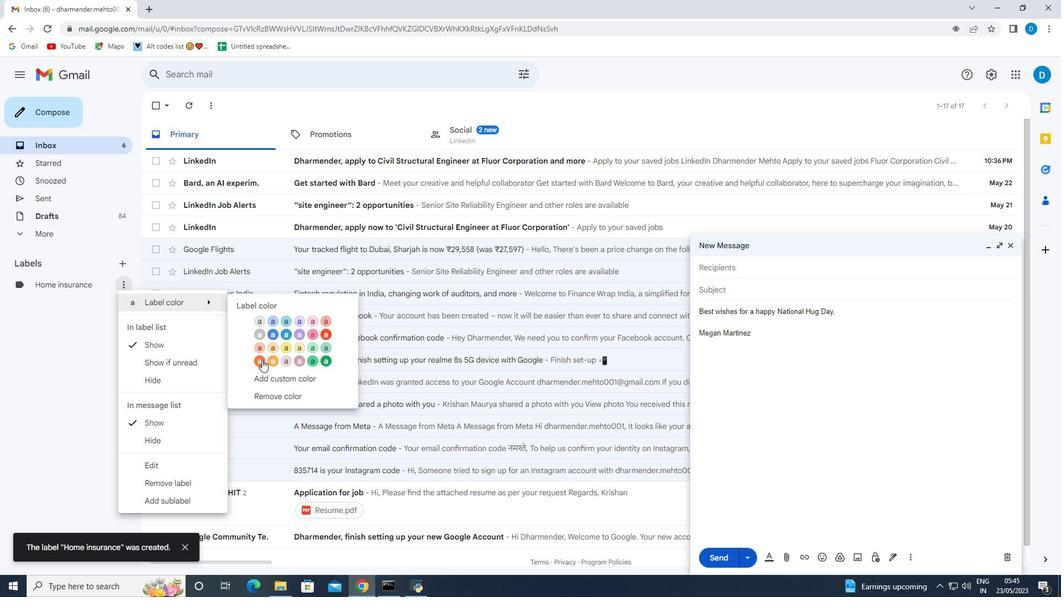 
Action: Mouse moved to (914, 560)
Screenshot: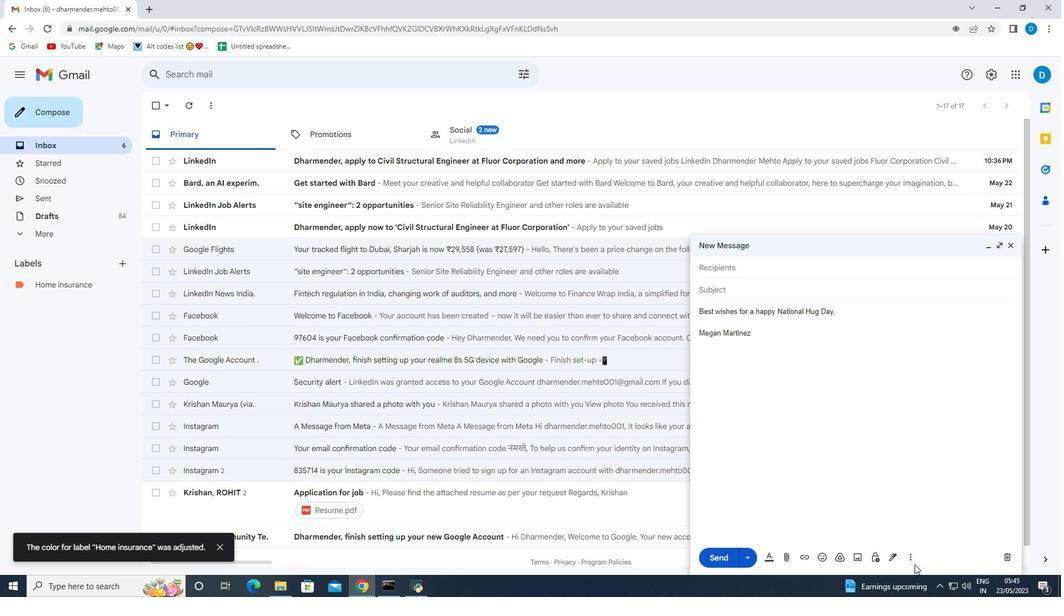 
Action: Mouse pressed left at (914, 560)
Screenshot: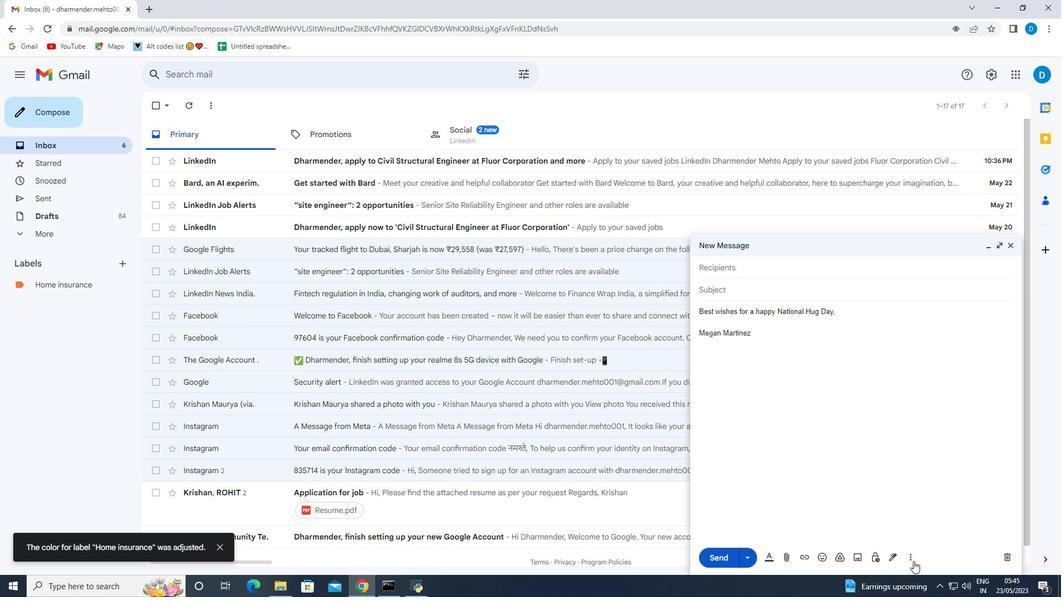 
Action: Mouse moved to (943, 459)
Screenshot: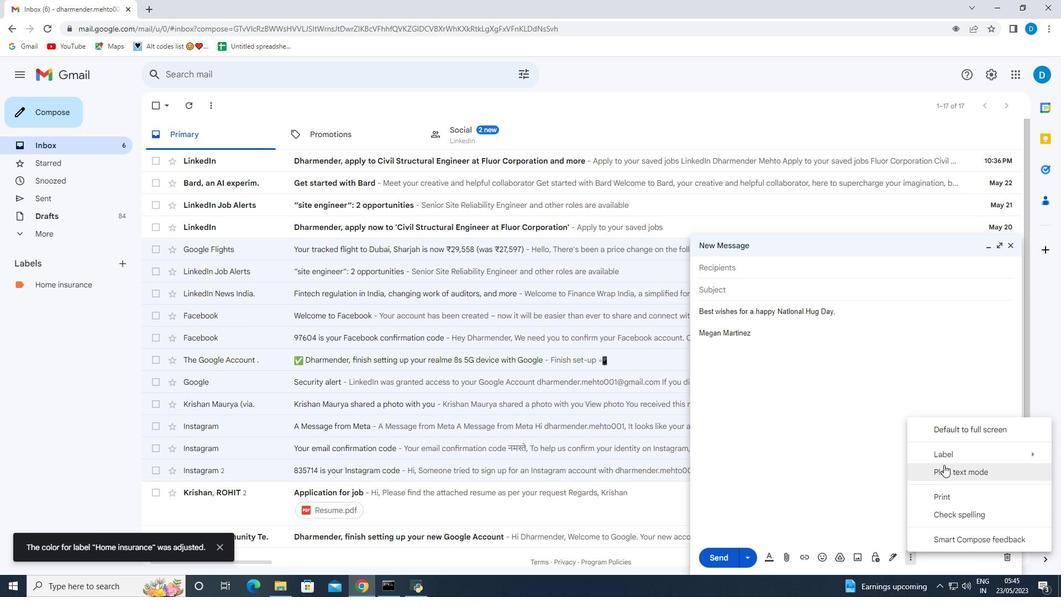 
Action: Mouse pressed left at (943, 459)
Screenshot: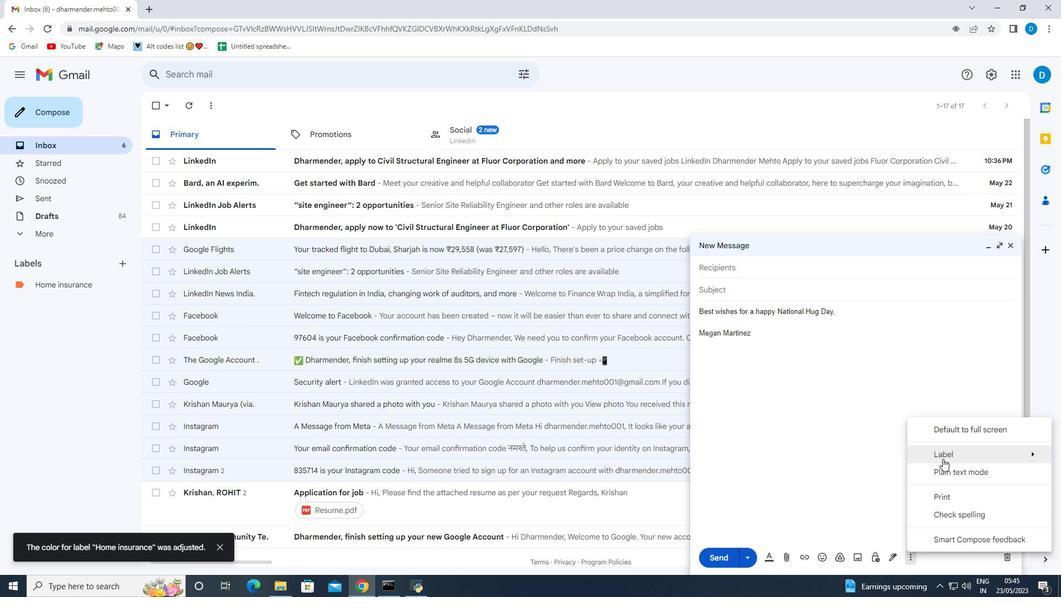 
Action: Mouse moved to (791, 304)
Screenshot: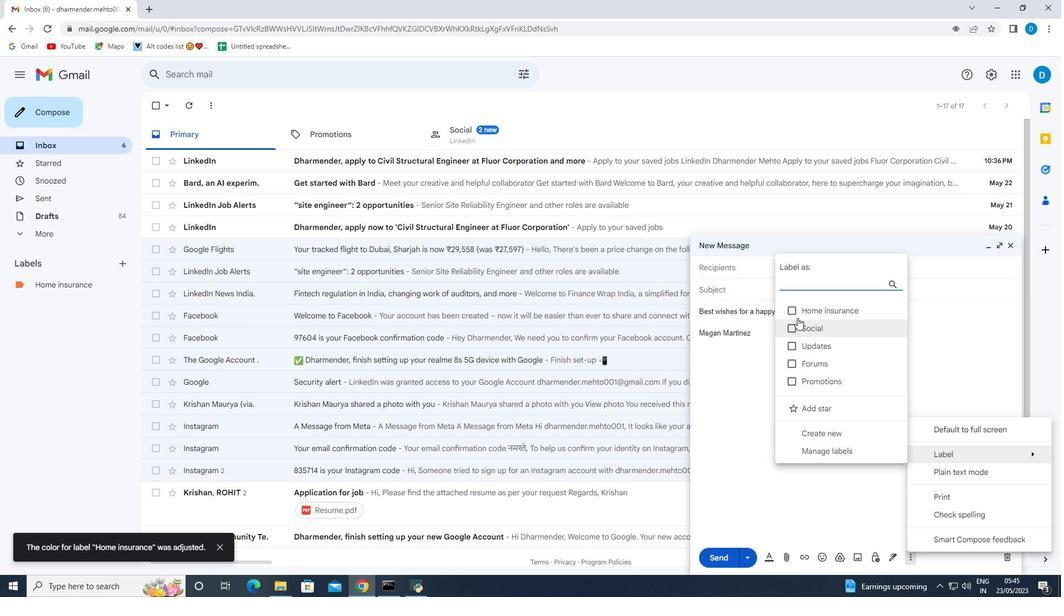 
Action: Mouse pressed left at (791, 304)
Screenshot: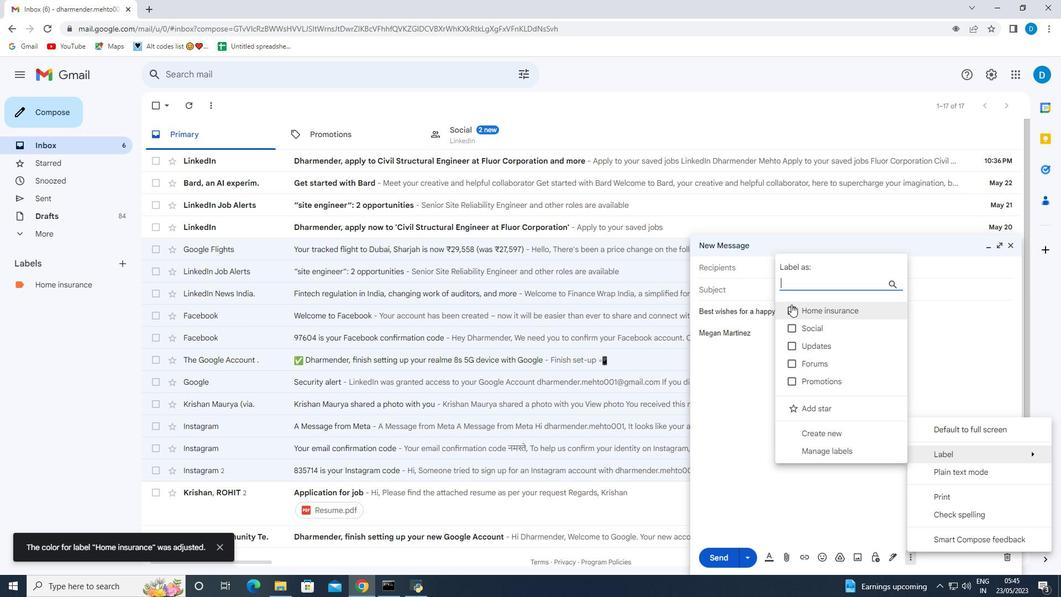 
Action: Mouse moved to (722, 270)
Screenshot: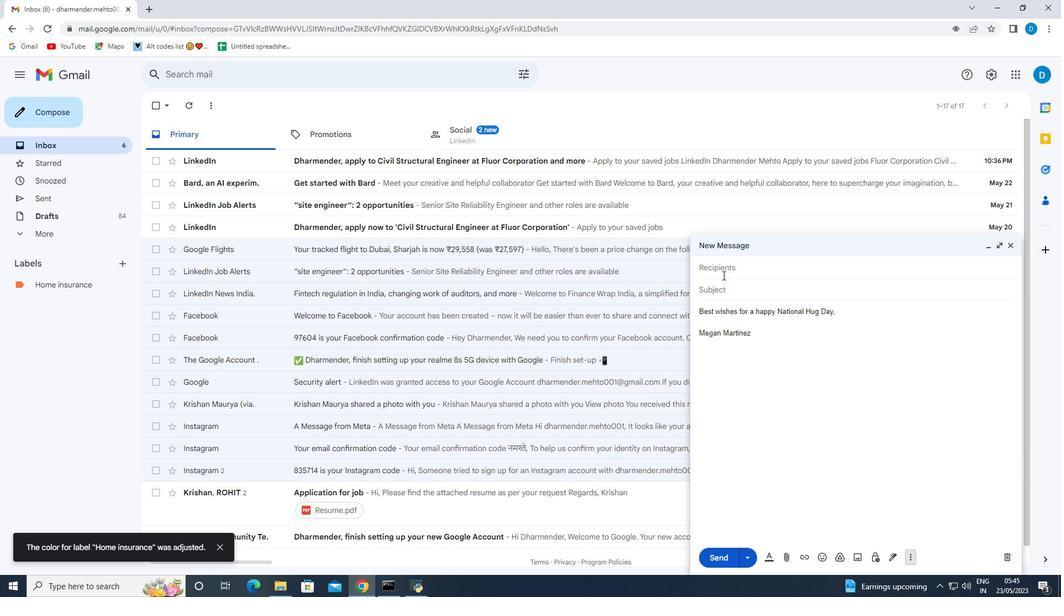 
Action: Mouse pressed left at (722, 270)
Screenshot: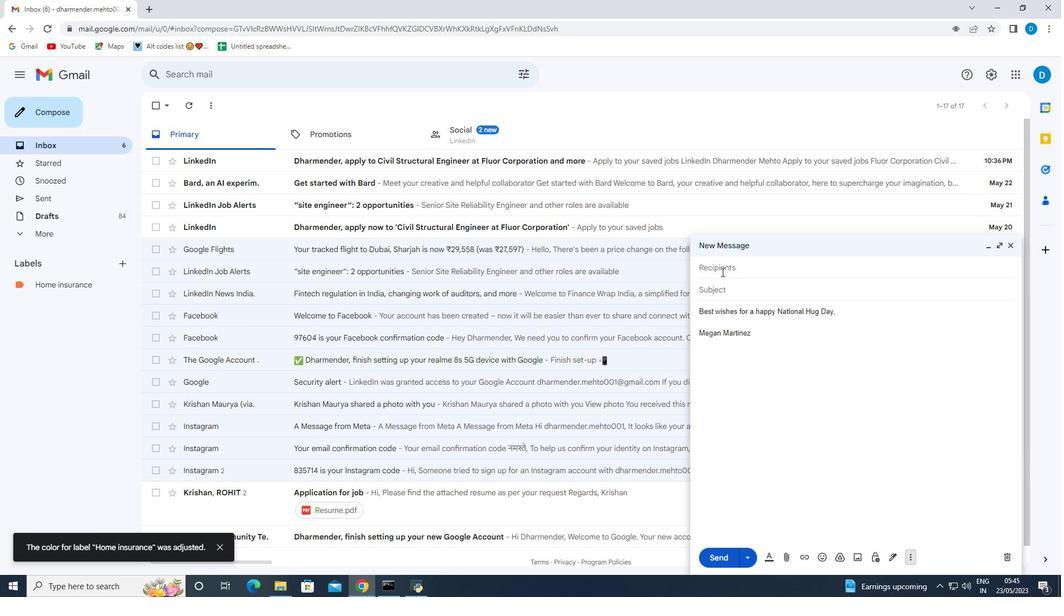 
Action: Mouse moved to (722, 273)
Screenshot: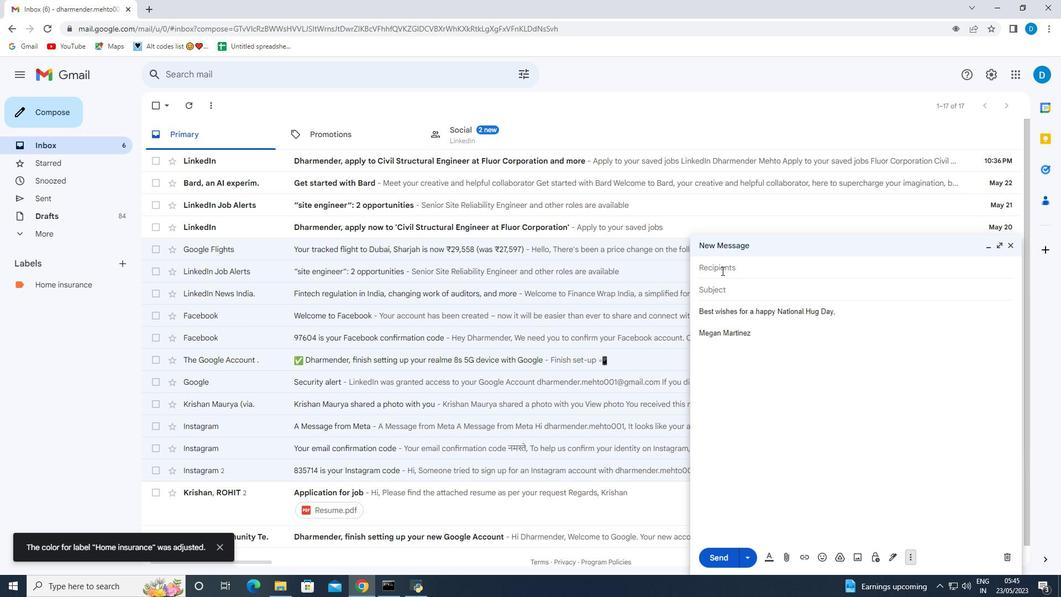 
Action: Key pressed softage.9<Key.shift>@softaf<Key.backspace>ge.net
Screenshot: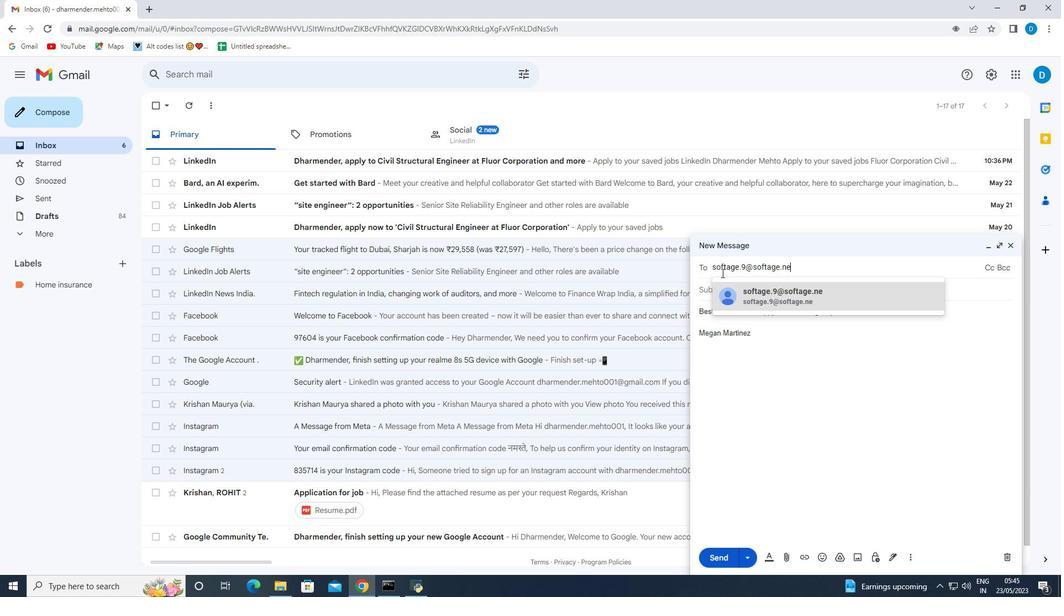 
Action: Mouse moved to (787, 287)
Screenshot: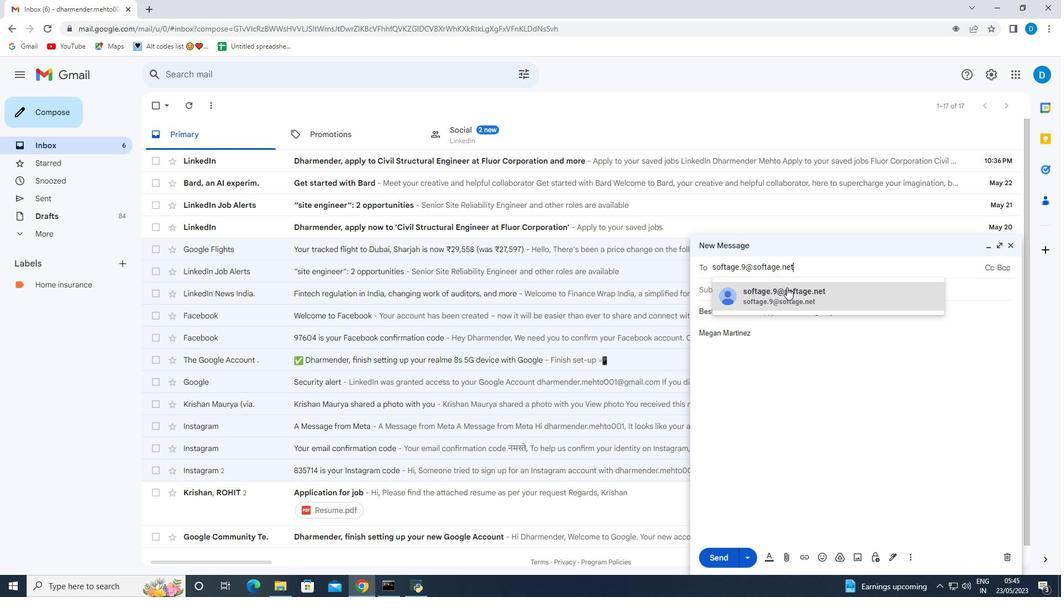 
Action: Mouse pressed left at (787, 287)
Screenshot: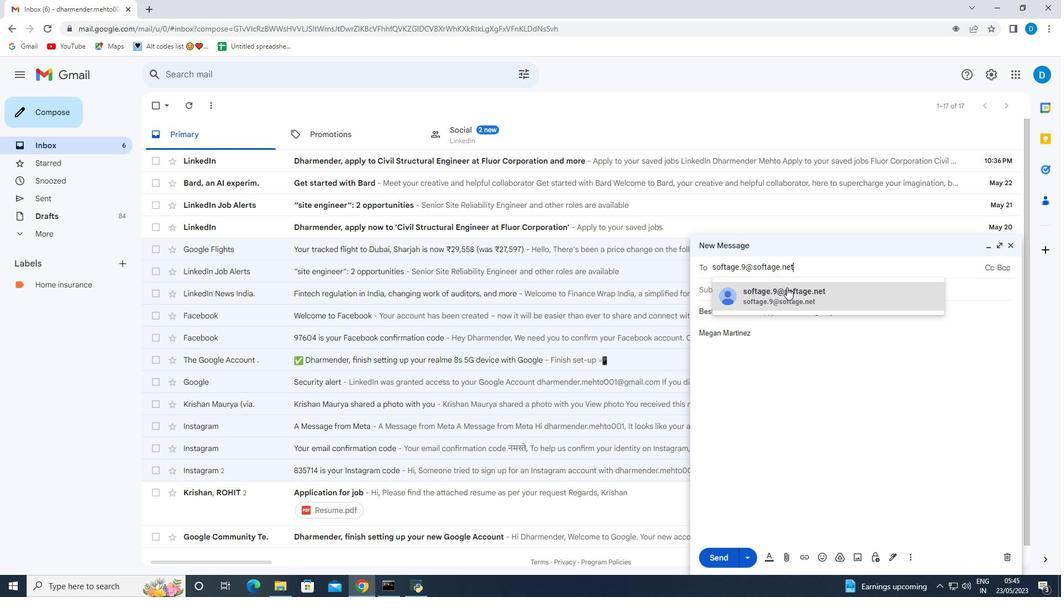 
Action: Mouse moved to (794, 352)
Screenshot: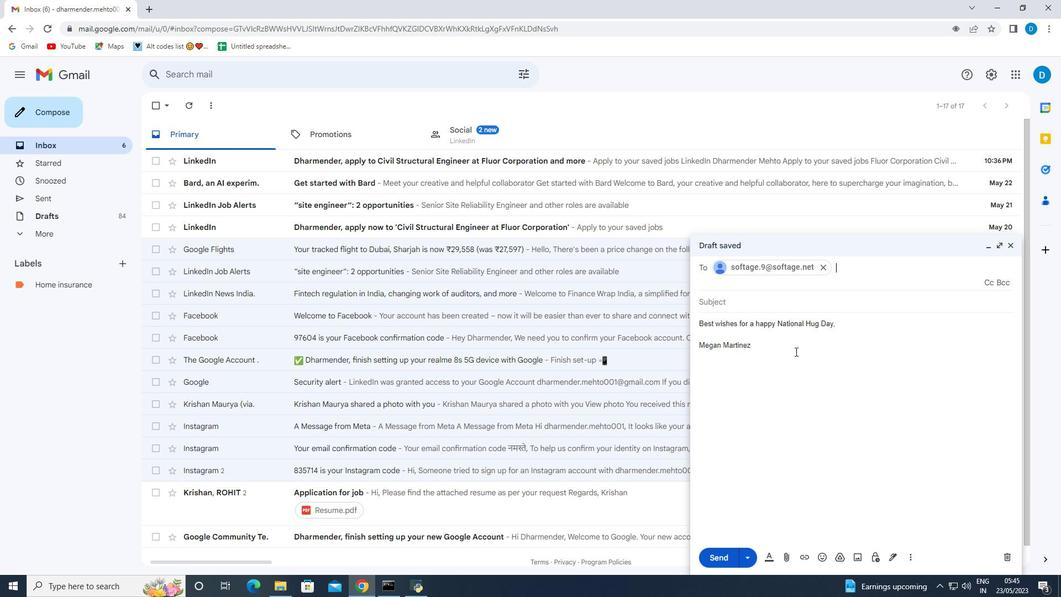 
Action: Mouse scrolled (794, 352) with delta (0, 0)
Screenshot: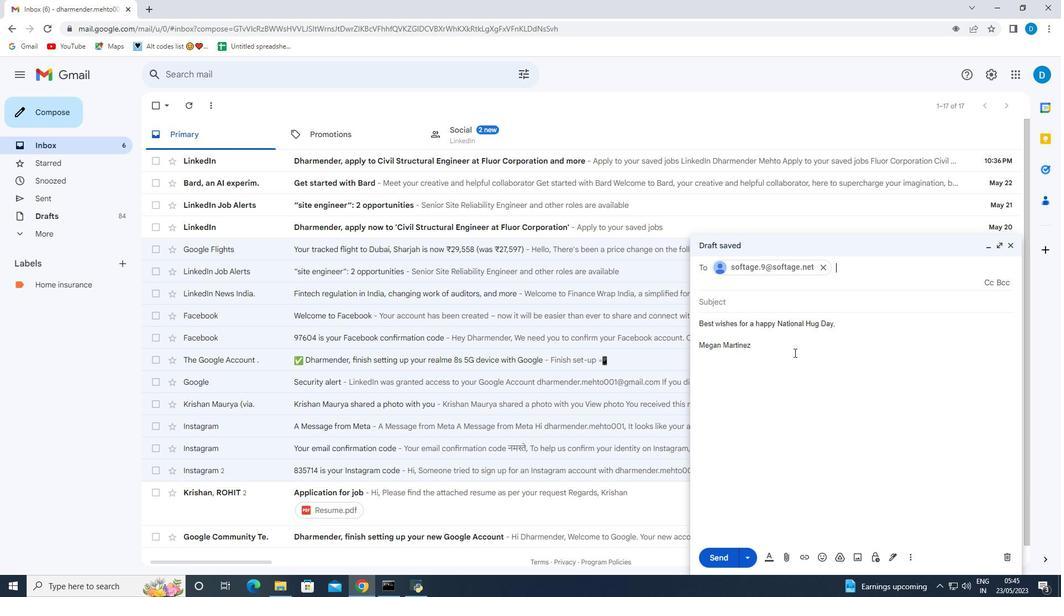
Action: Mouse scrolled (794, 352) with delta (0, 0)
Screenshot: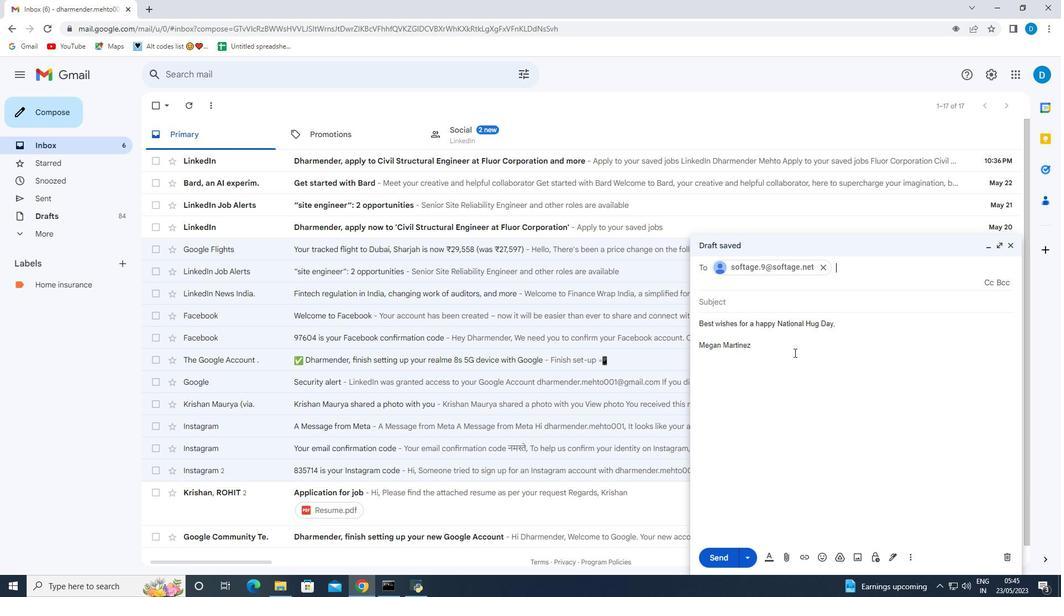 
Action: Mouse scrolled (794, 352) with delta (0, 0)
Screenshot: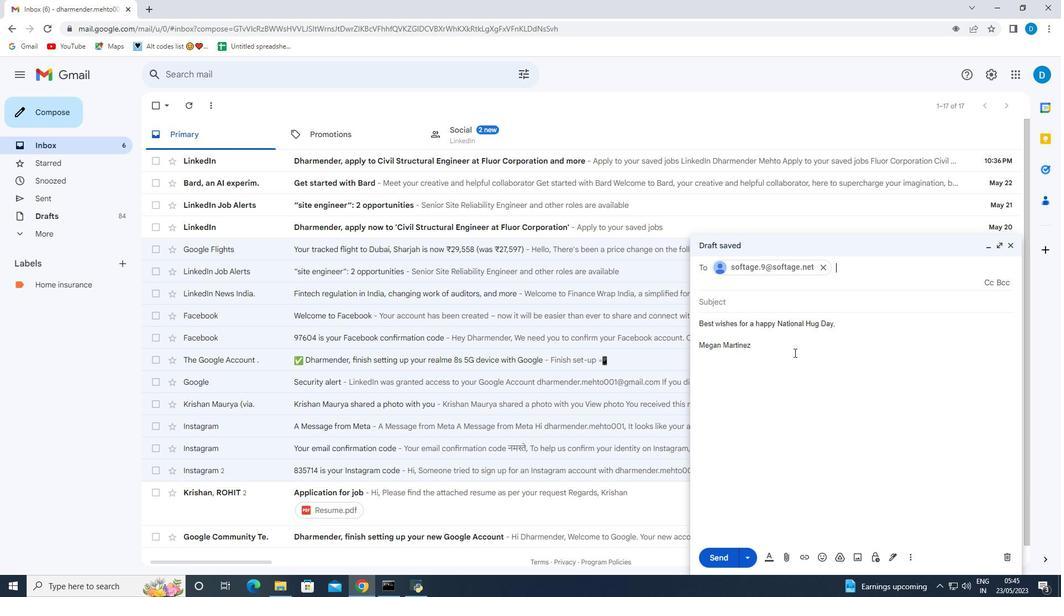 
Action: Mouse moved to (906, 556)
Screenshot: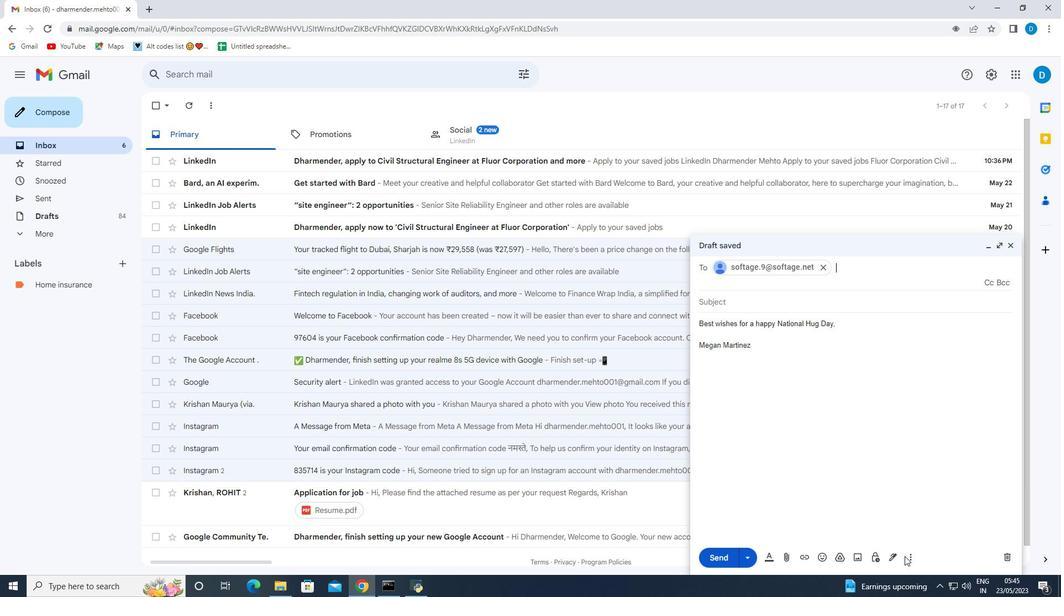 
Action: Mouse pressed left at (906, 556)
Screenshot: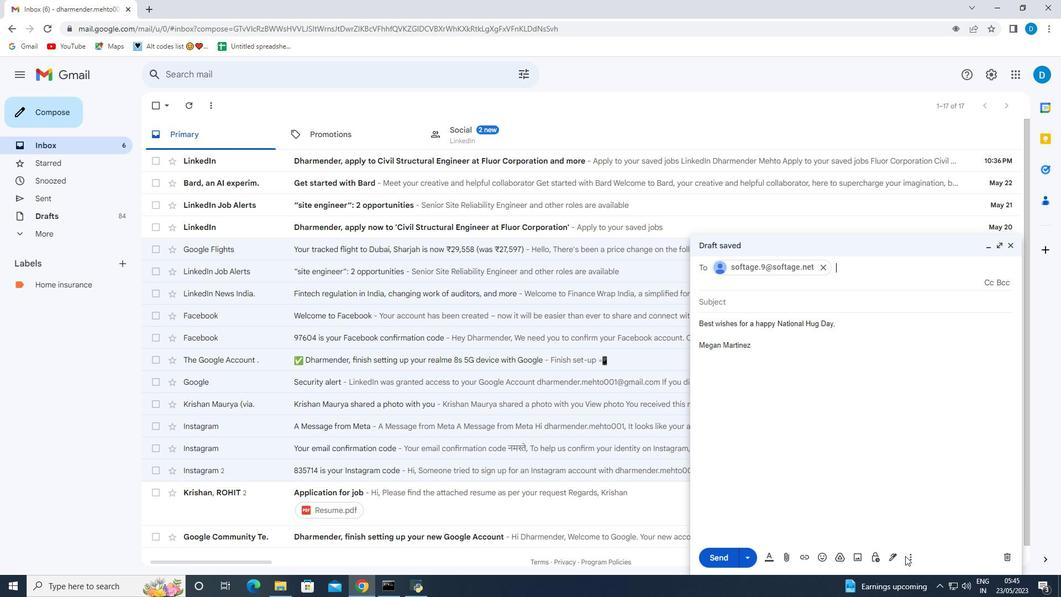 
Action: Mouse moved to (911, 559)
Screenshot: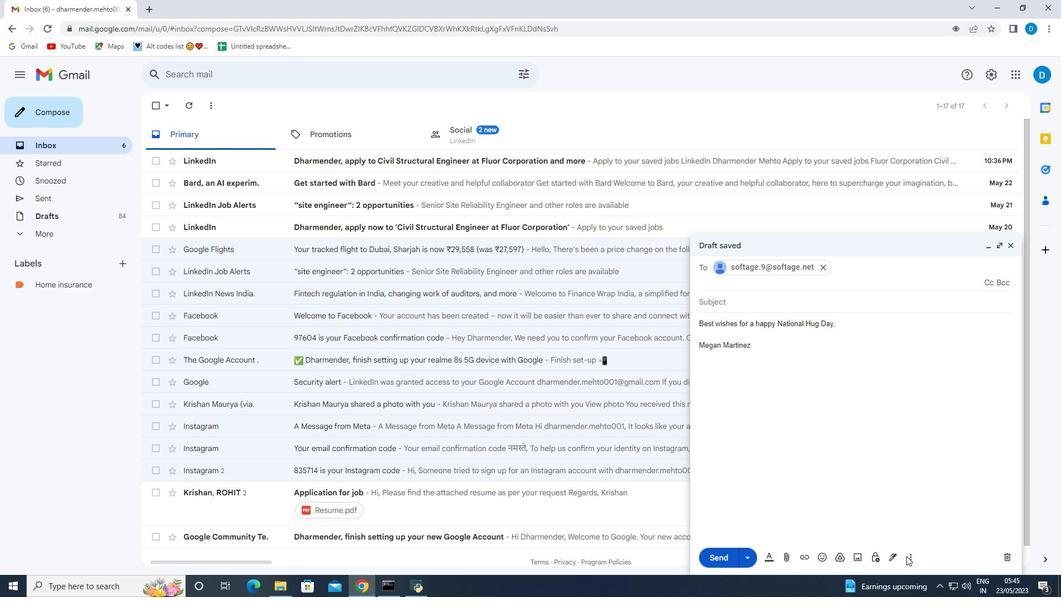 
Action: Mouse pressed left at (911, 559)
Screenshot: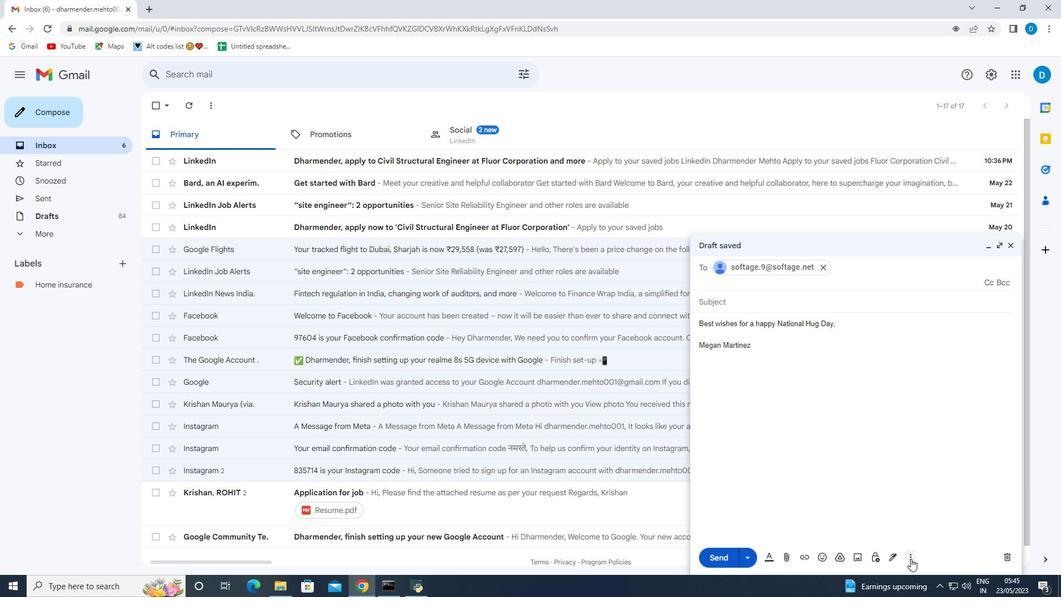 
Action: Mouse moved to (944, 455)
Screenshot: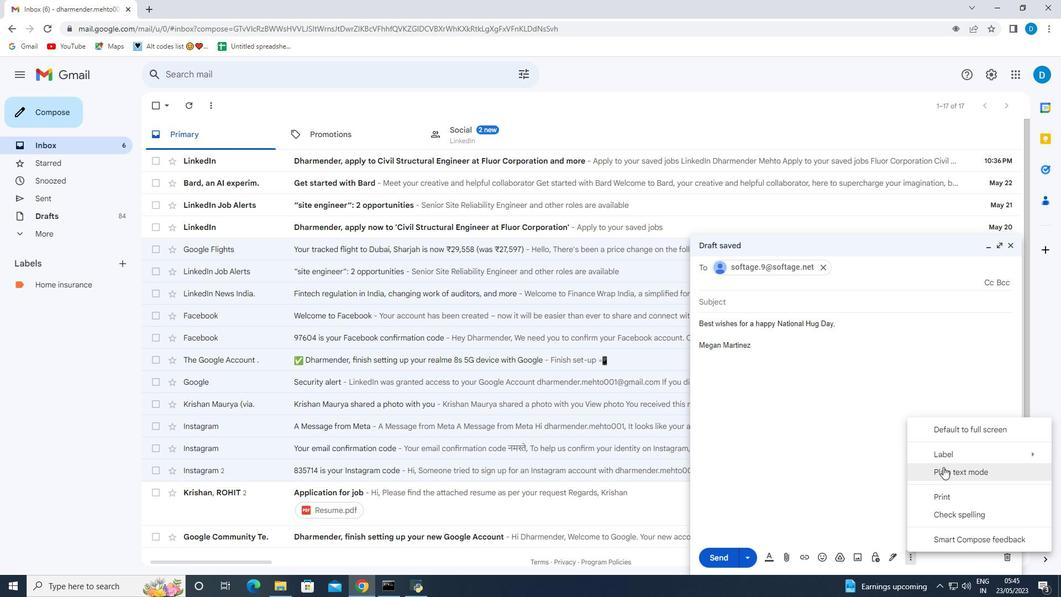 
Action: Mouse pressed left at (944, 455)
Screenshot: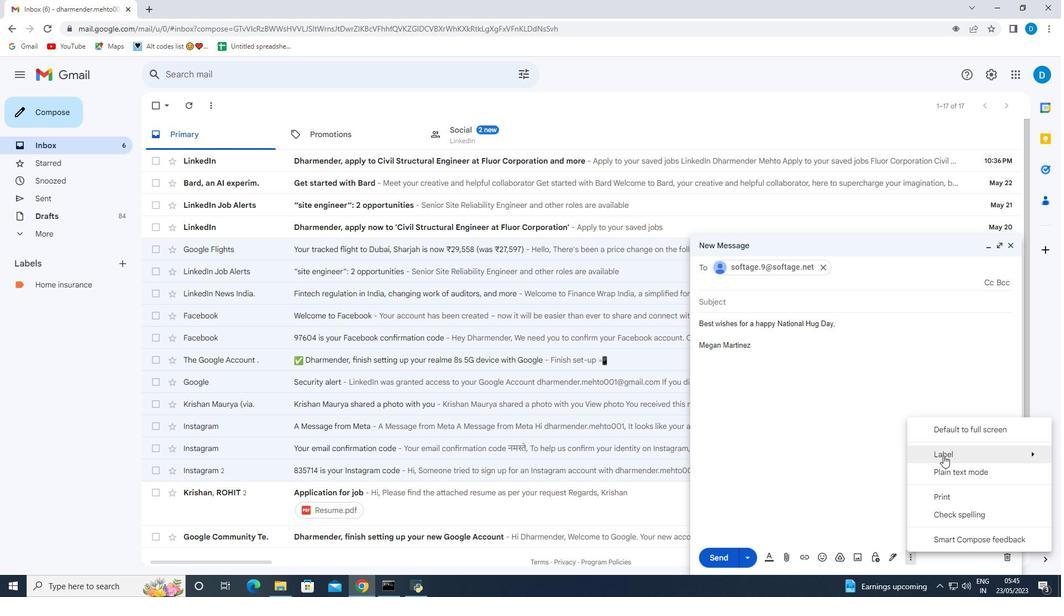 
Action: Mouse moved to (790, 308)
Screenshot: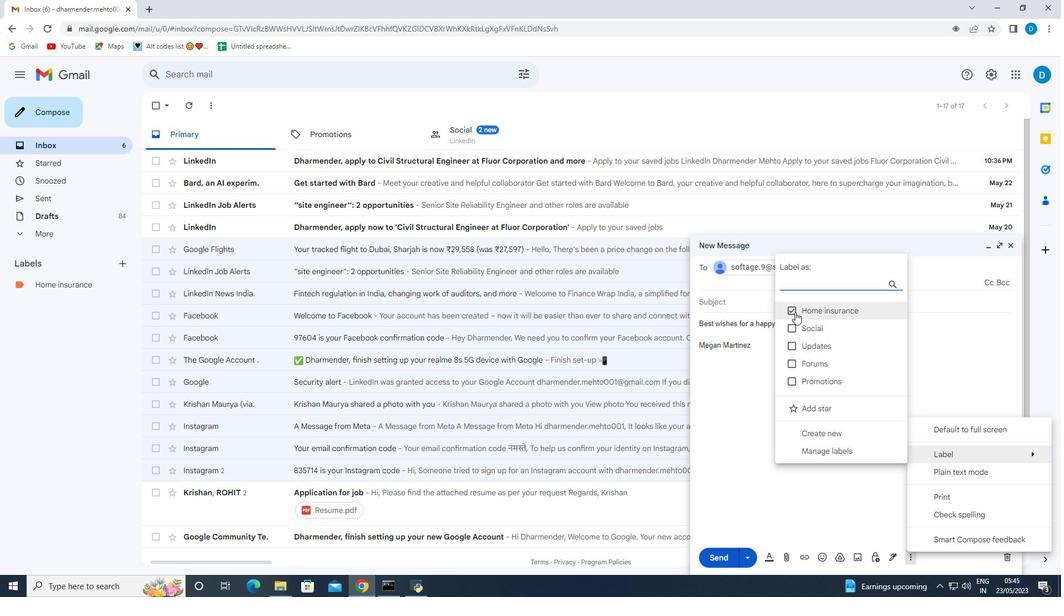 
Action: Mouse pressed left at (790, 308)
Screenshot: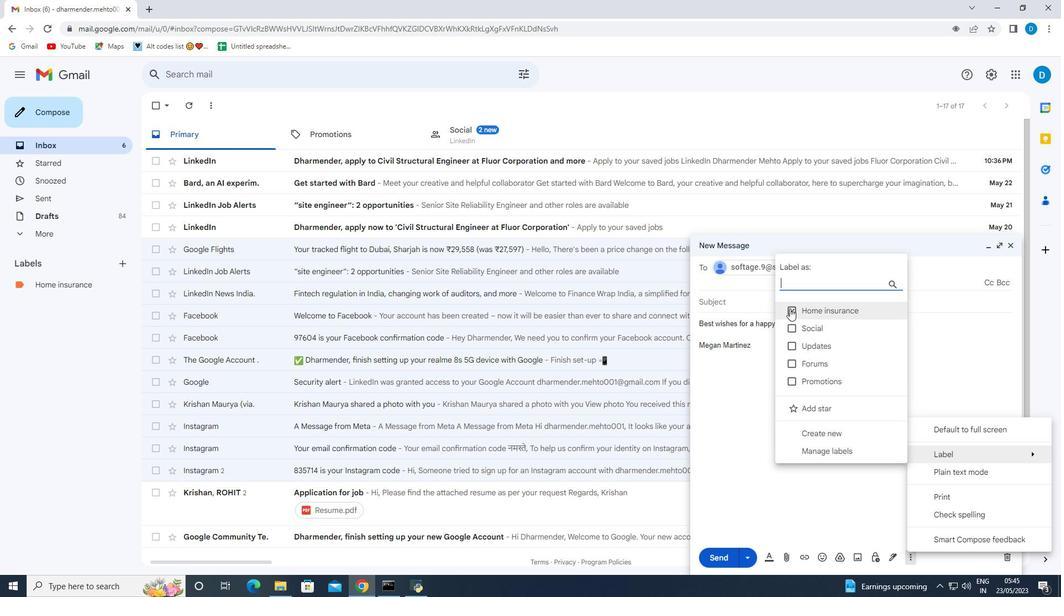 
Action: Mouse moved to (790, 310)
Screenshot: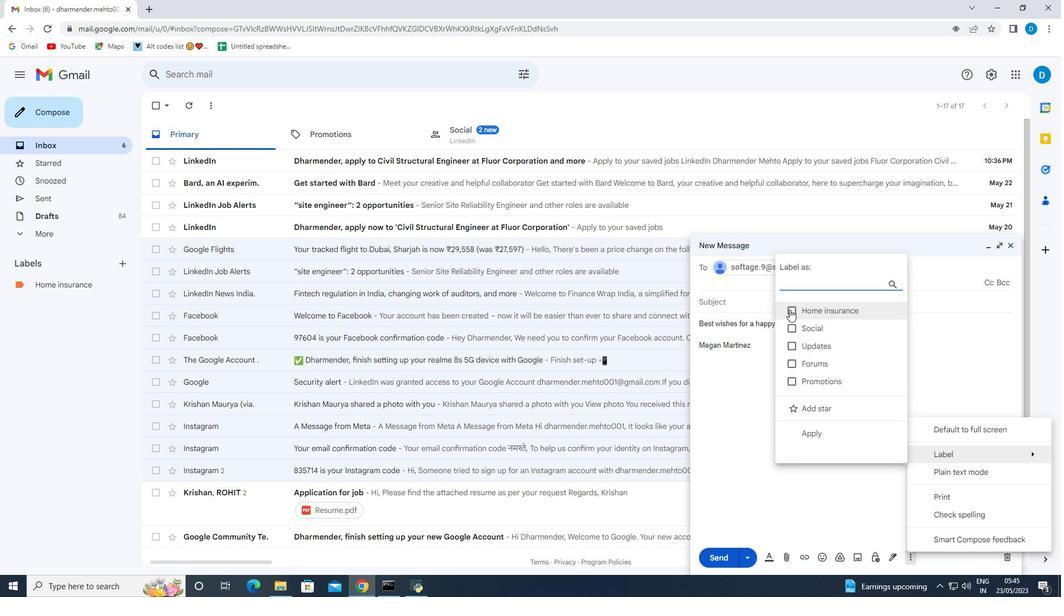 
Action: Mouse pressed left at (790, 310)
Screenshot: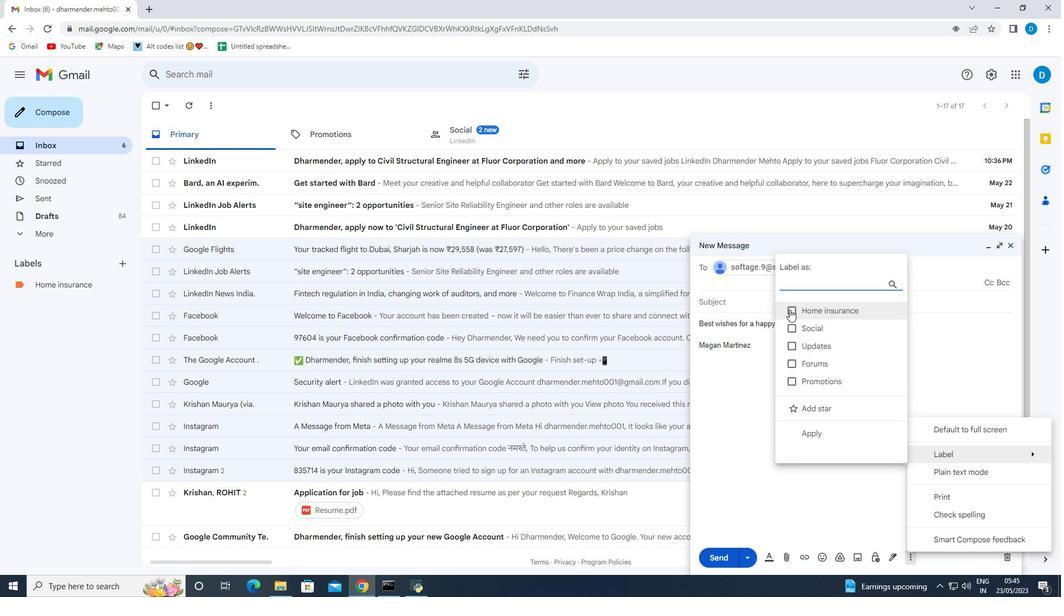 
Action: Mouse moved to (751, 415)
Screenshot: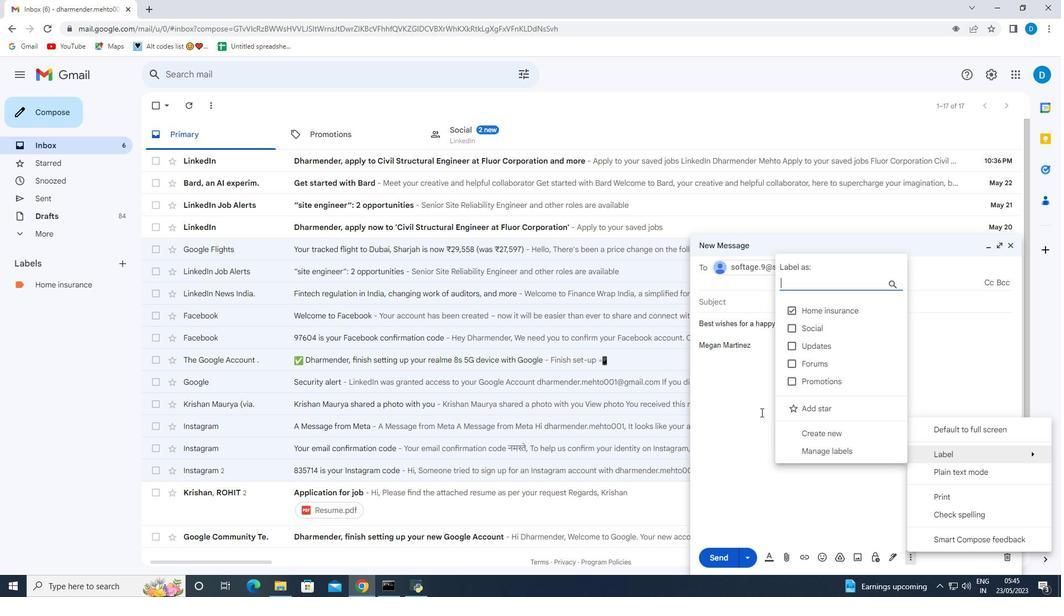
Action: Mouse pressed left at (751, 415)
Screenshot: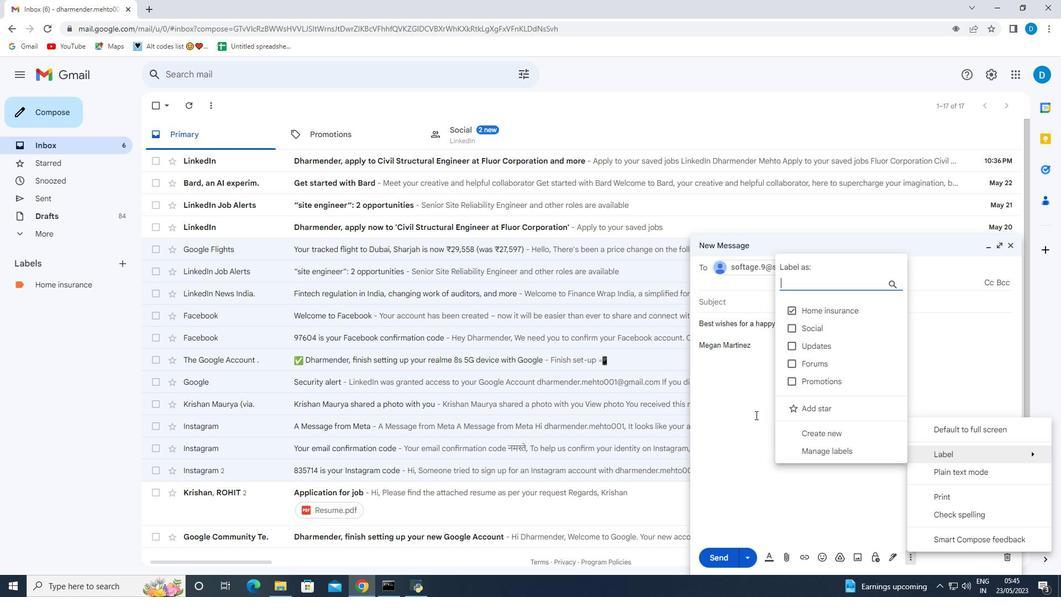 
Action: Mouse moved to (749, 415)
Screenshot: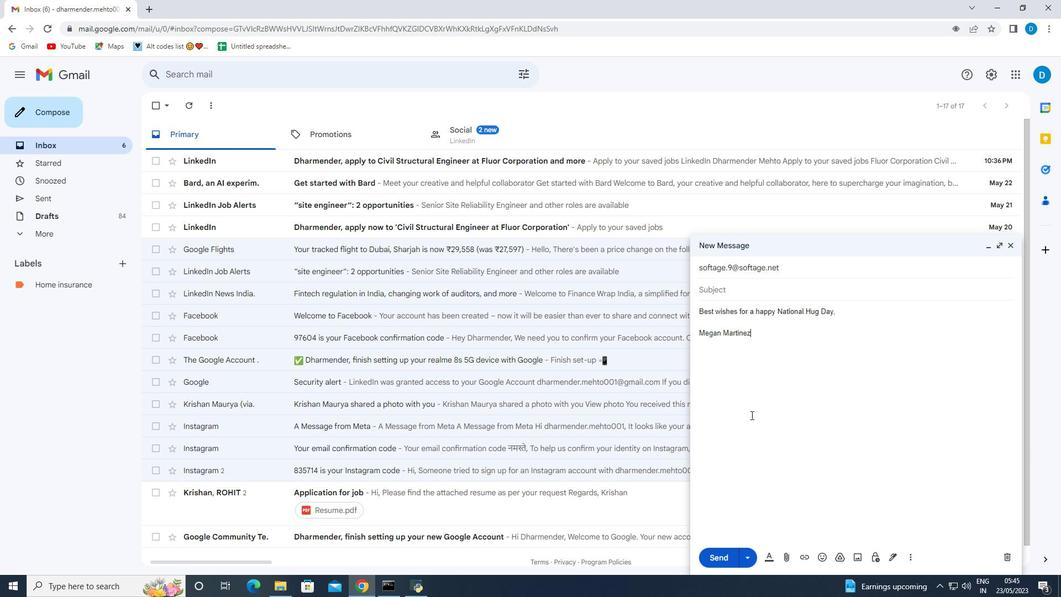 
